 Task: Find connections with filter location Handan with filter topic #Entrepreneurshipwith filter profile language French with filter current company M Moser Associates with filter school Pt. Ravishankar Shukla University, Raipur with filter industry Writing and Editing with filter service category Bartending with filter keywords title Line Cook
Action: Mouse moved to (687, 94)
Screenshot: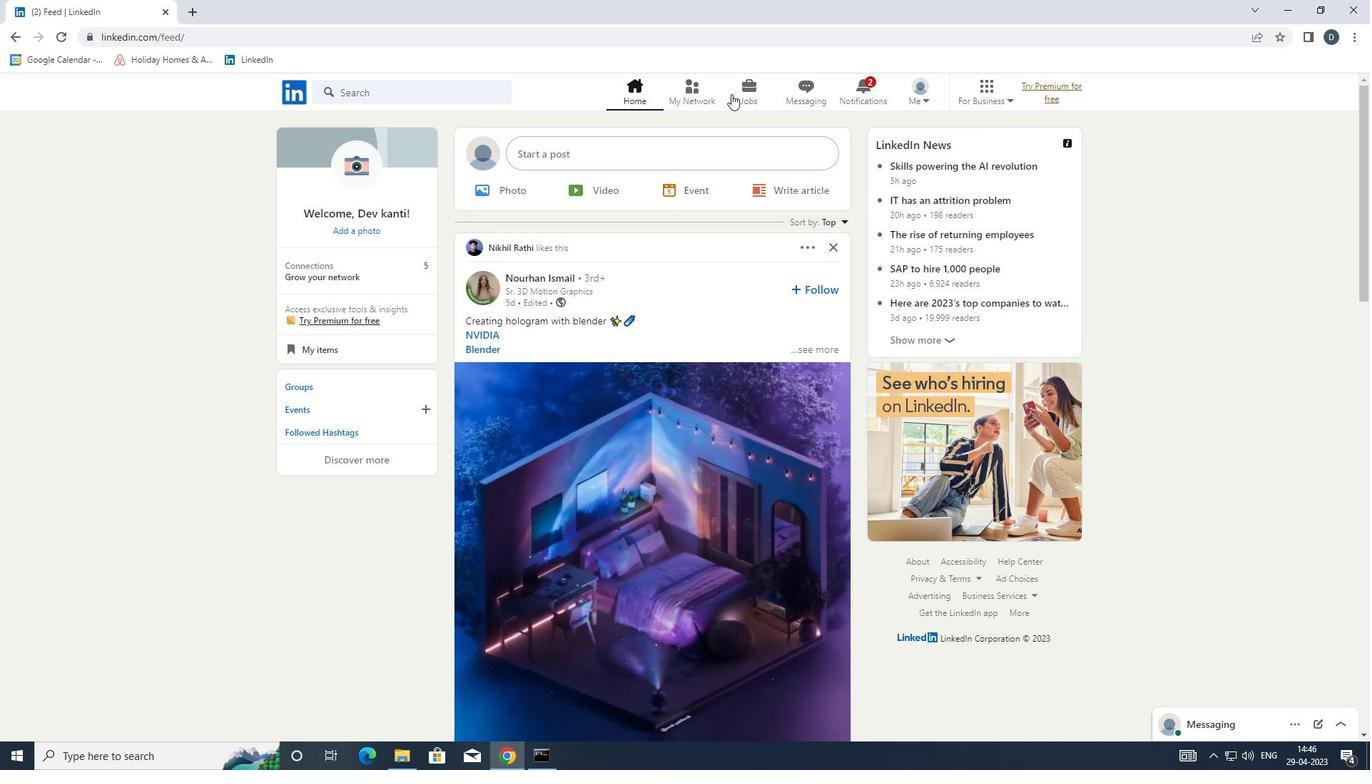 
Action: Mouse pressed left at (687, 94)
Screenshot: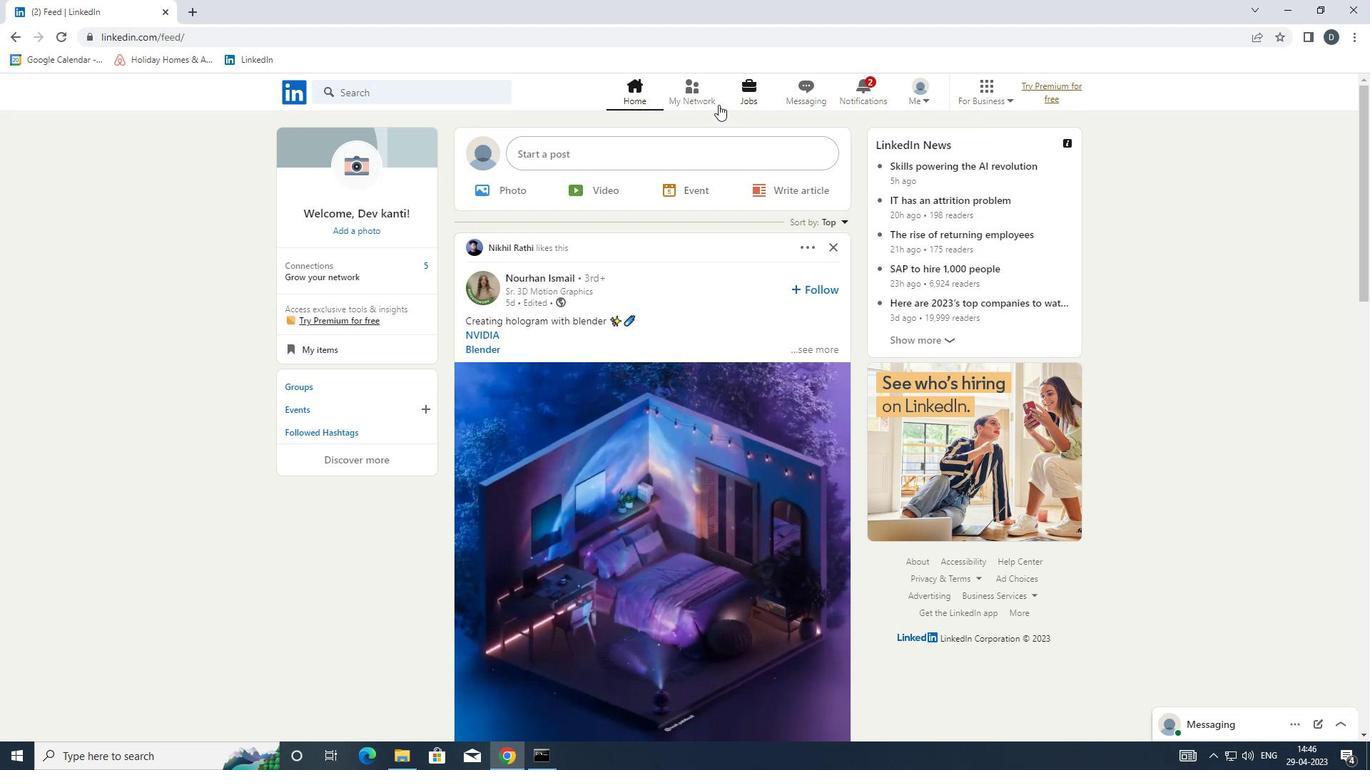 
Action: Mouse moved to (468, 176)
Screenshot: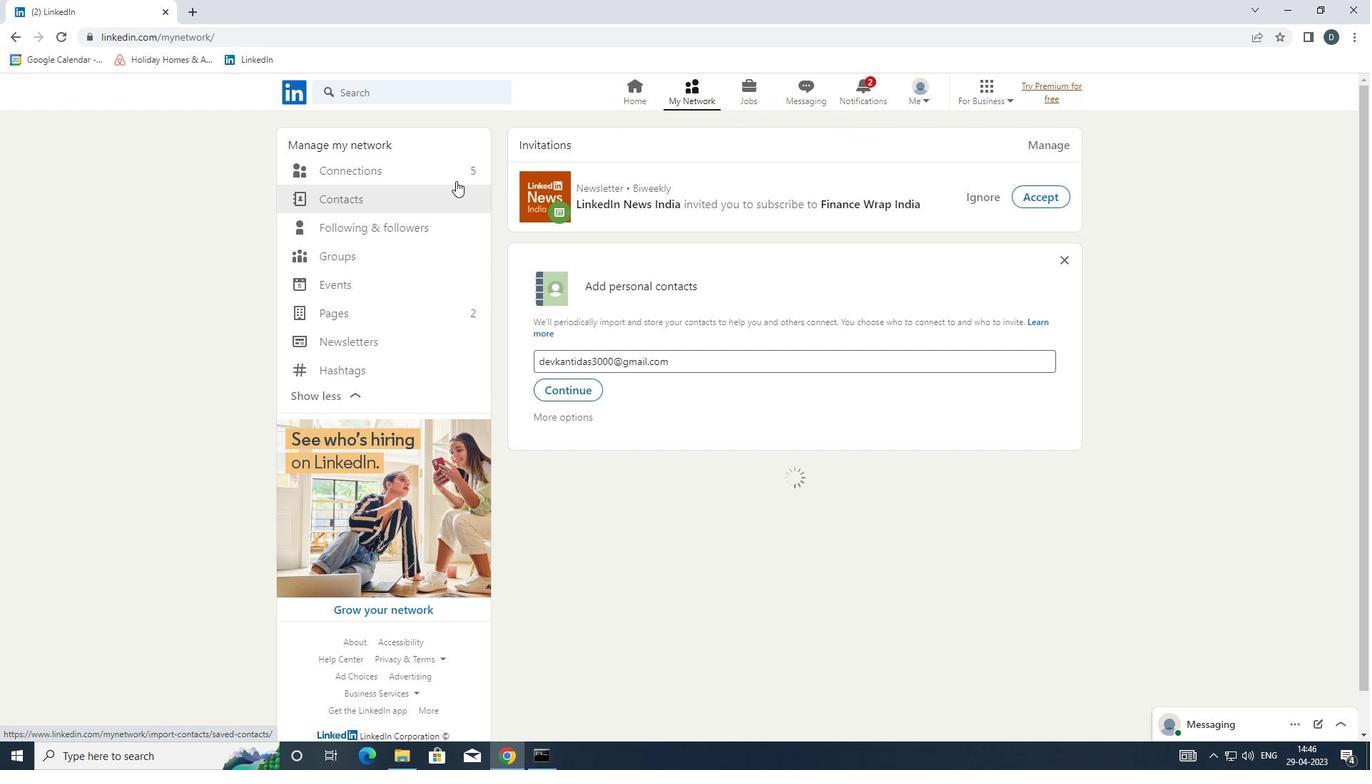 
Action: Mouse pressed left at (468, 176)
Screenshot: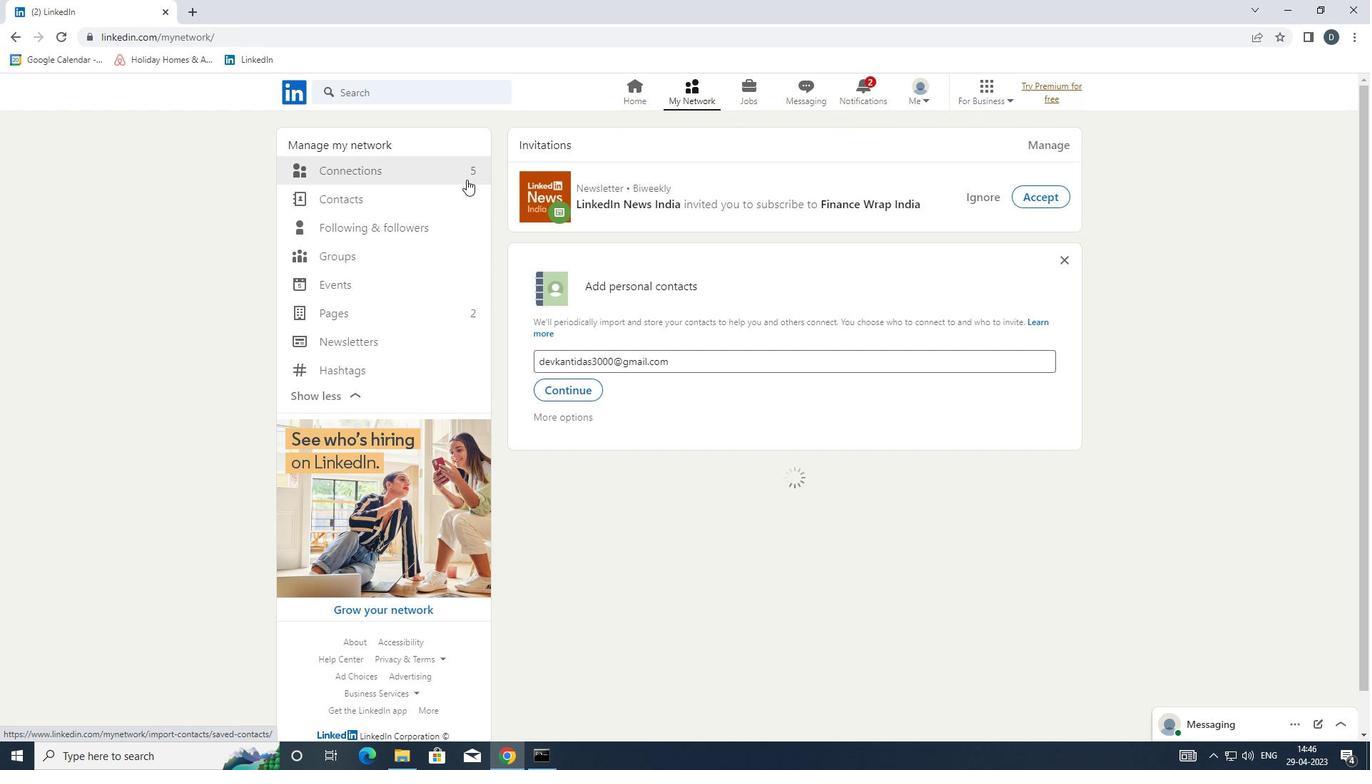 
Action: Mouse moved to (804, 176)
Screenshot: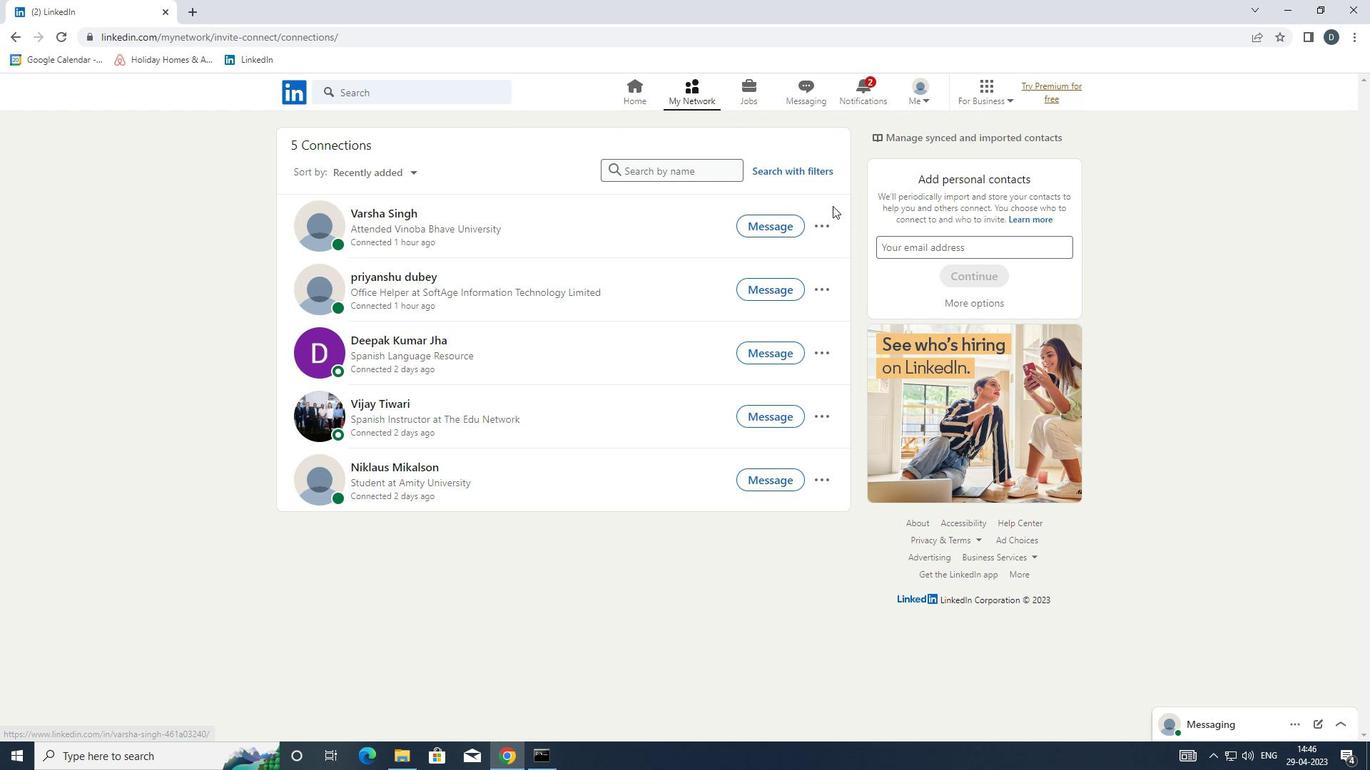 
Action: Mouse pressed left at (804, 176)
Screenshot: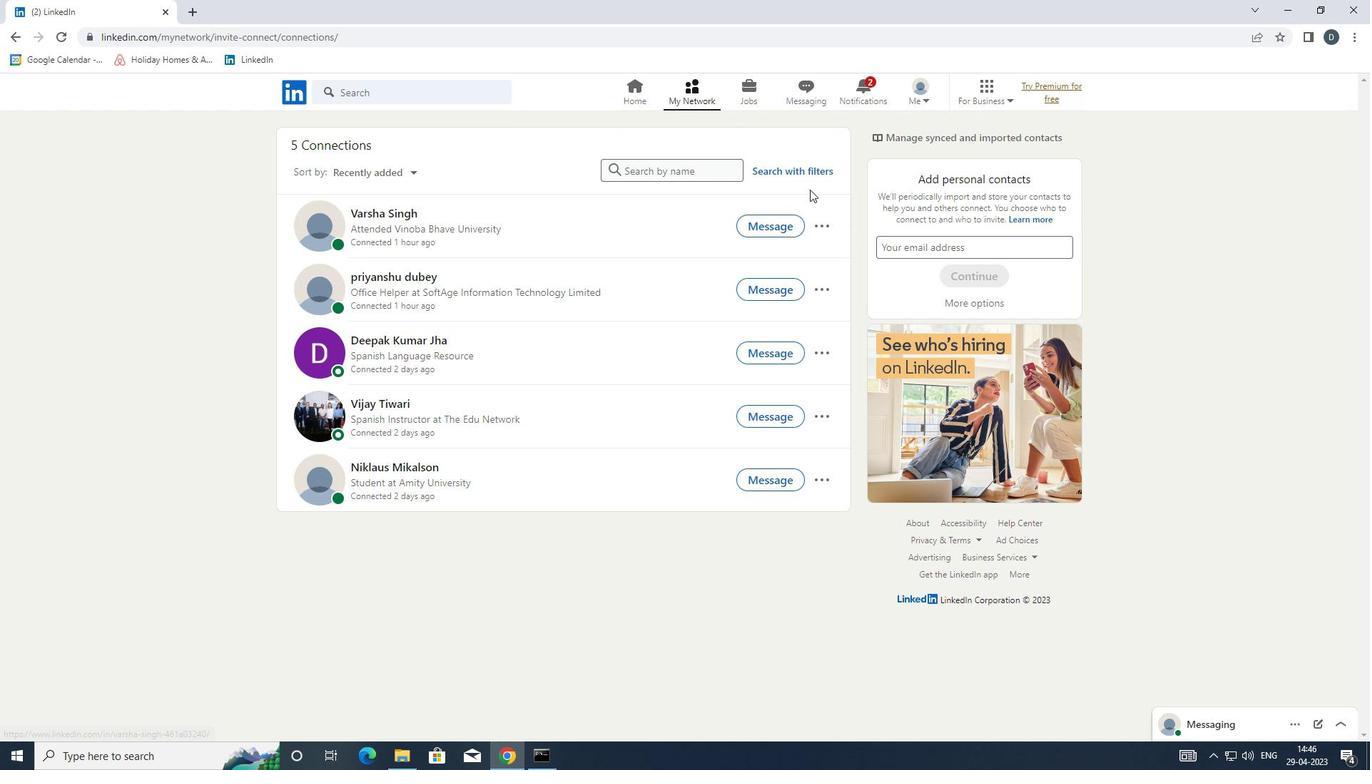 
Action: Mouse moved to (720, 136)
Screenshot: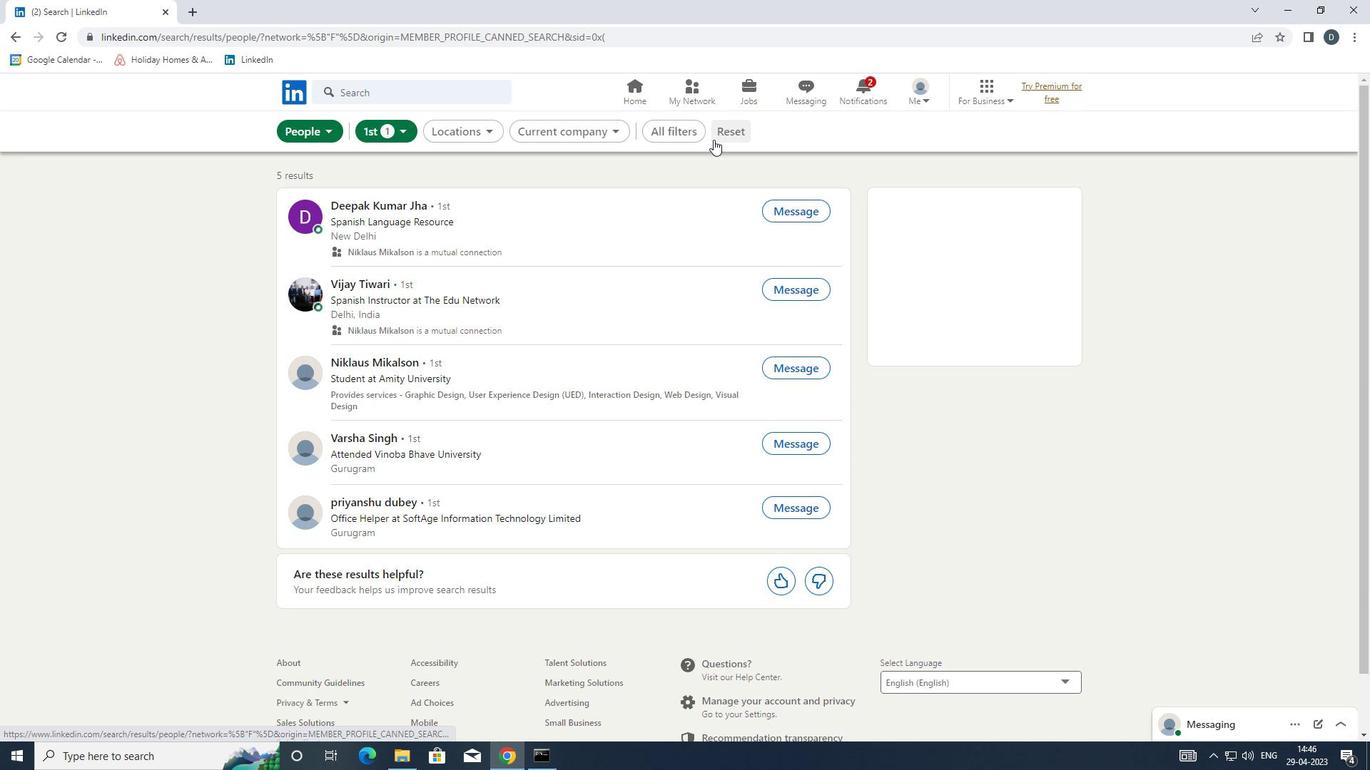 
Action: Mouse pressed left at (720, 136)
Screenshot: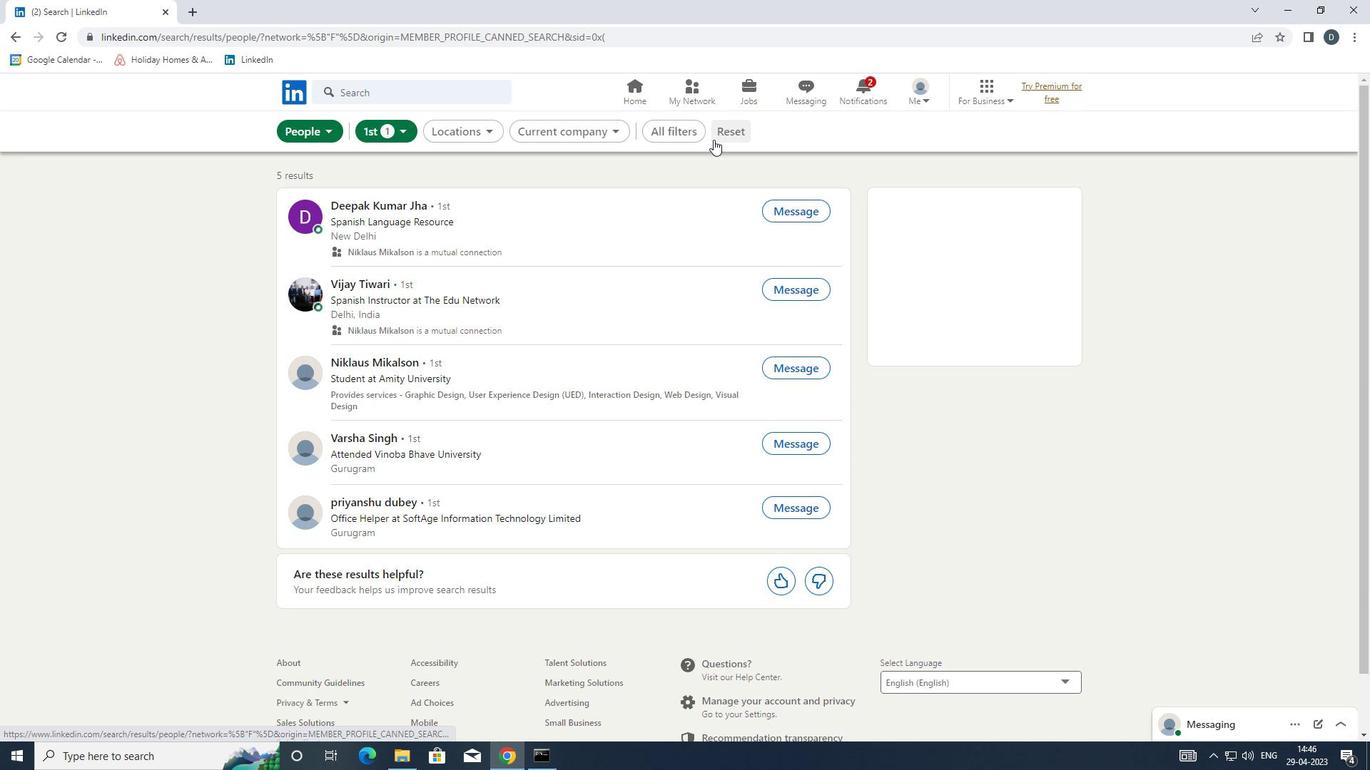 
Action: Mouse moved to (697, 128)
Screenshot: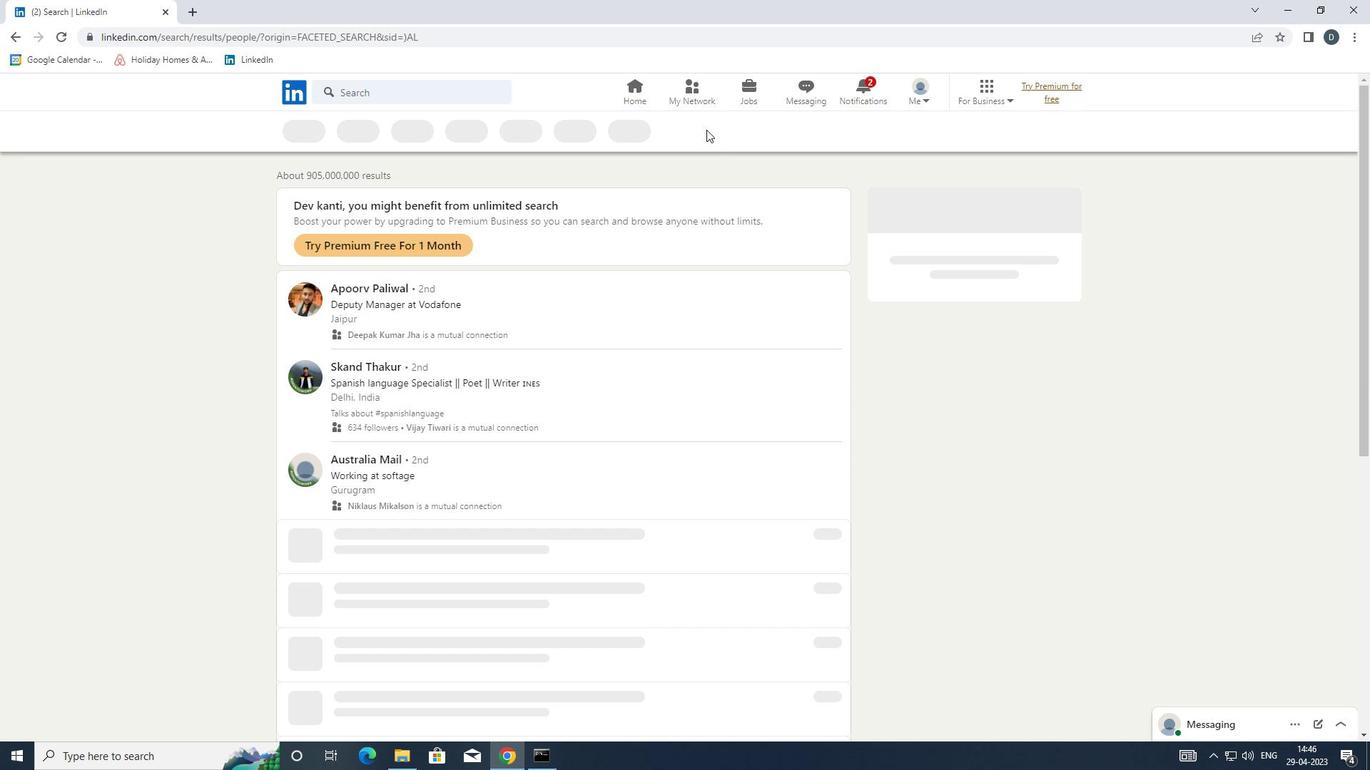 
Action: Mouse pressed left at (697, 128)
Screenshot: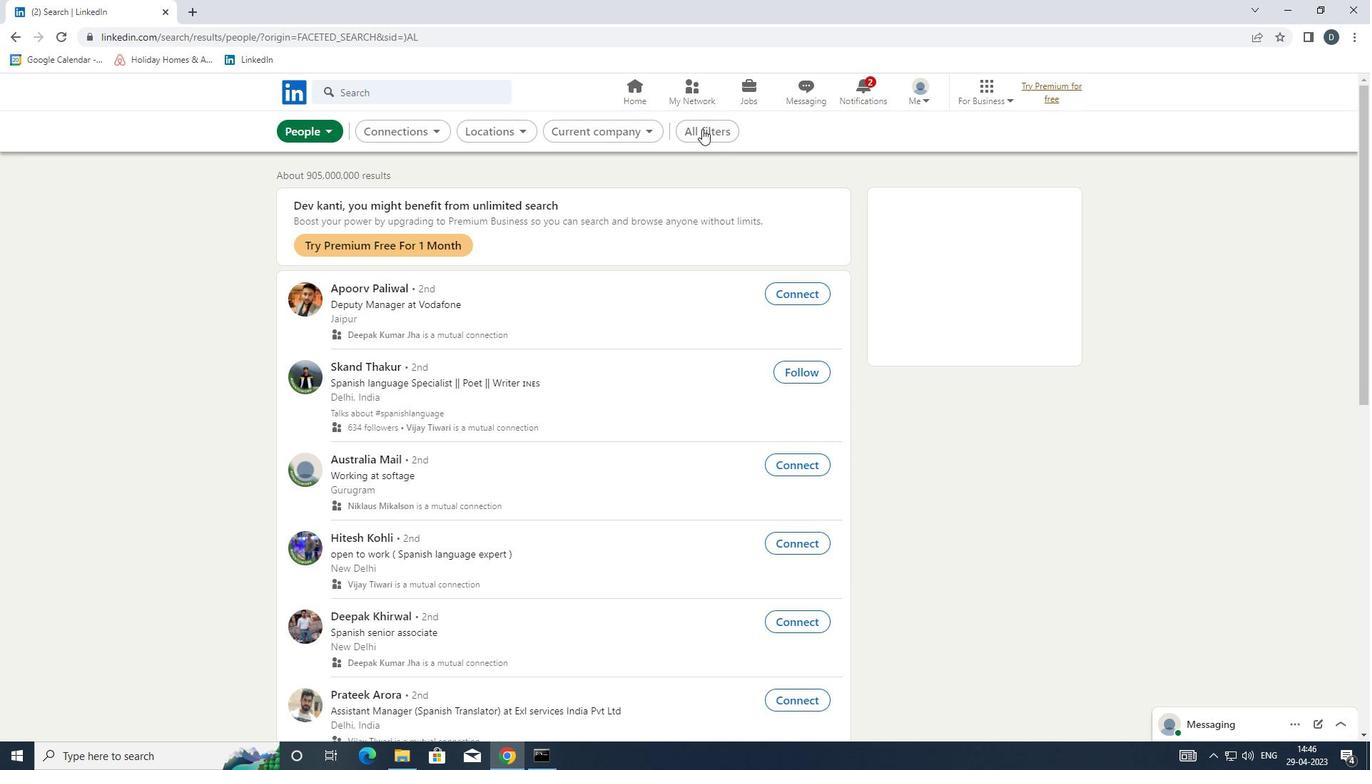 
Action: Mouse moved to (1144, 555)
Screenshot: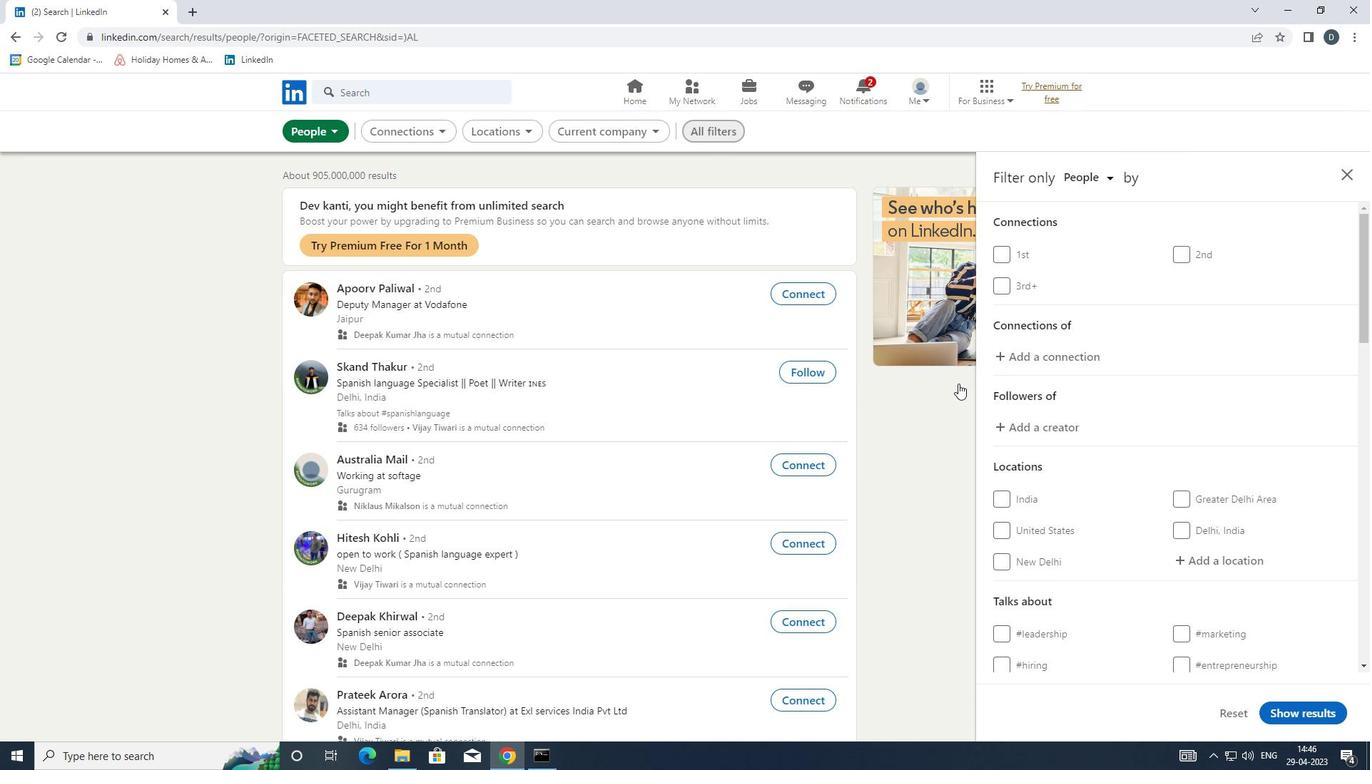 
Action: Mouse scrolled (1144, 554) with delta (0, 0)
Screenshot: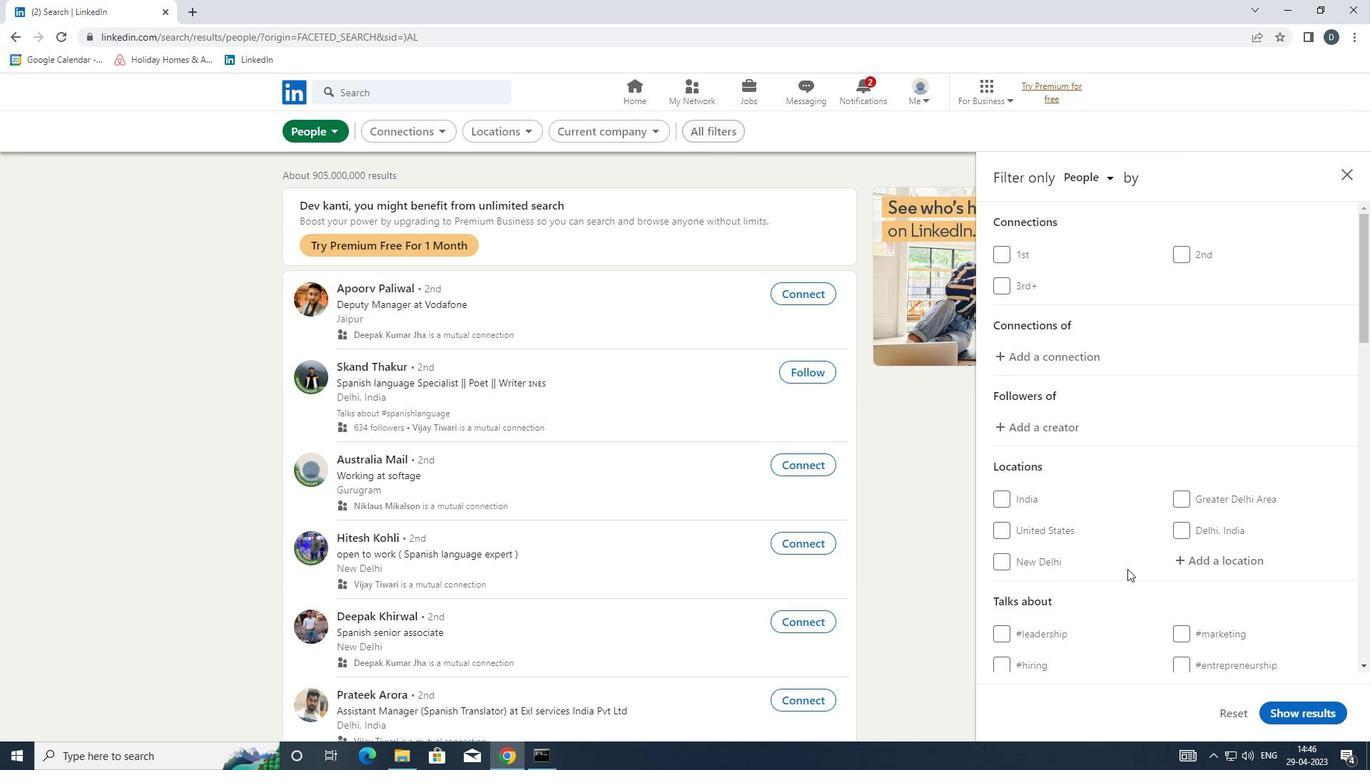 
Action: Mouse moved to (1146, 553)
Screenshot: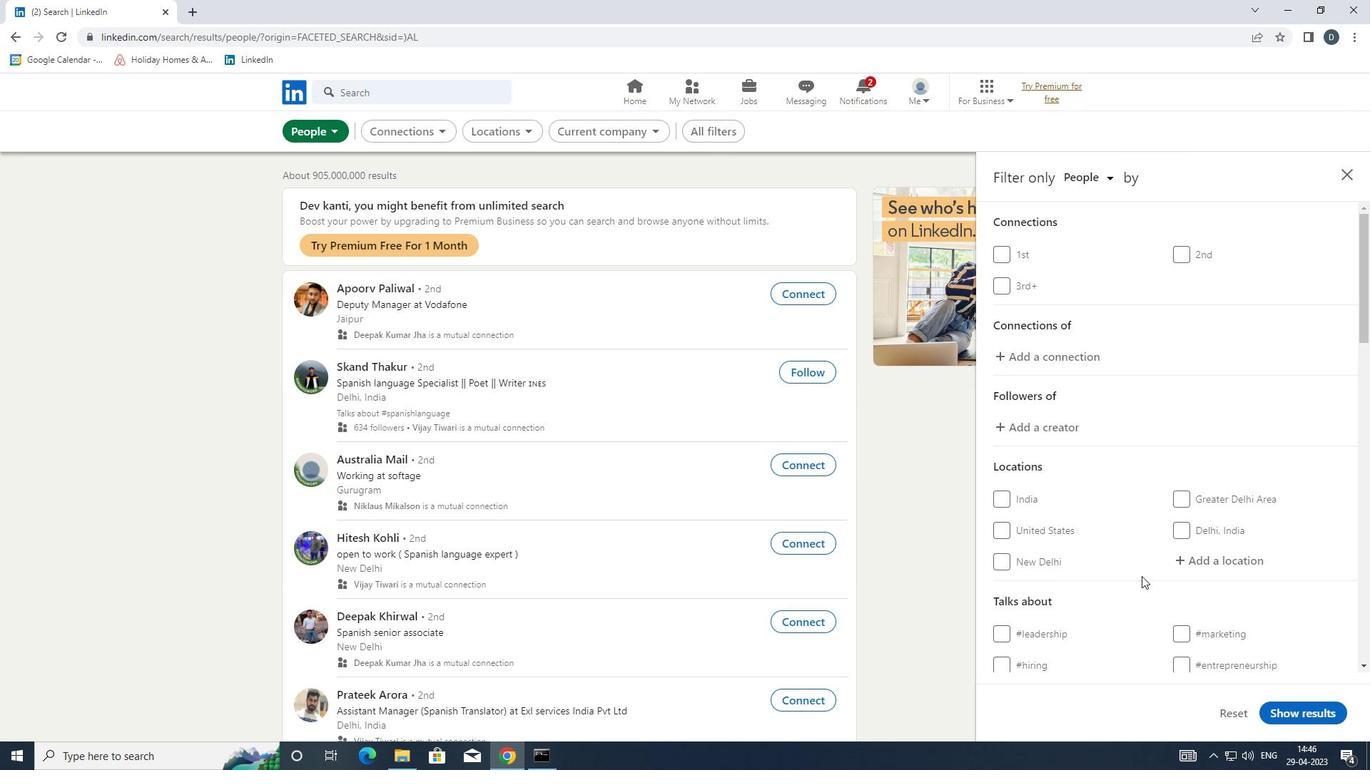 
Action: Mouse scrolled (1146, 552) with delta (0, 0)
Screenshot: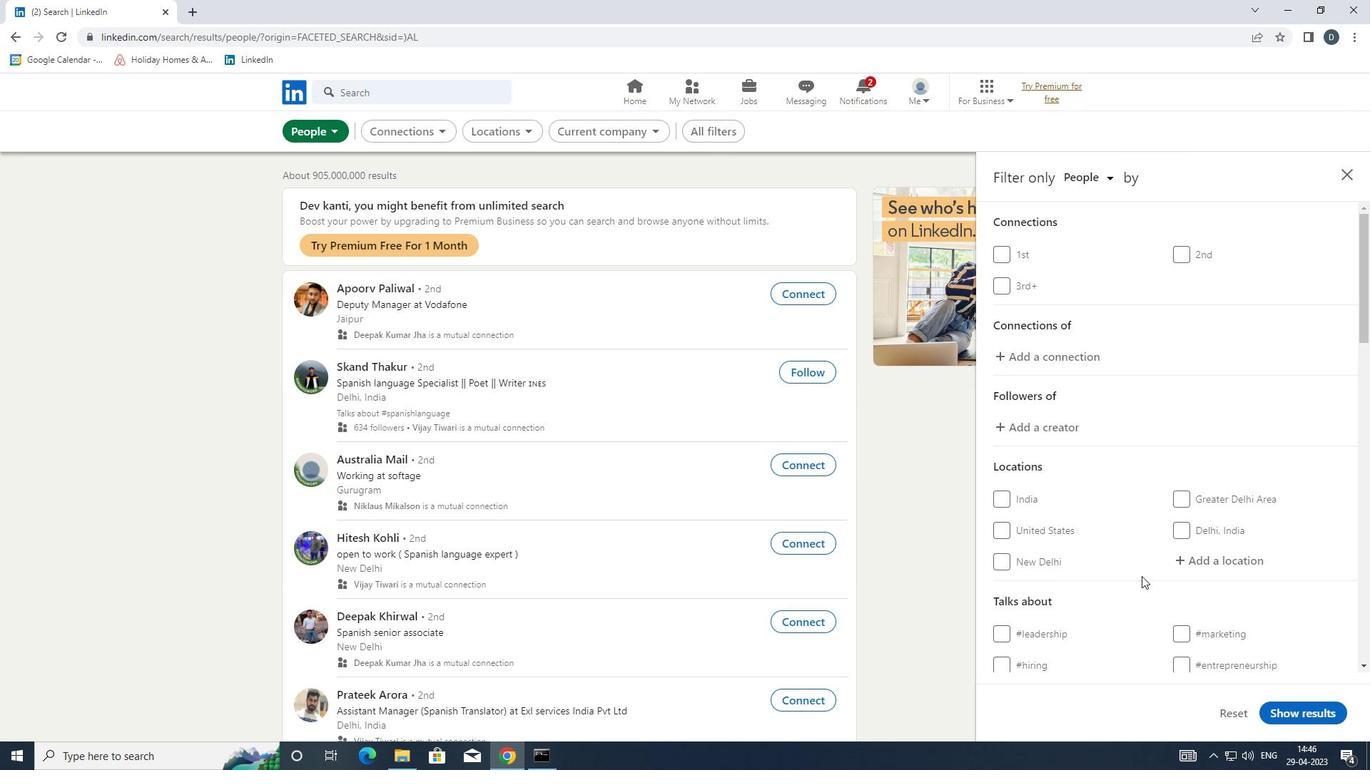 
Action: Mouse moved to (1226, 425)
Screenshot: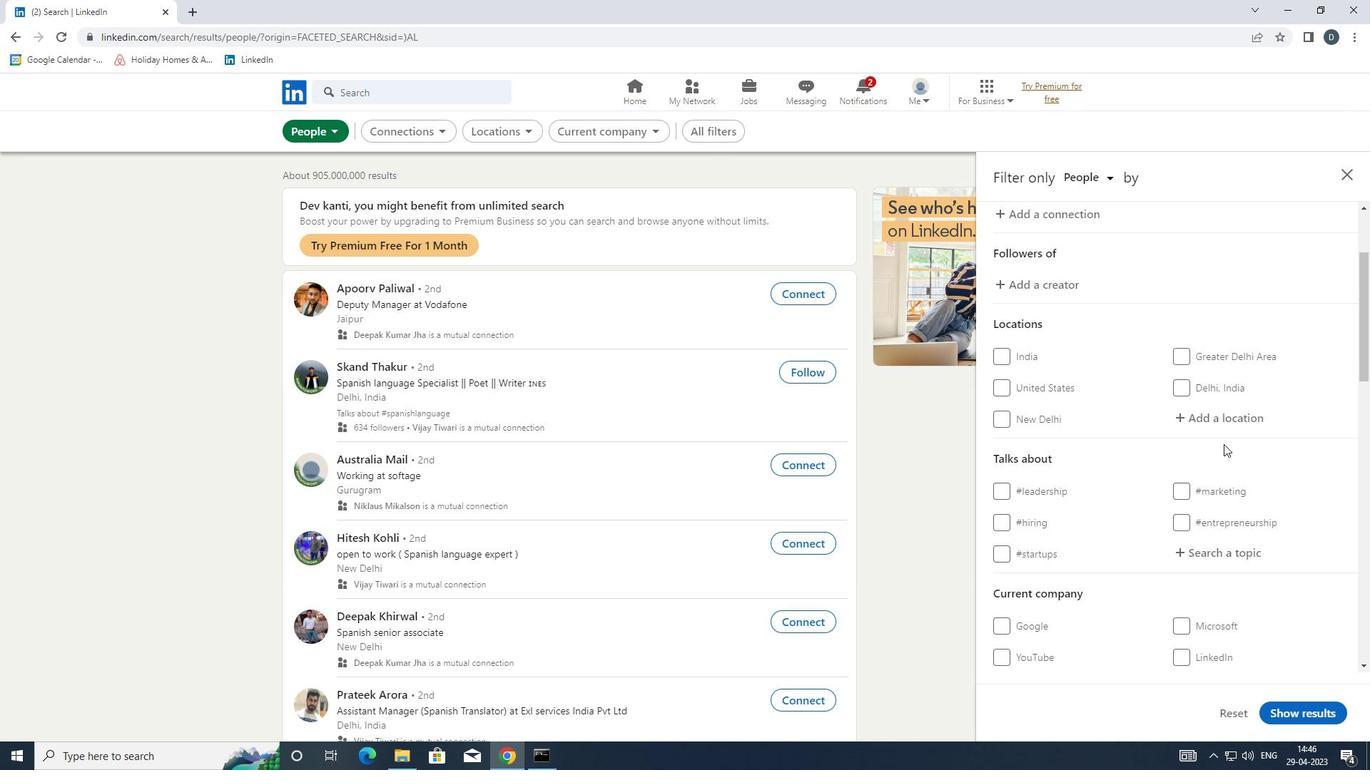 
Action: Mouse pressed left at (1226, 425)
Screenshot: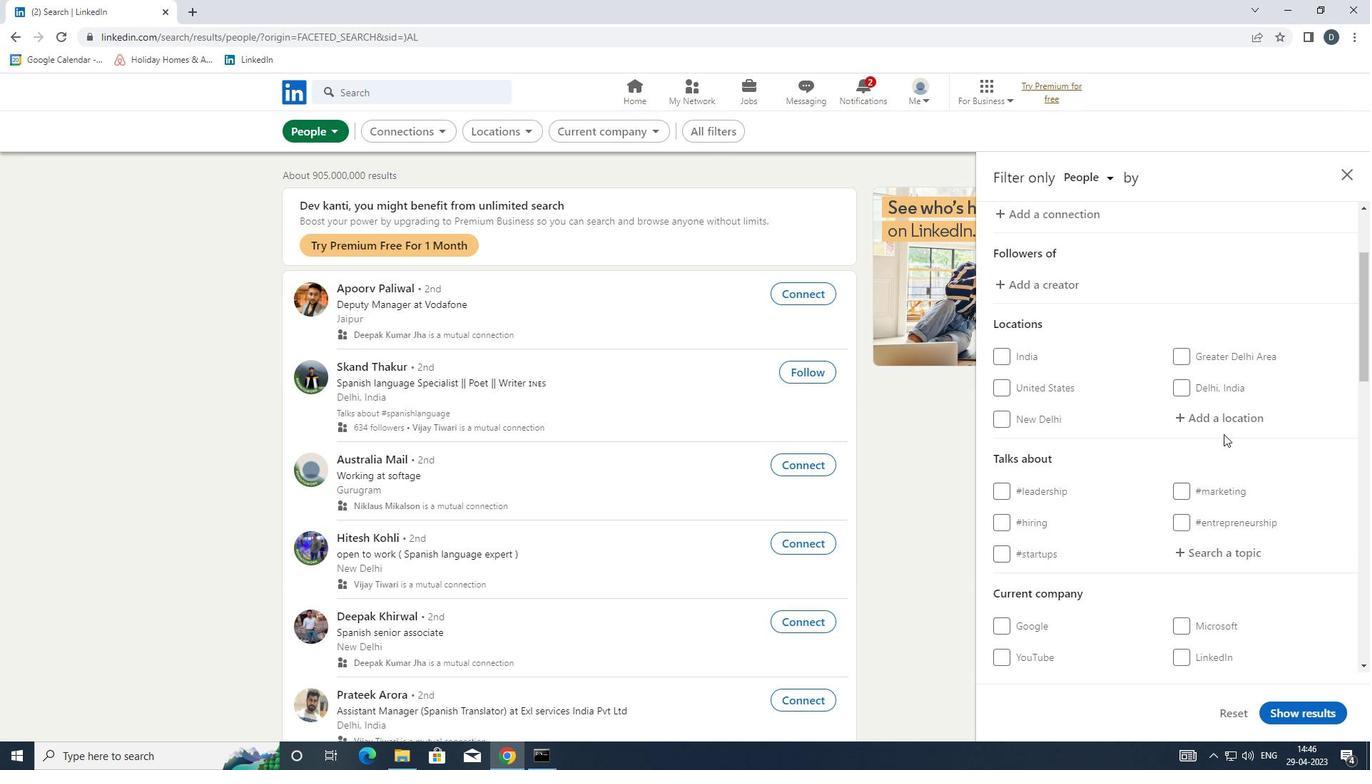 
Action: Key pressed <Key.shift>HANDAN<Key.down><Key.enter>
Screenshot: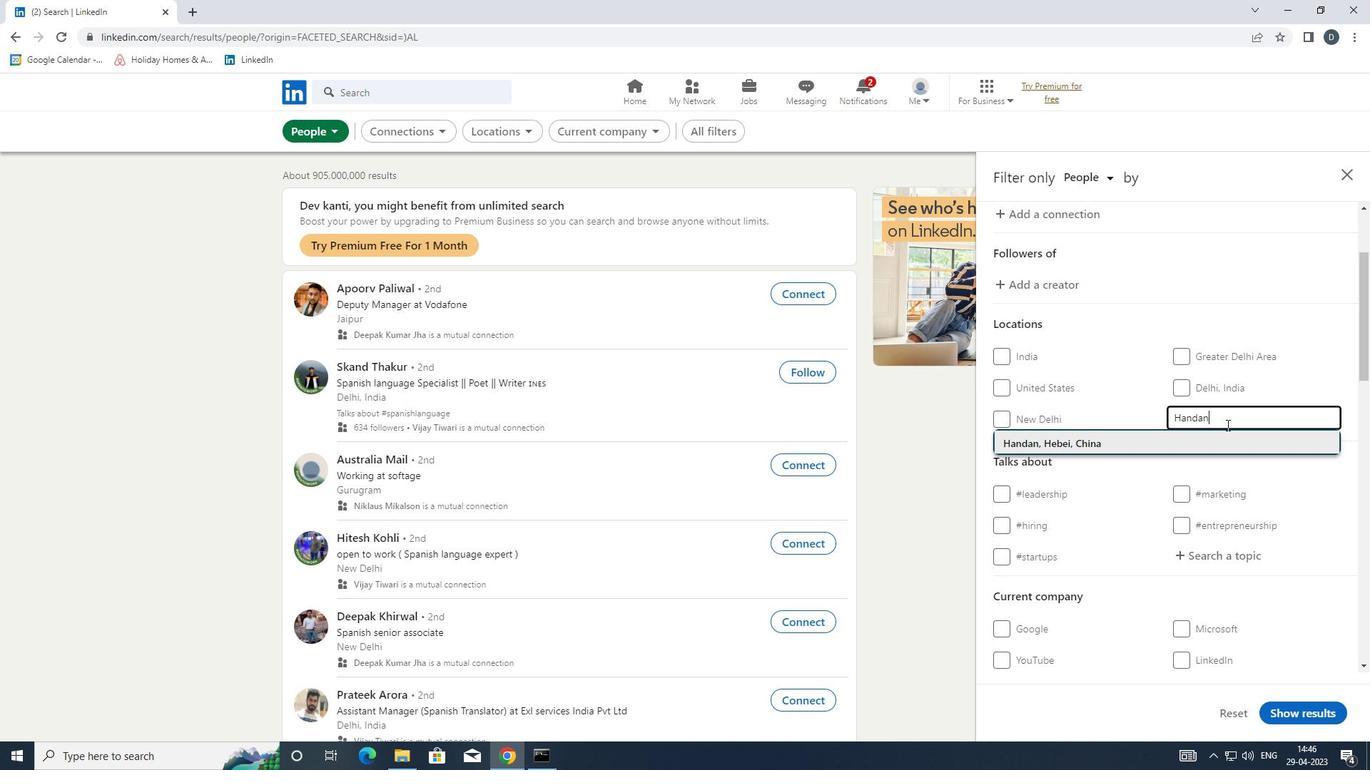 
Action: Mouse moved to (1230, 388)
Screenshot: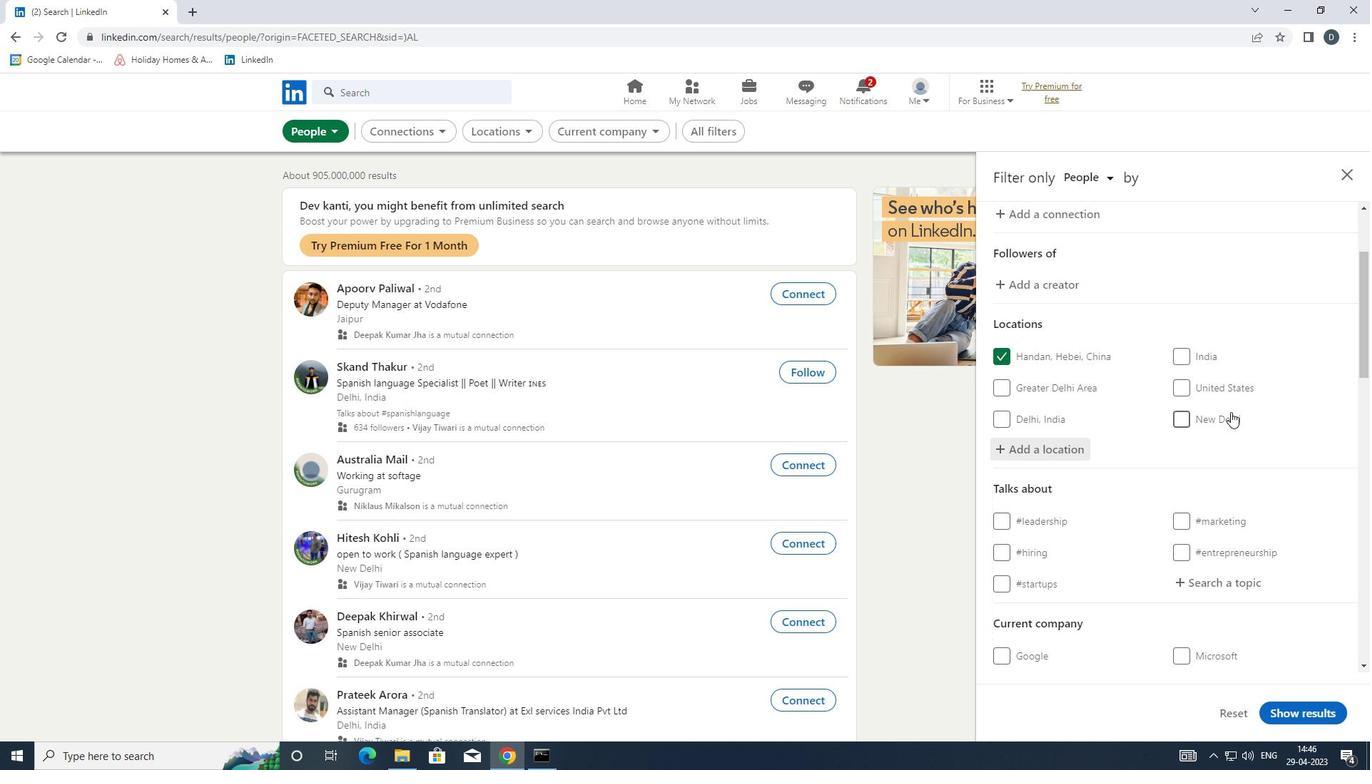 
Action: Mouse scrolled (1230, 388) with delta (0, 0)
Screenshot: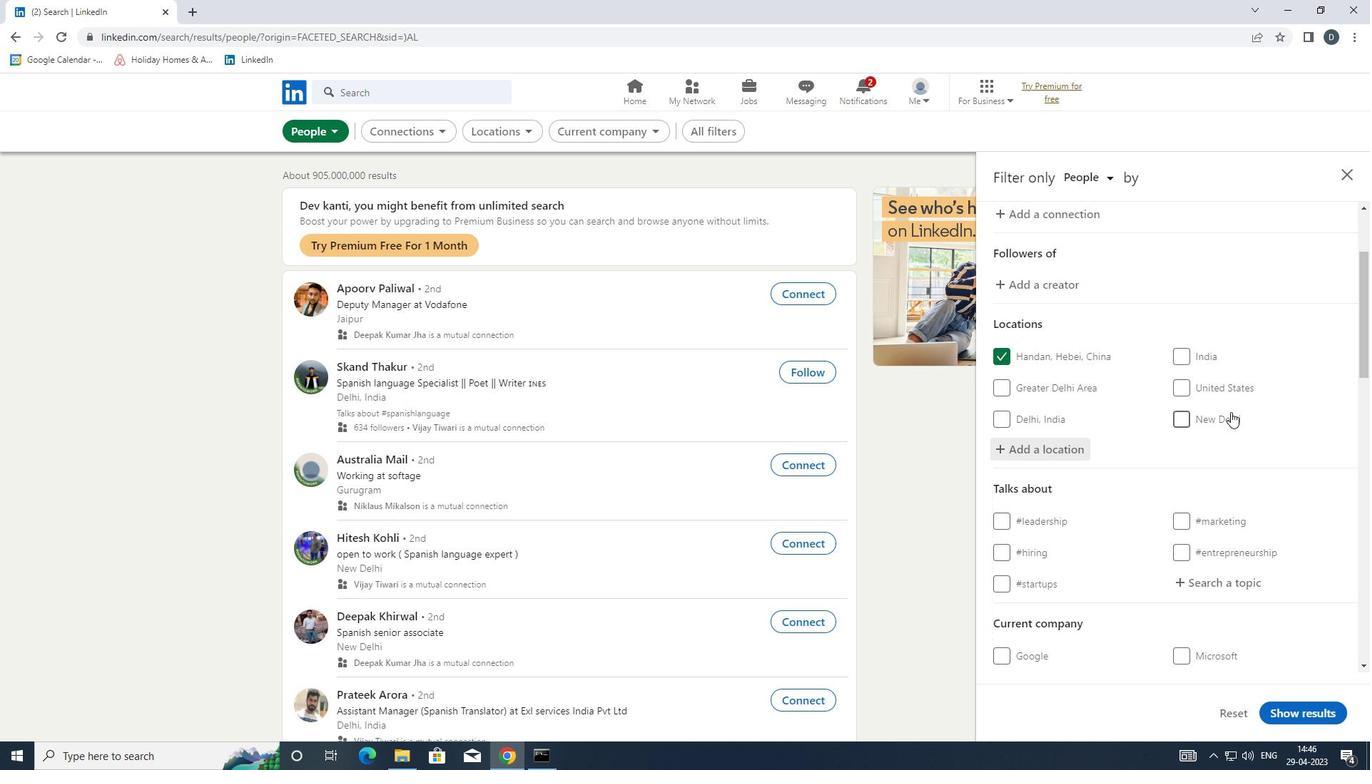 
Action: Mouse moved to (1227, 405)
Screenshot: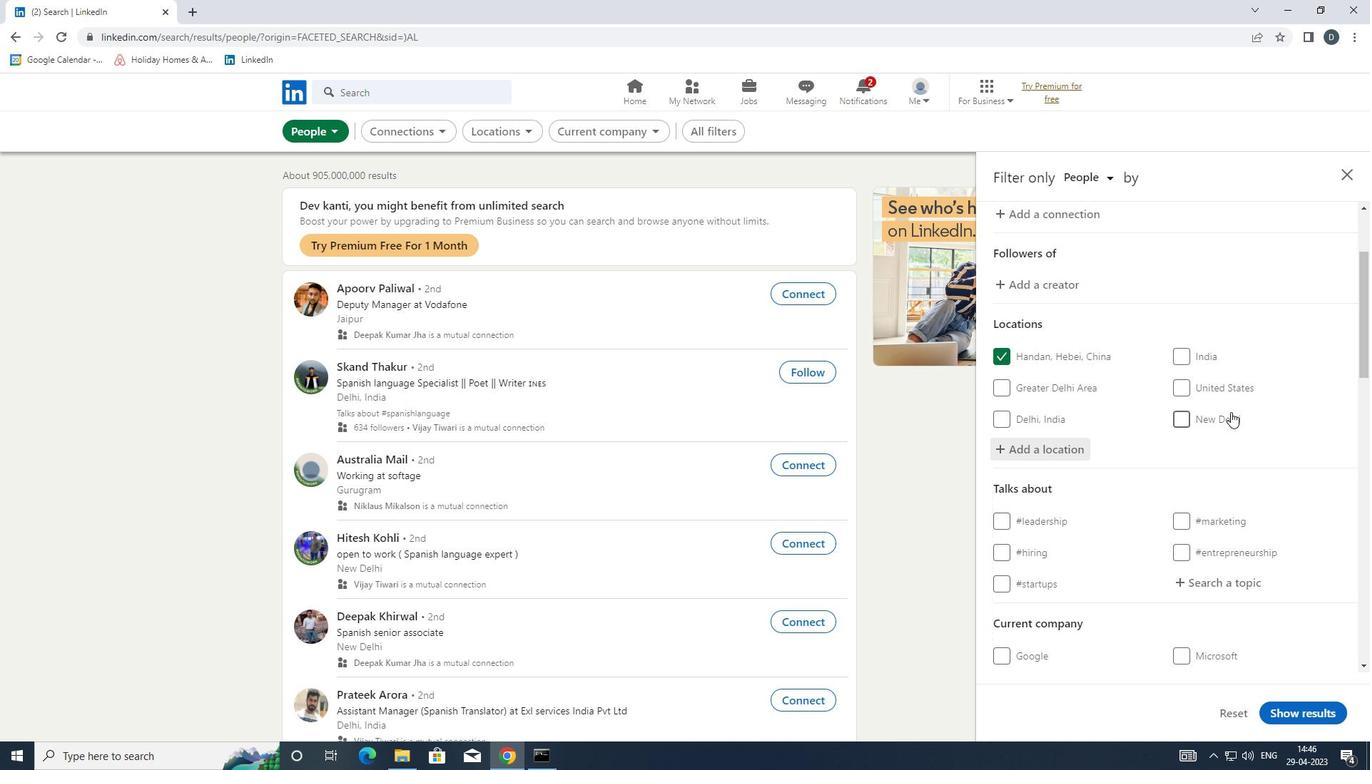 
Action: Mouse scrolled (1227, 404) with delta (0, 0)
Screenshot: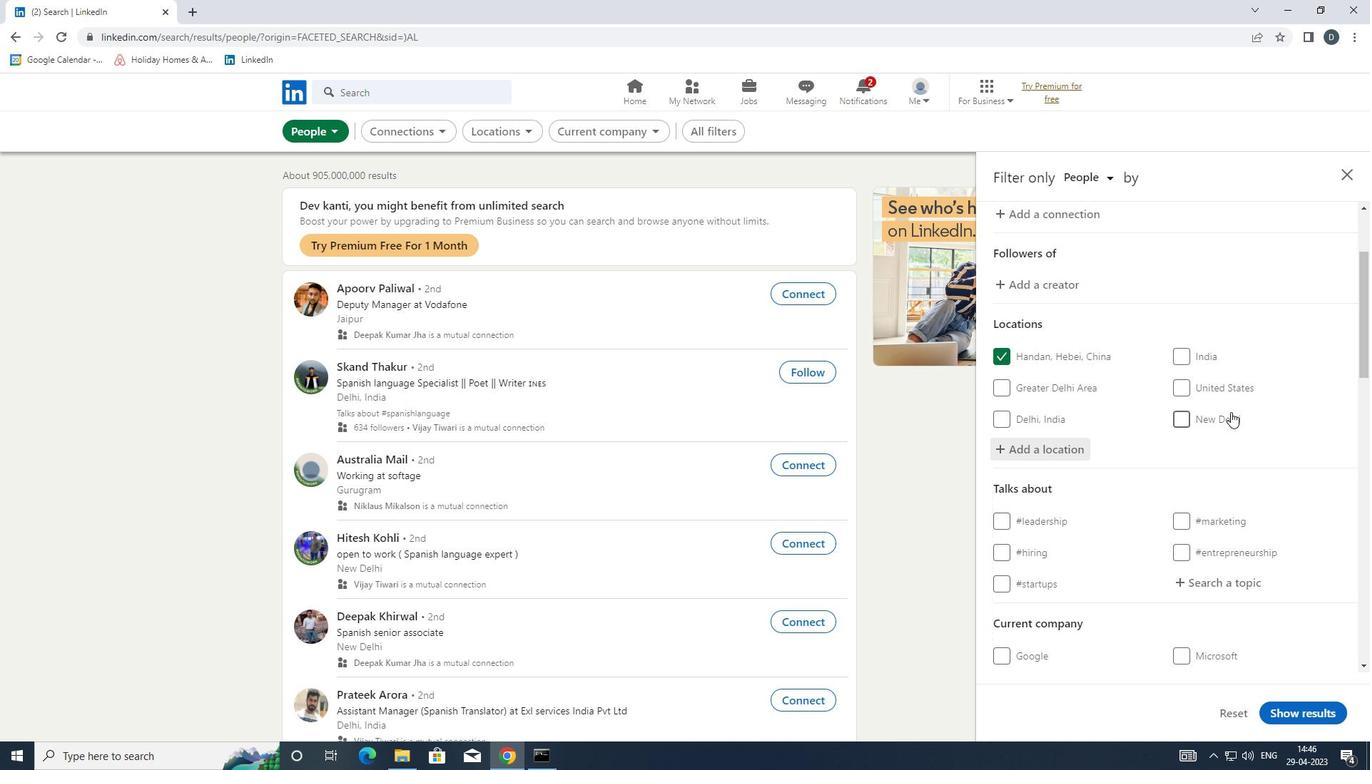
Action: Mouse moved to (1246, 438)
Screenshot: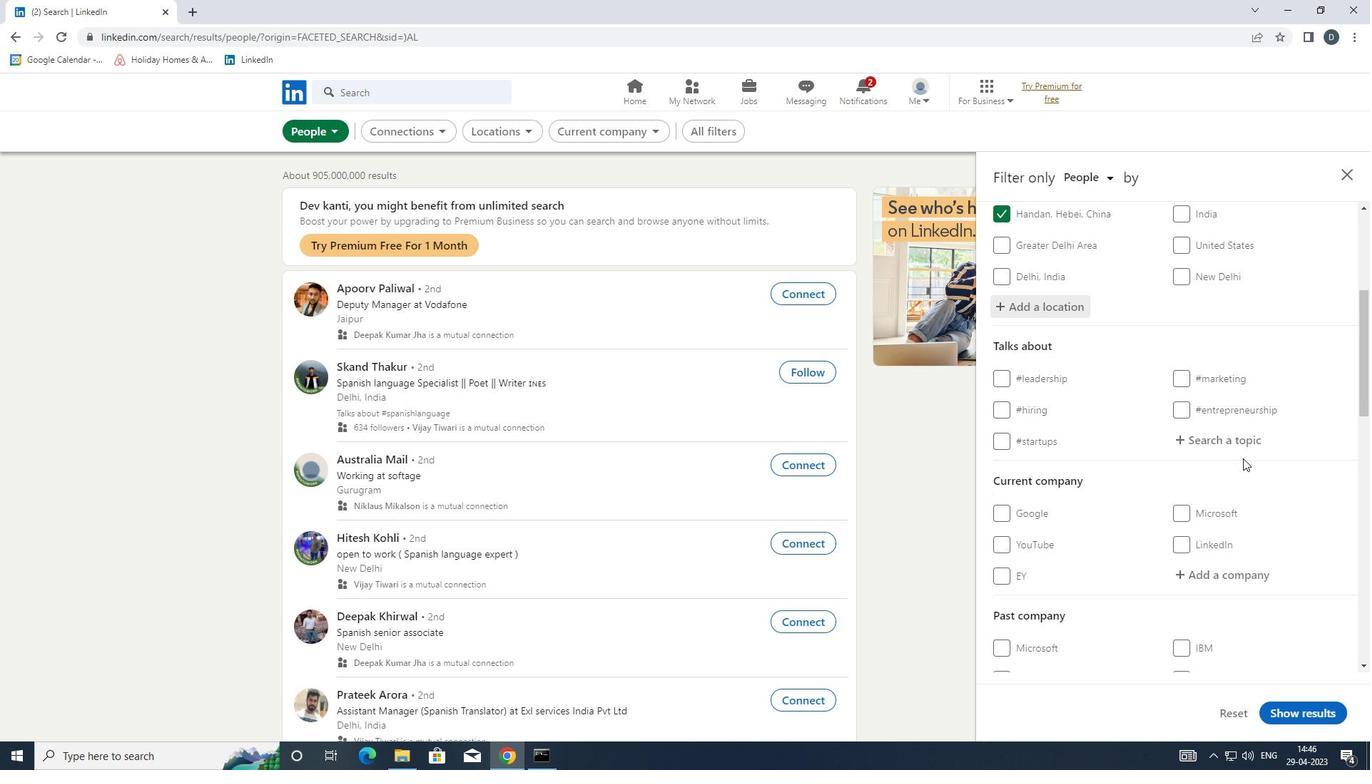 
Action: Mouse pressed left at (1246, 438)
Screenshot: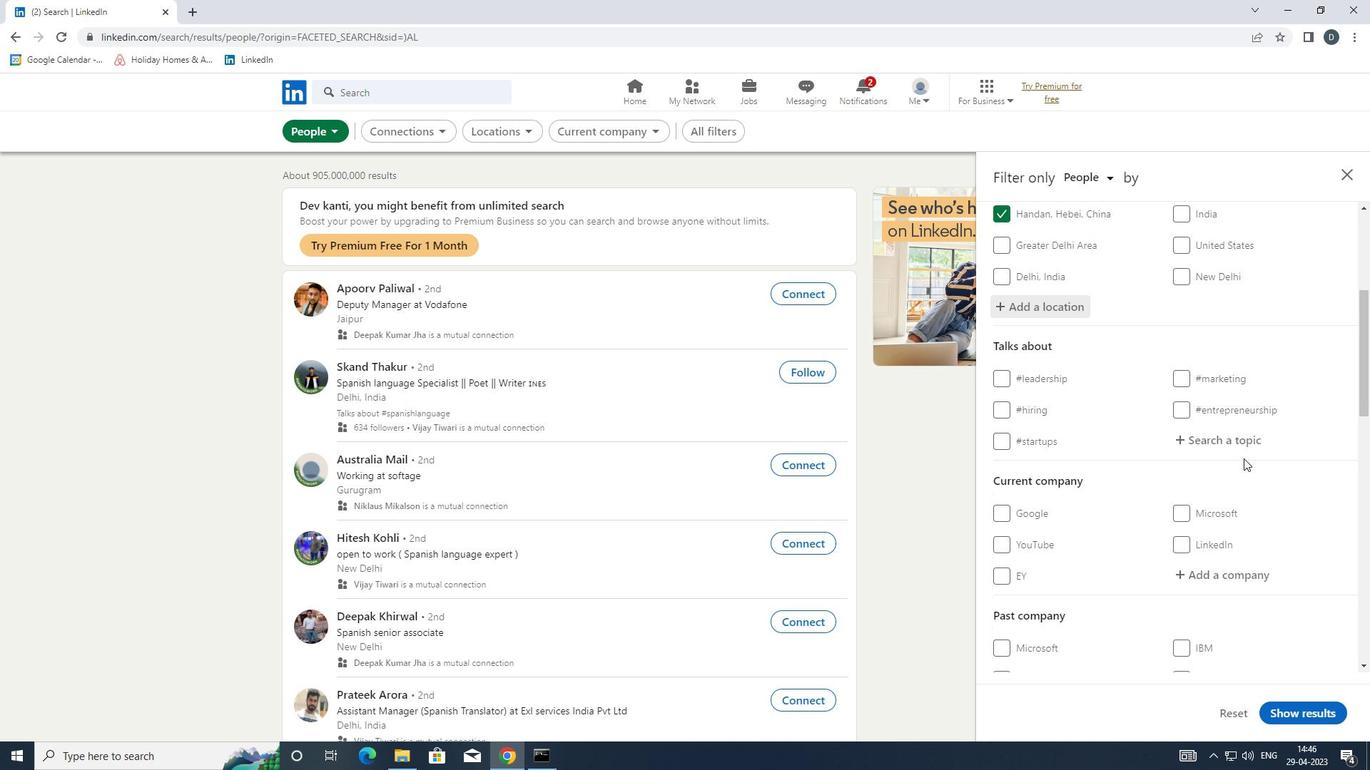 
Action: Key pressed <Key.shift><Key.shift><Key.shift><Key.shift><Key.shift><Key.shift><Key.shift><Key.shift><Key.shift><Key.shift><Key.shift><Key.shift><Key.shift><Key.shift><Key.shift>#<Key.shift>ENTREPE<Key.backspace>RENEURSHIP
Screenshot: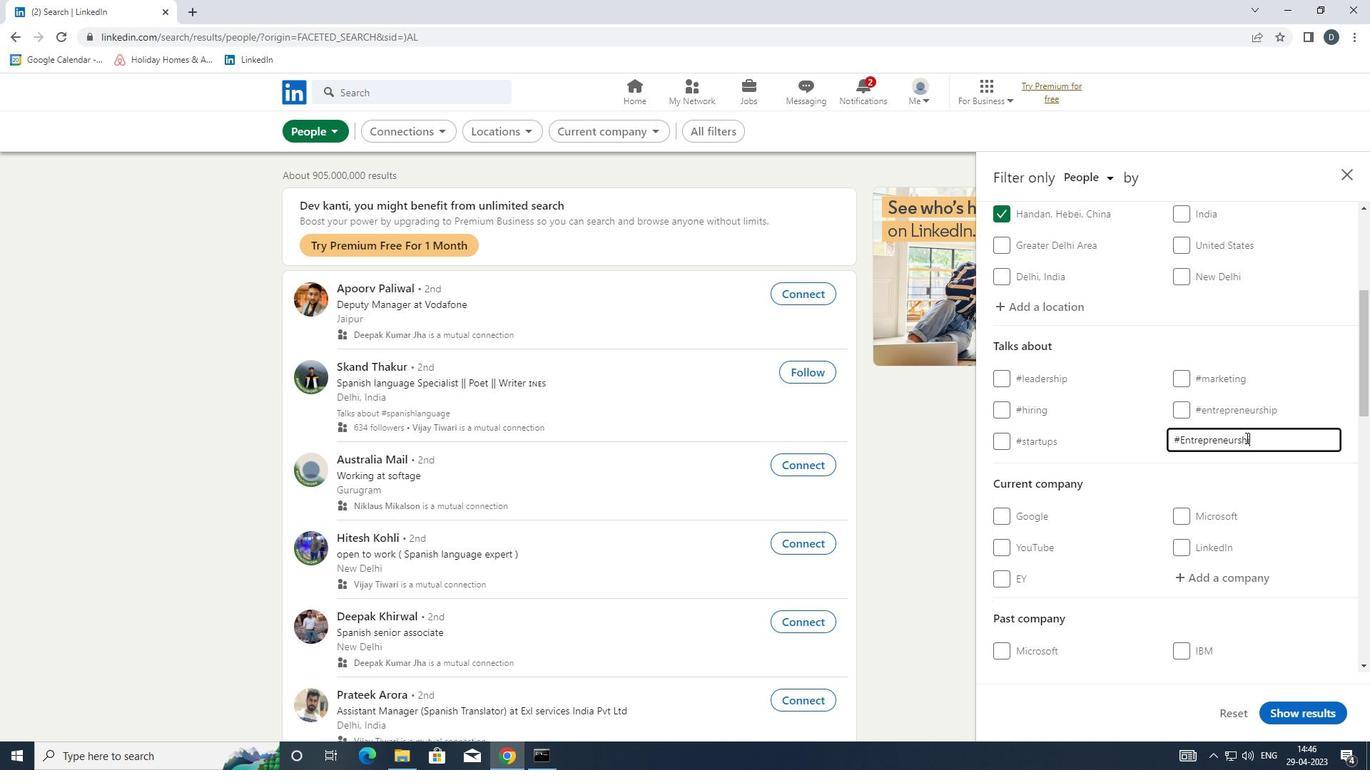 
Action: Mouse moved to (1246, 438)
Screenshot: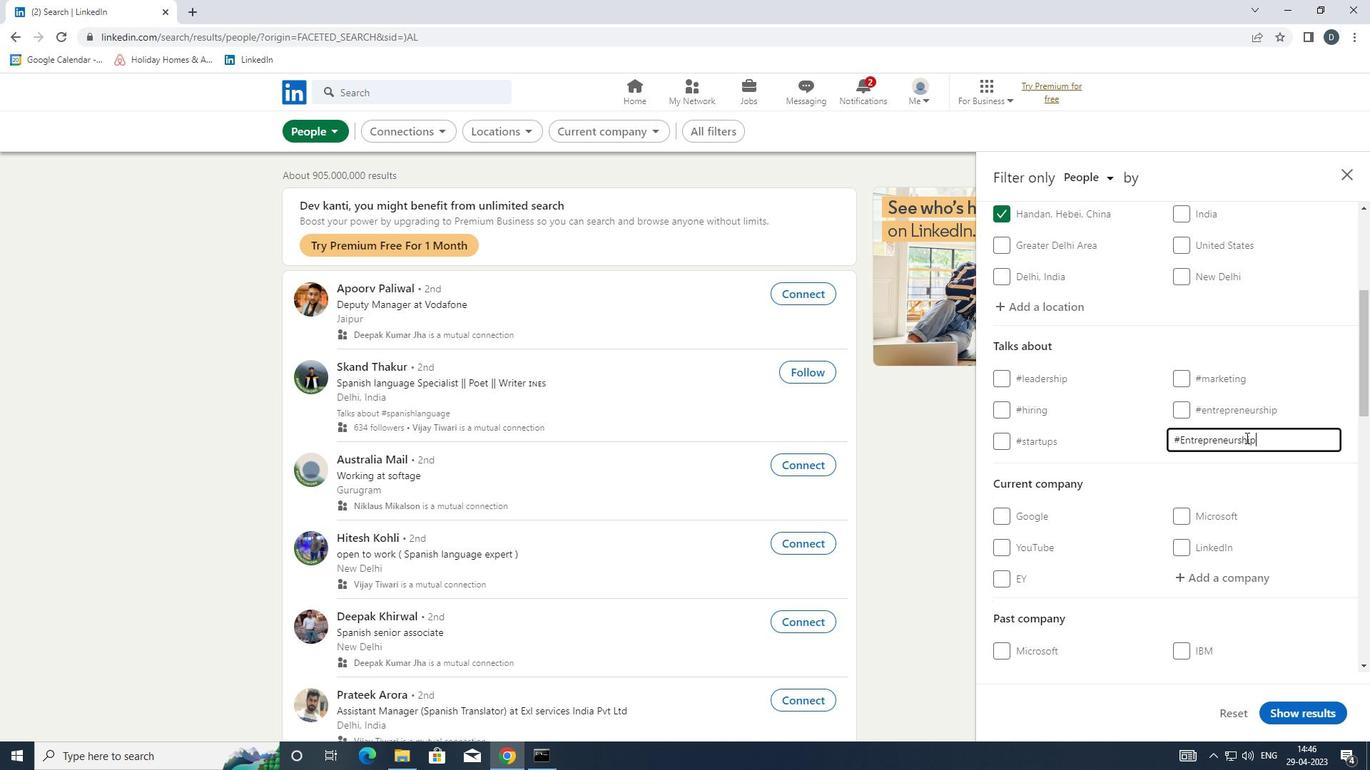 
Action: Mouse scrolled (1246, 437) with delta (0, 0)
Screenshot: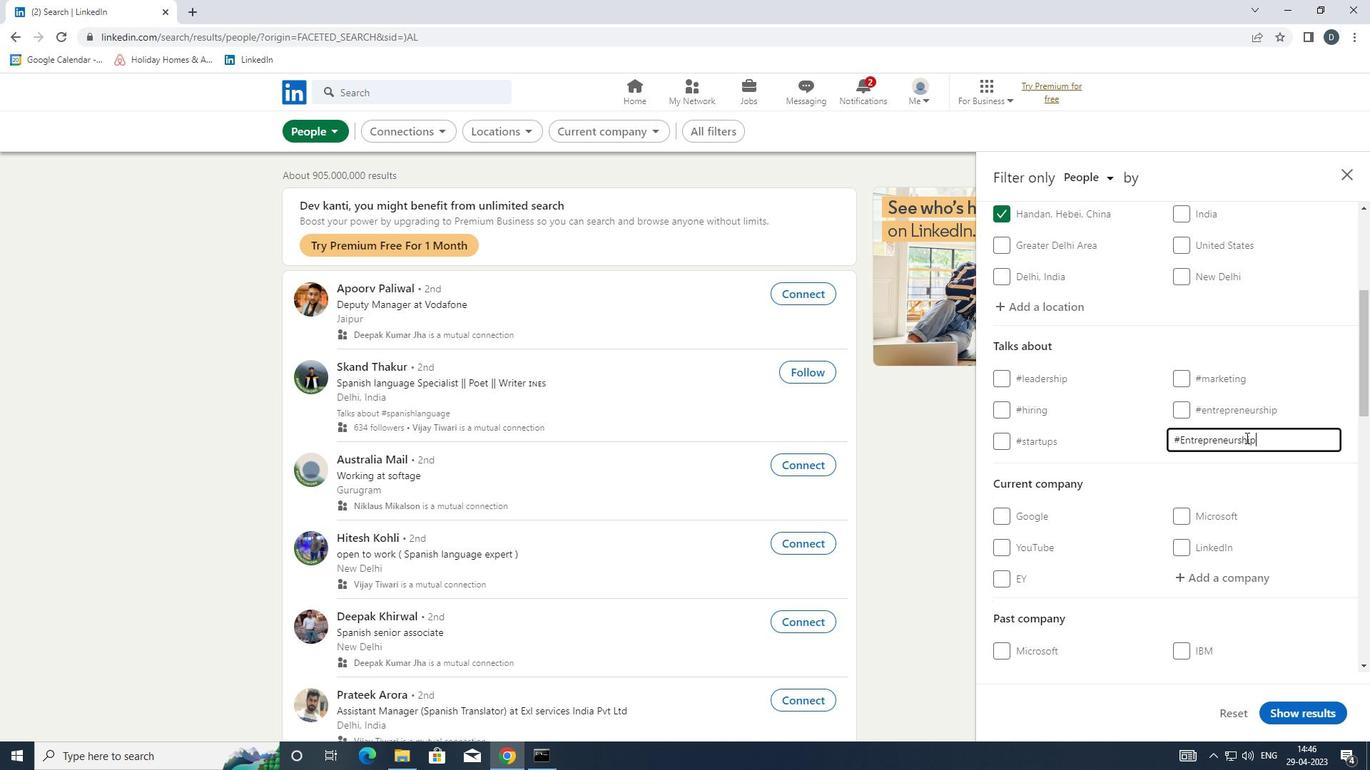 
Action: Mouse moved to (1245, 440)
Screenshot: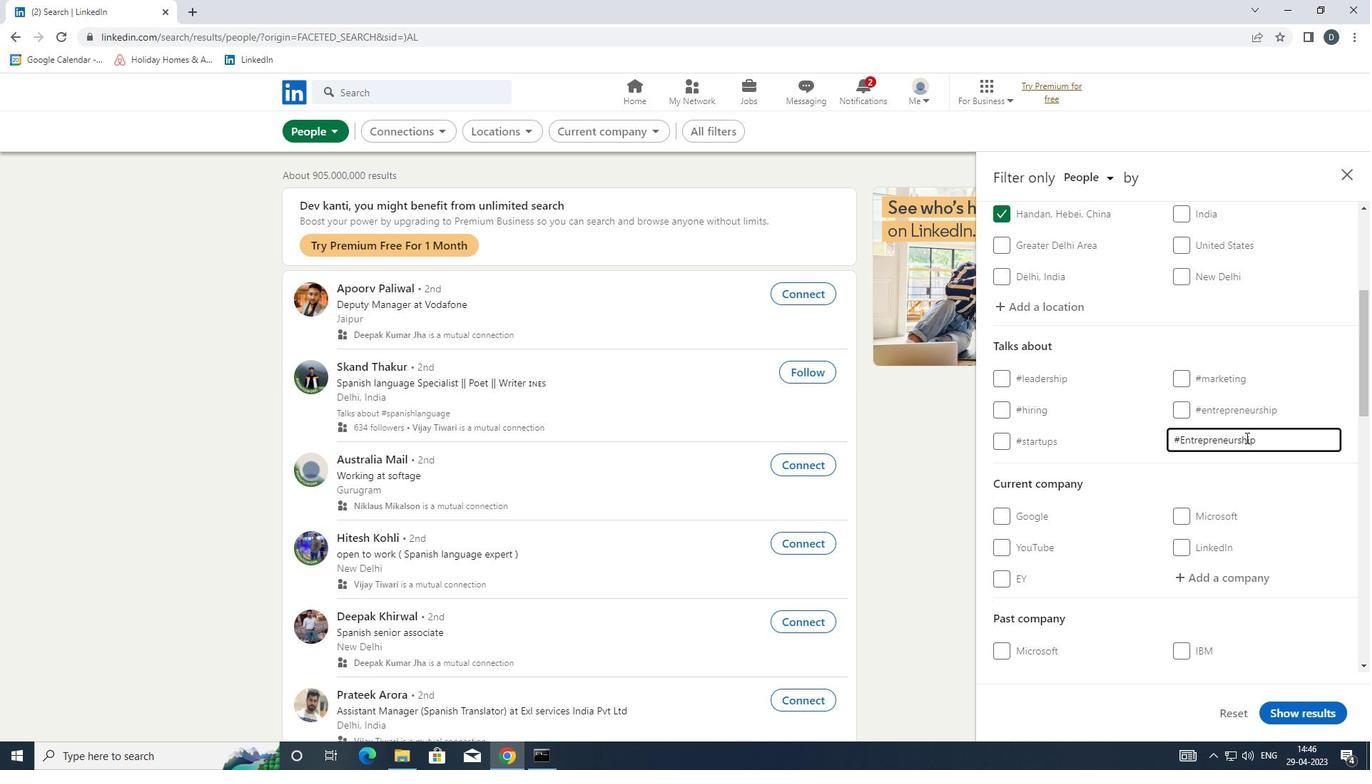 
Action: Mouse scrolled (1245, 439) with delta (0, 0)
Screenshot: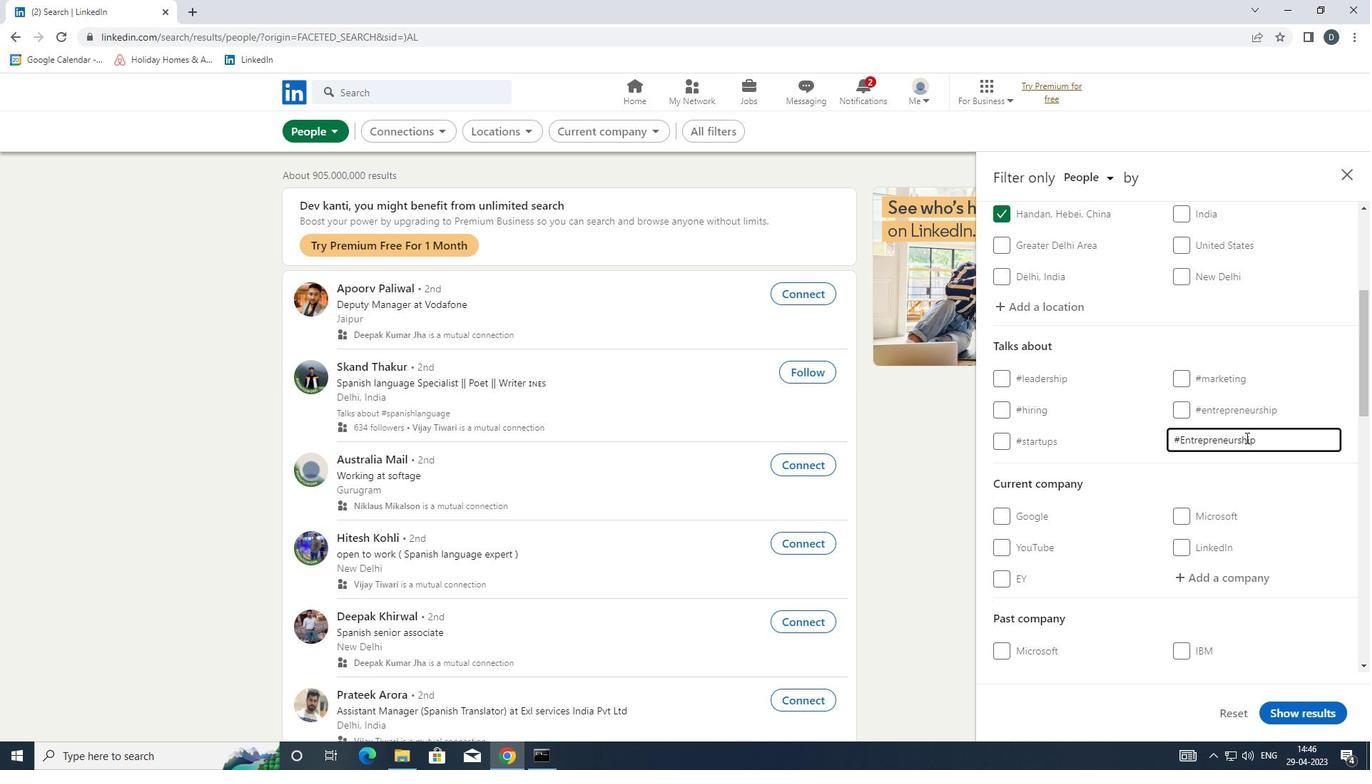 
Action: Mouse scrolled (1245, 439) with delta (0, 0)
Screenshot: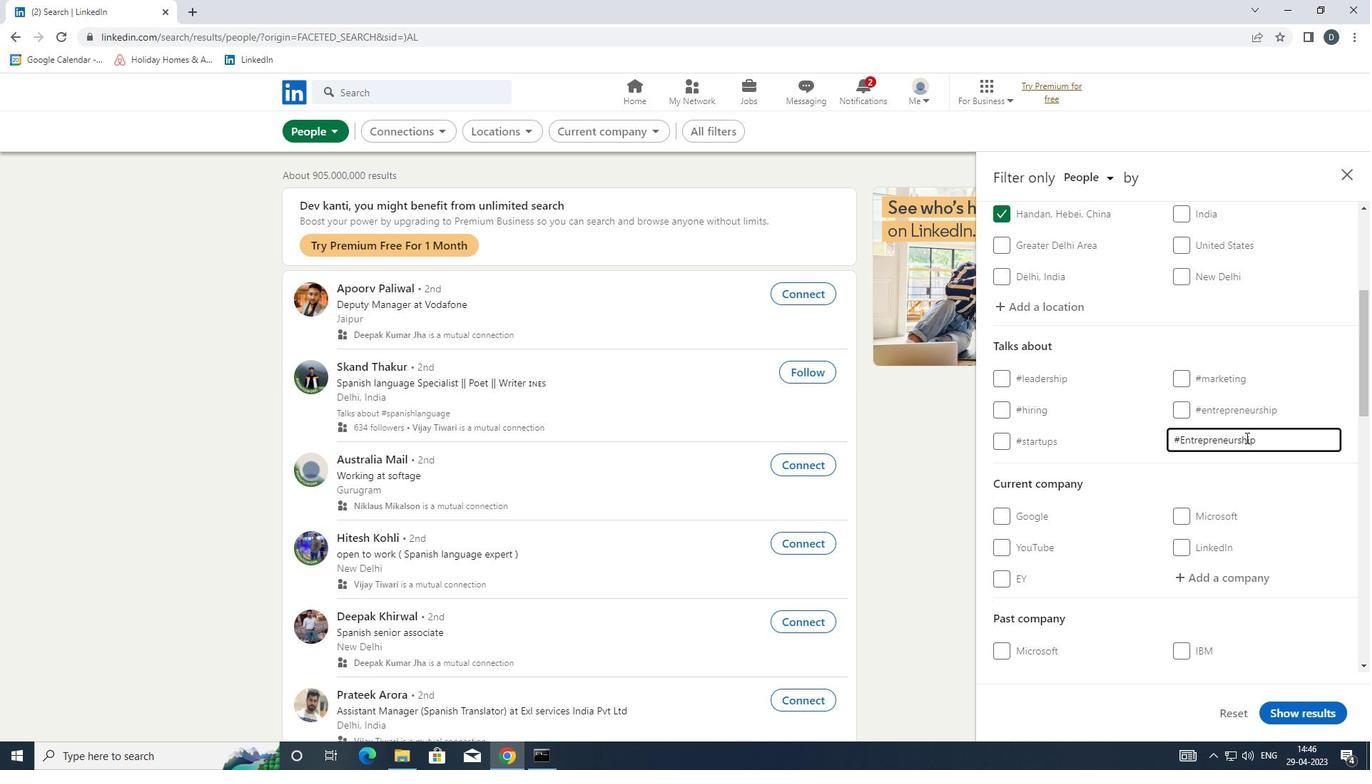 
Action: Mouse scrolled (1245, 439) with delta (0, 0)
Screenshot: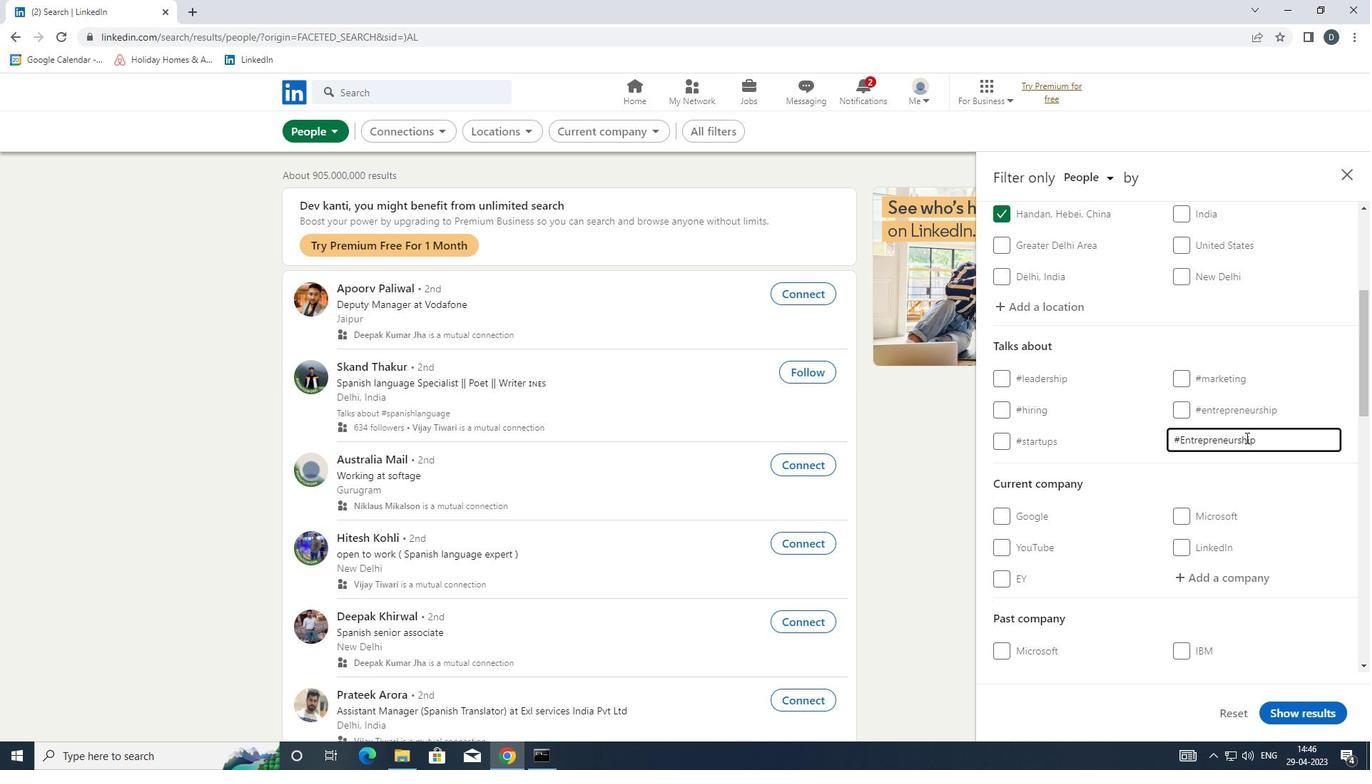 
Action: Mouse moved to (1218, 395)
Screenshot: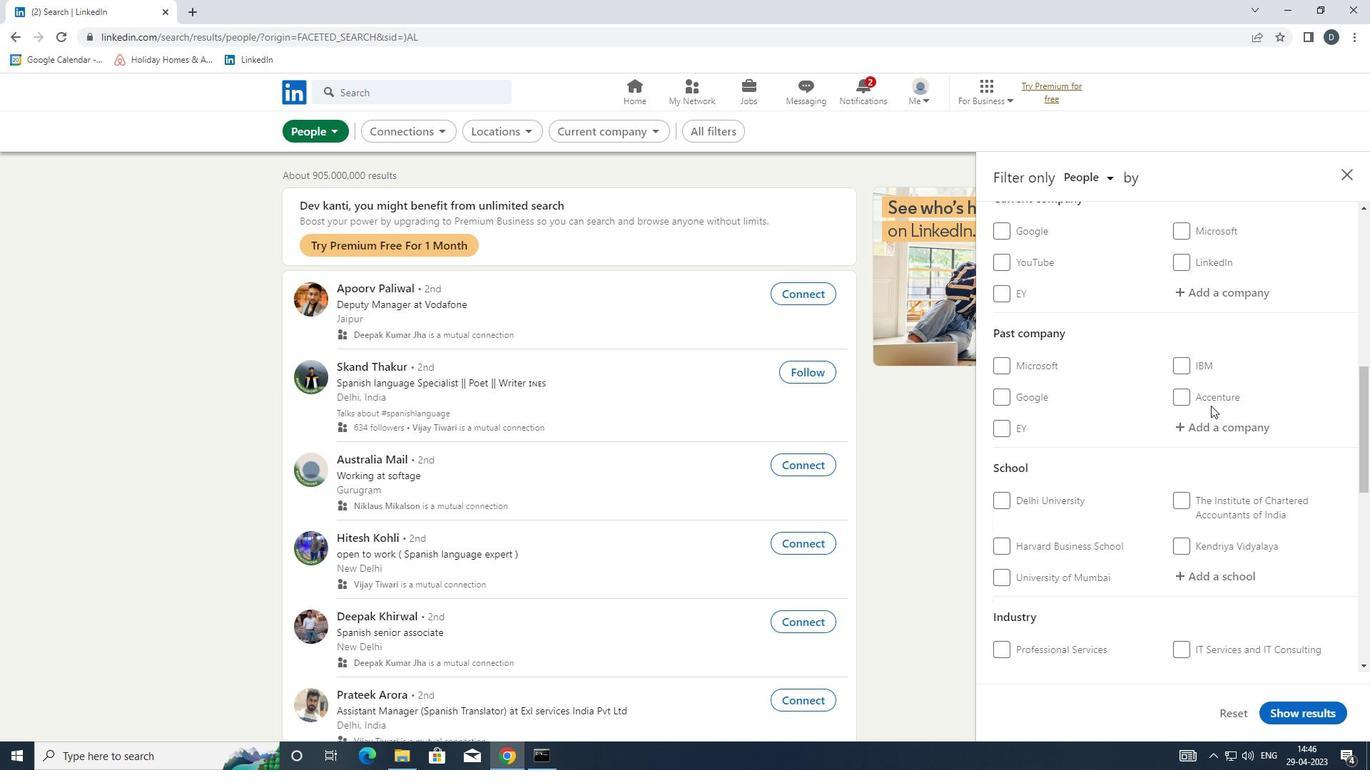 
Action: Mouse scrolled (1218, 394) with delta (0, 0)
Screenshot: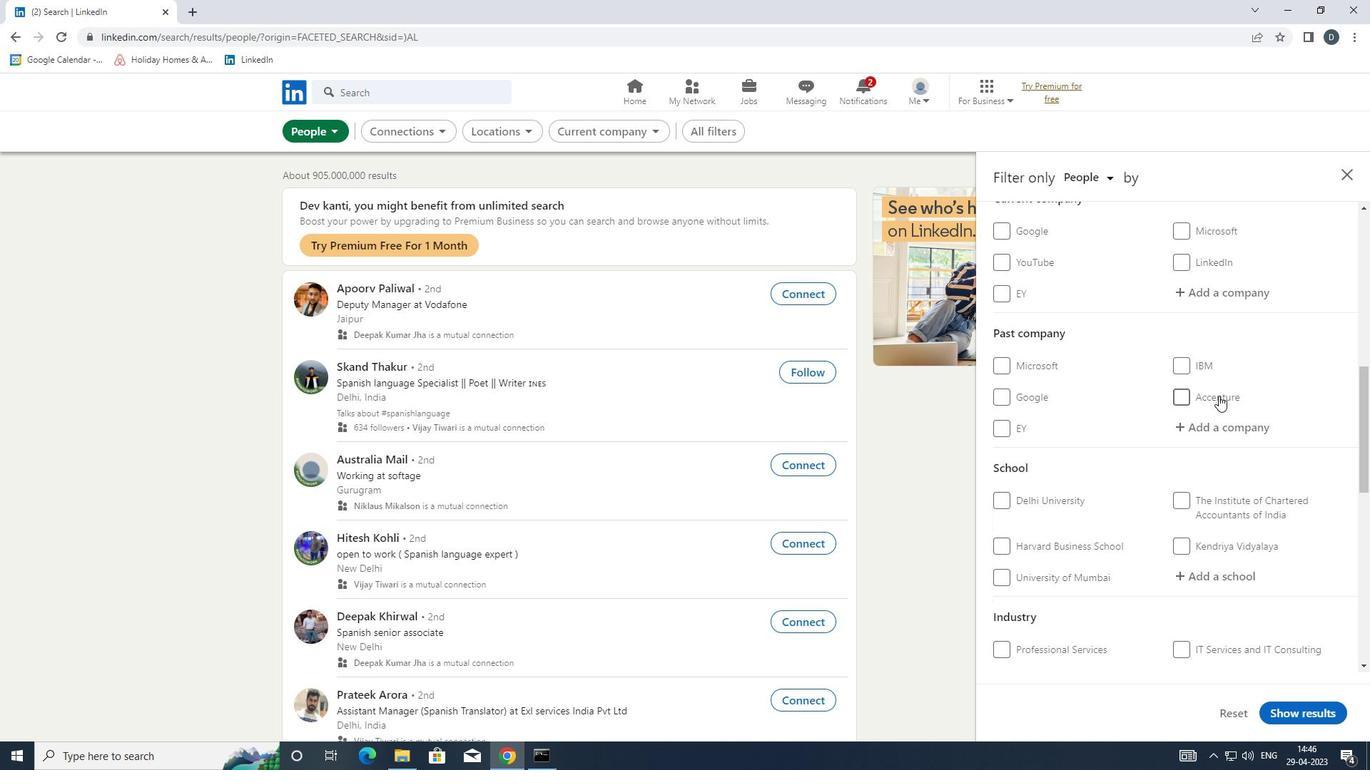 
Action: Mouse scrolled (1218, 394) with delta (0, 0)
Screenshot: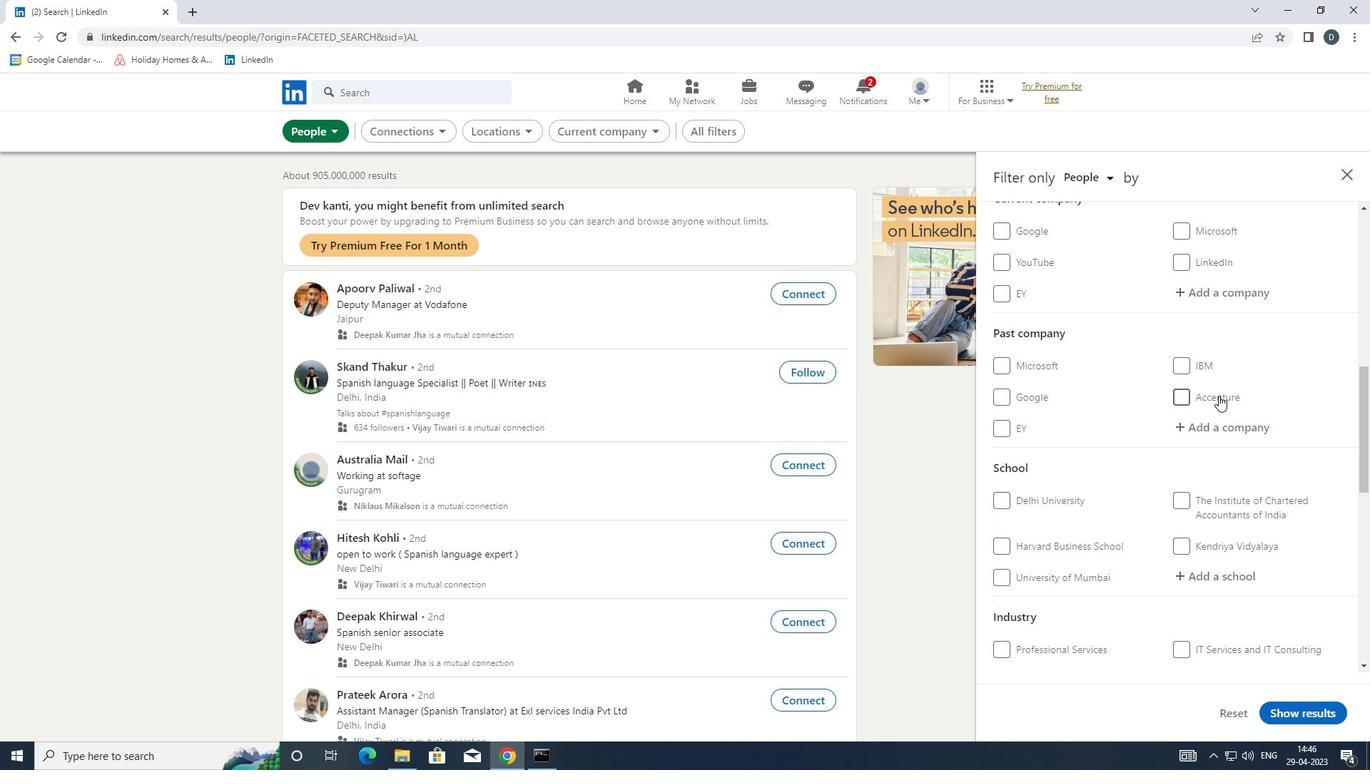 
Action: Mouse scrolled (1218, 394) with delta (0, 0)
Screenshot: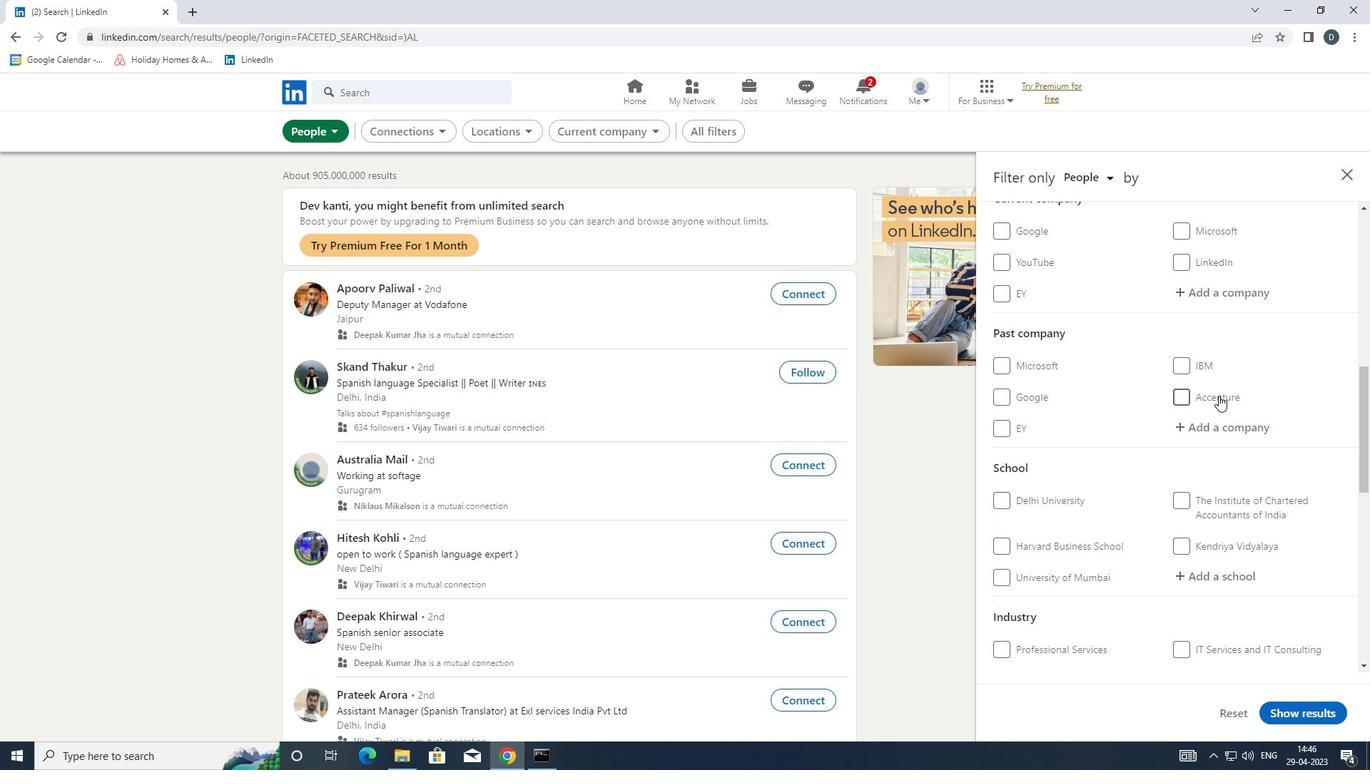 
Action: Mouse scrolled (1218, 394) with delta (0, 0)
Screenshot: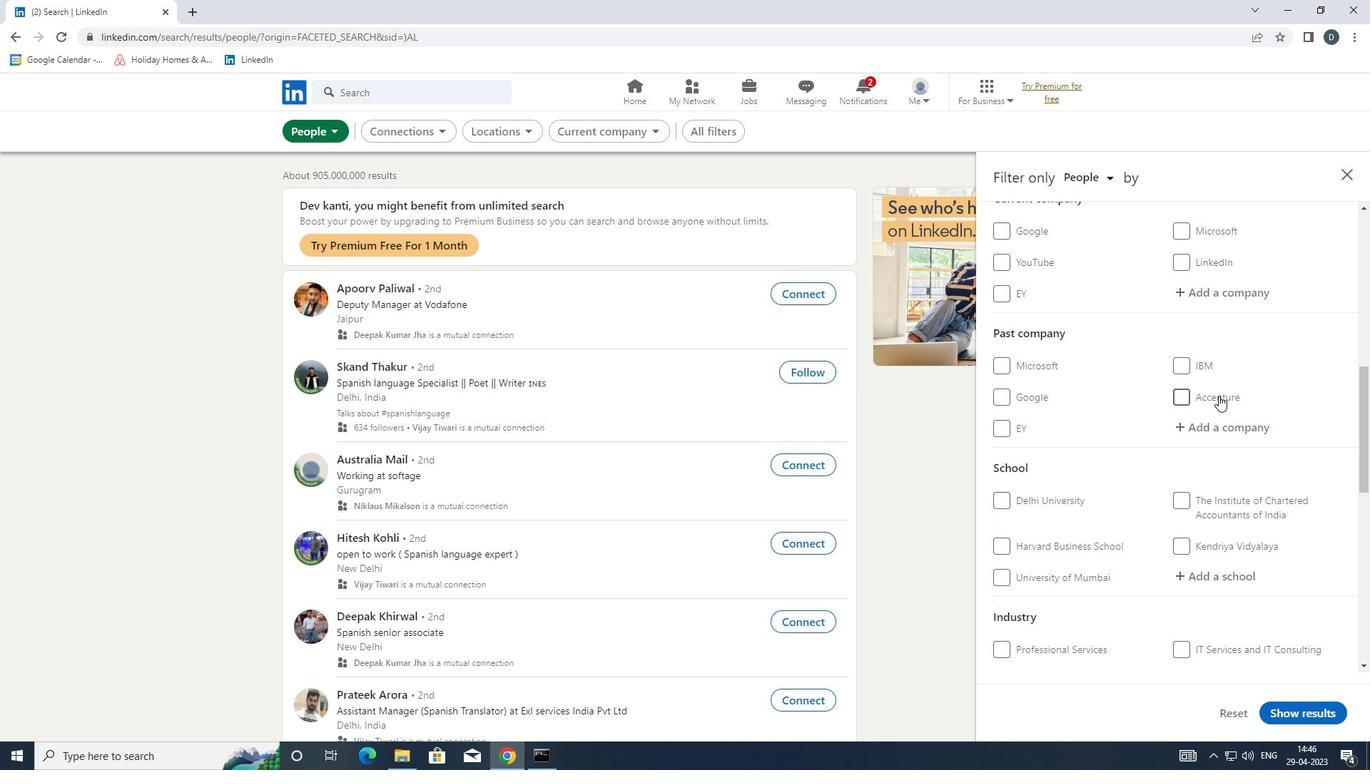 
Action: Mouse scrolled (1218, 394) with delta (0, 0)
Screenshot: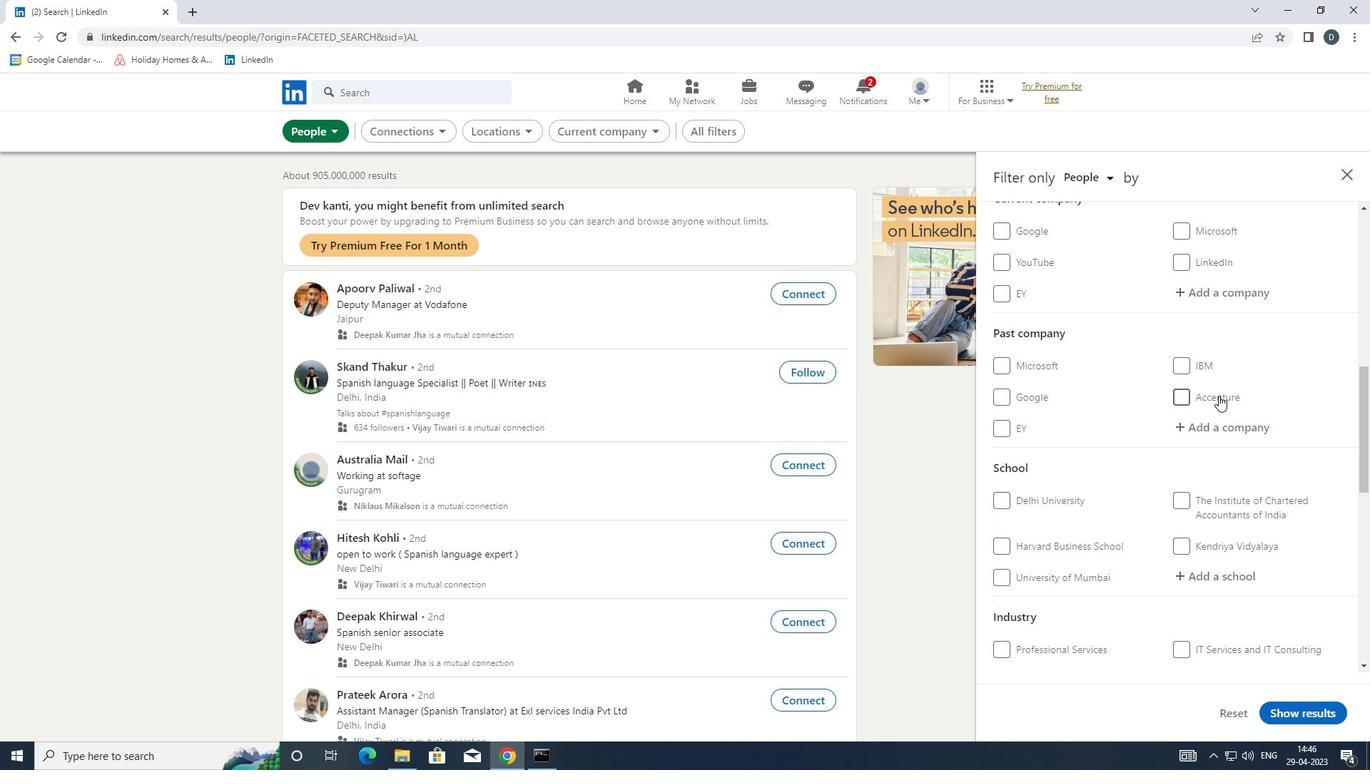 
Action: Mouse moved to (1188, 451)
Screenshot: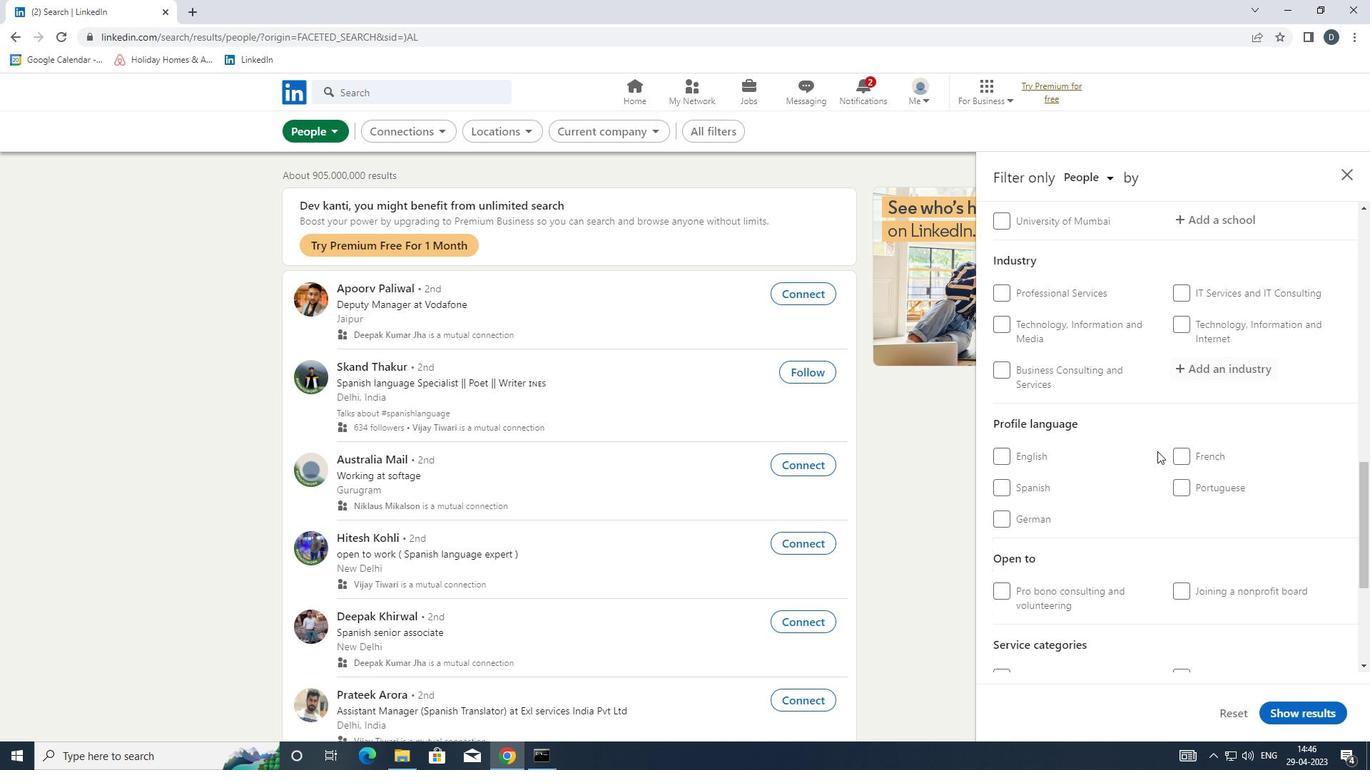 
Action: Mouse pressed left at (1188, 451)
Screenshot: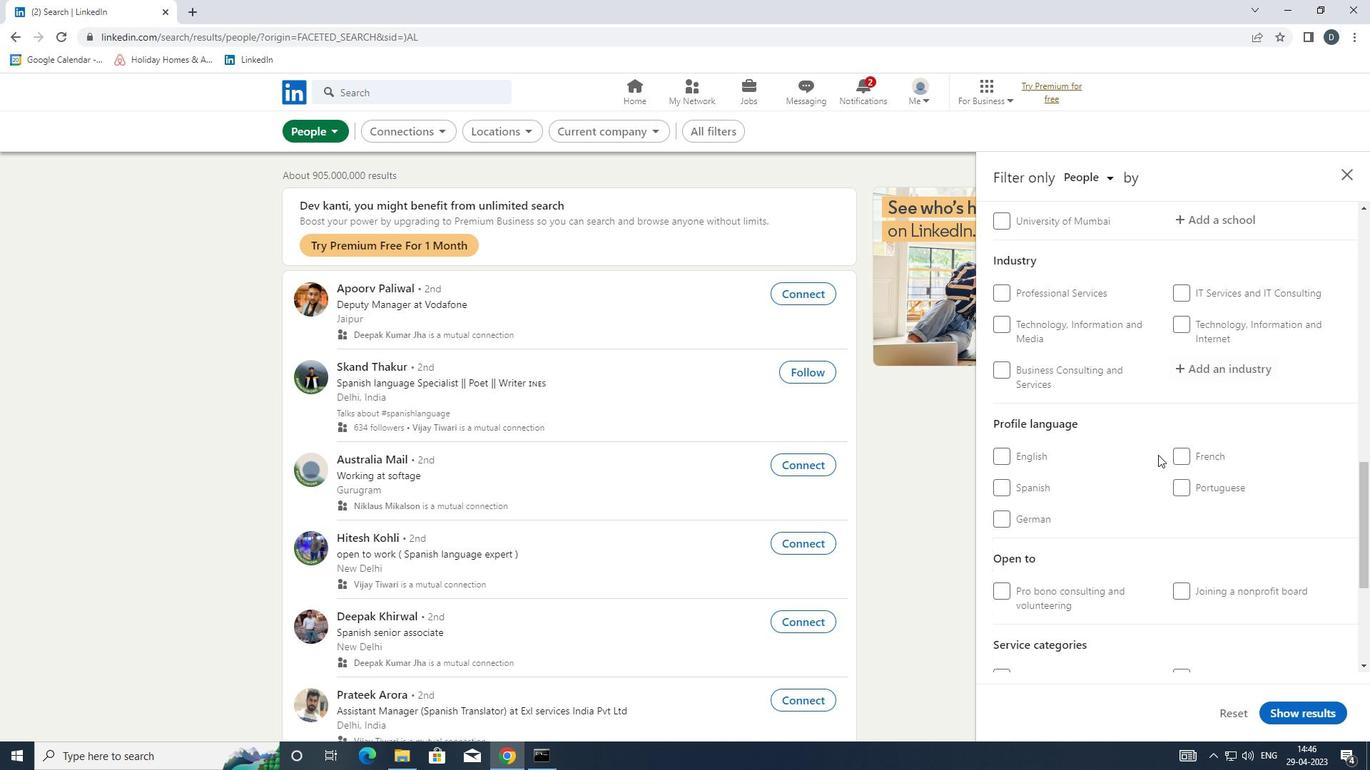 
Action: Mouse scrolled (1188, 452) with delta (0, 0)
Screenshot: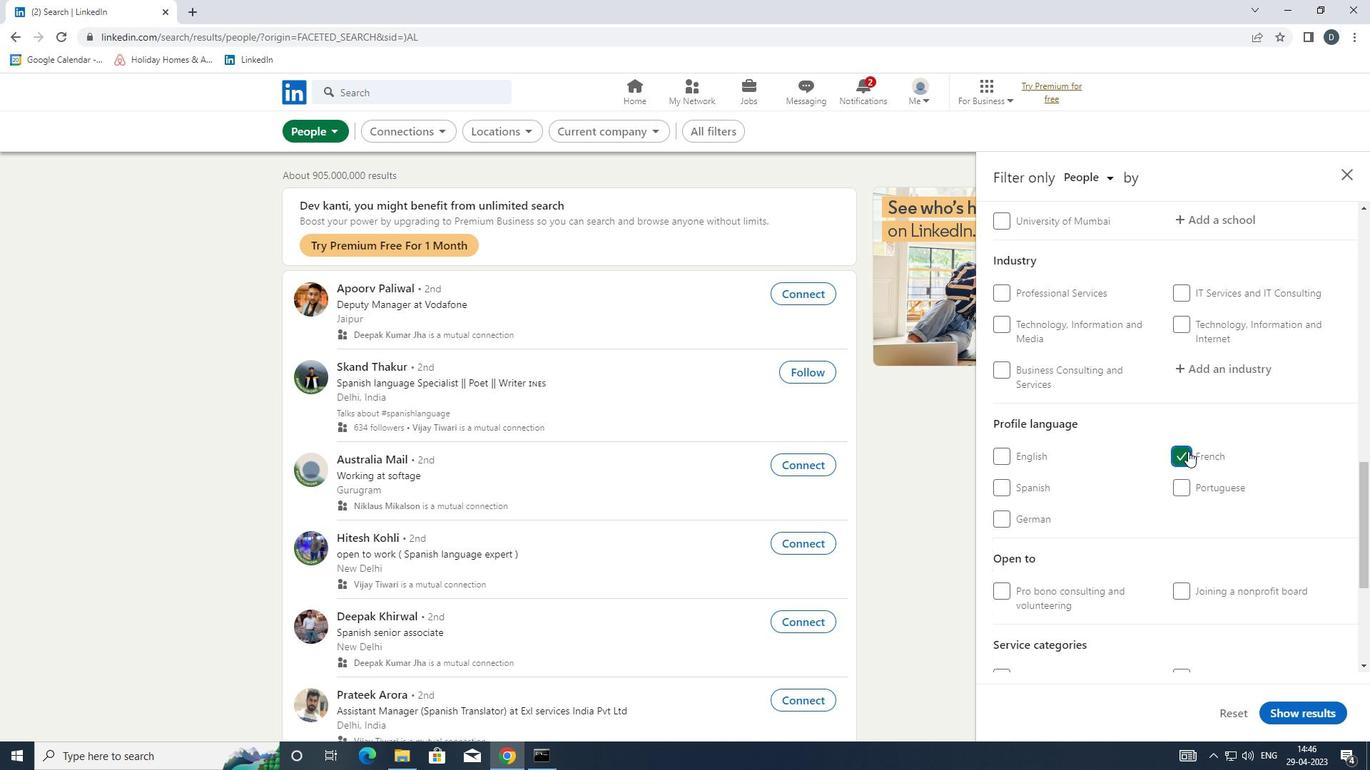 
Action: Mouse scrolled (1188, 452) with delta (0, 0)
Screenshot: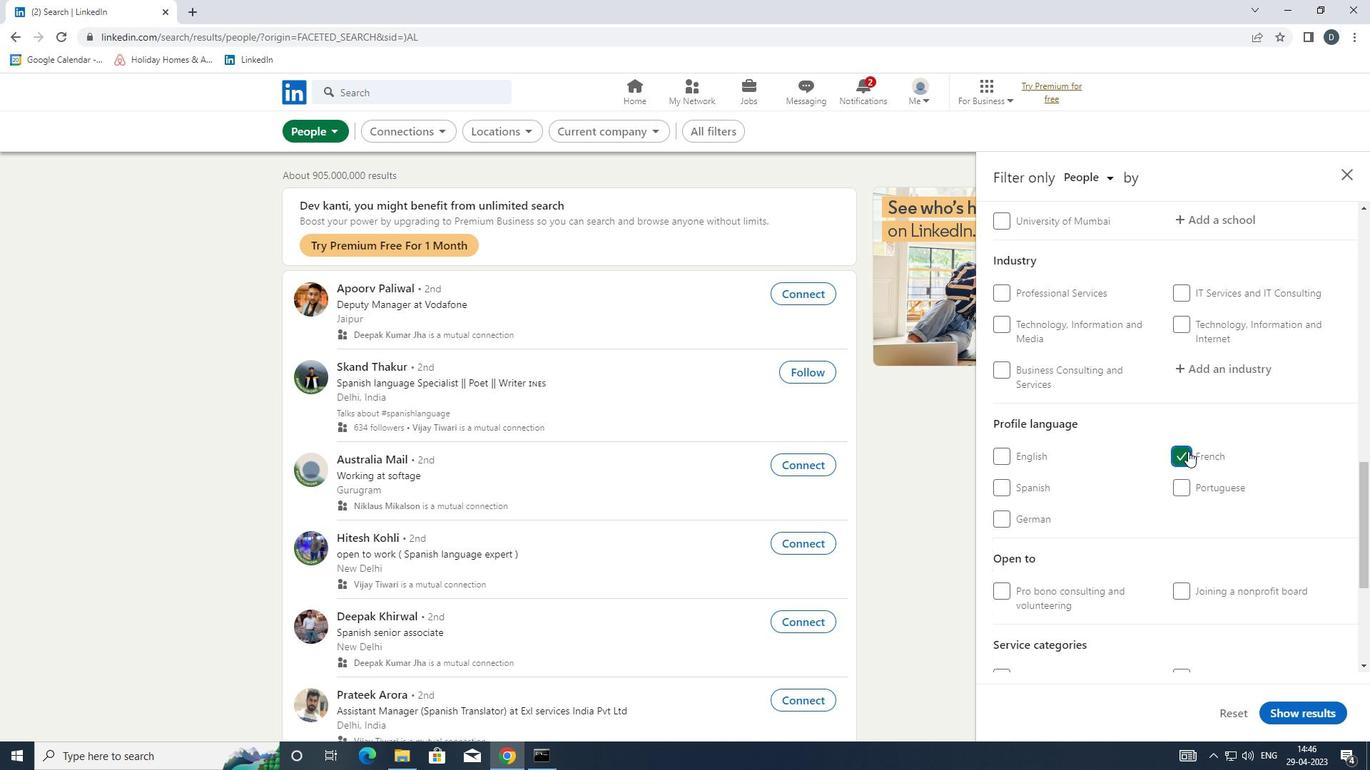 
Action: Mouse scrolled (1188, 452) with delta (0, 0)
Screenshot: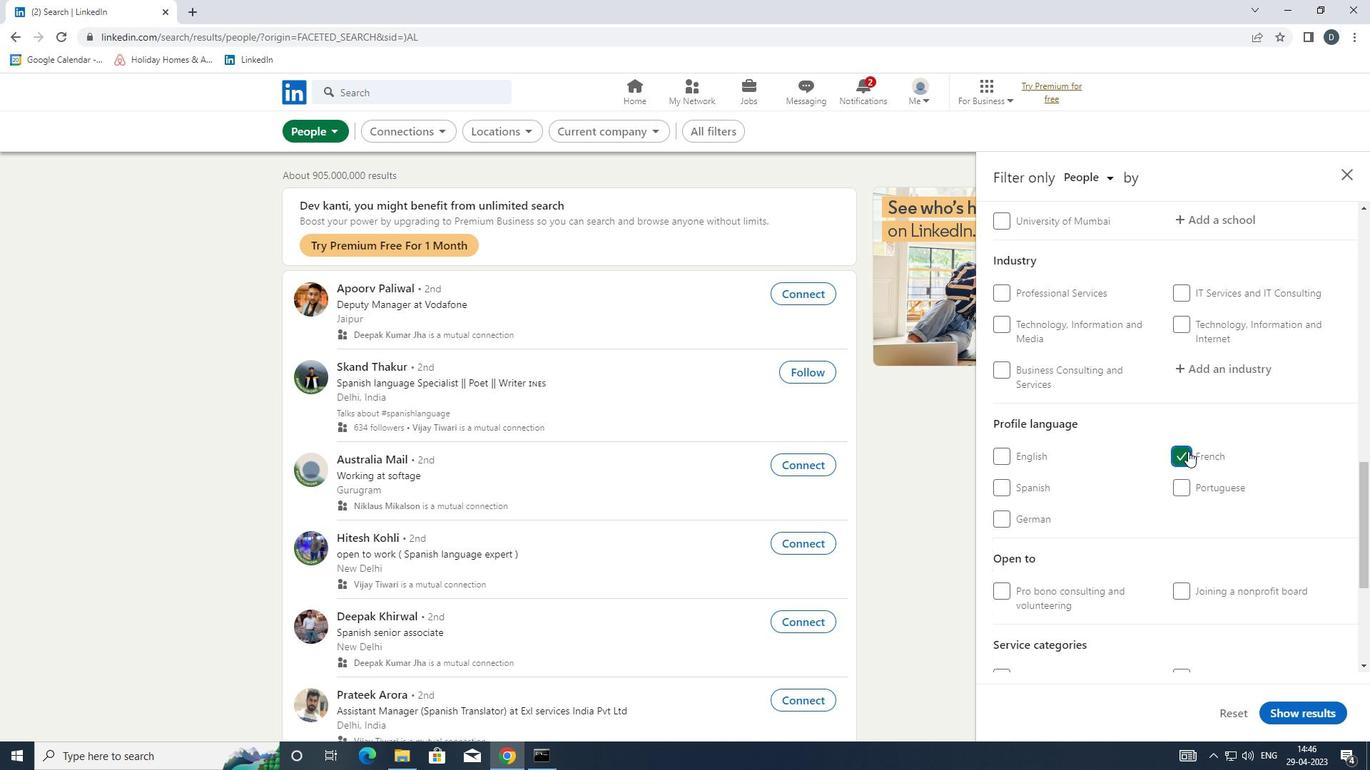 
Action: Mouse scrolled (1188, 452) with delta (0, 0)
Screenshot: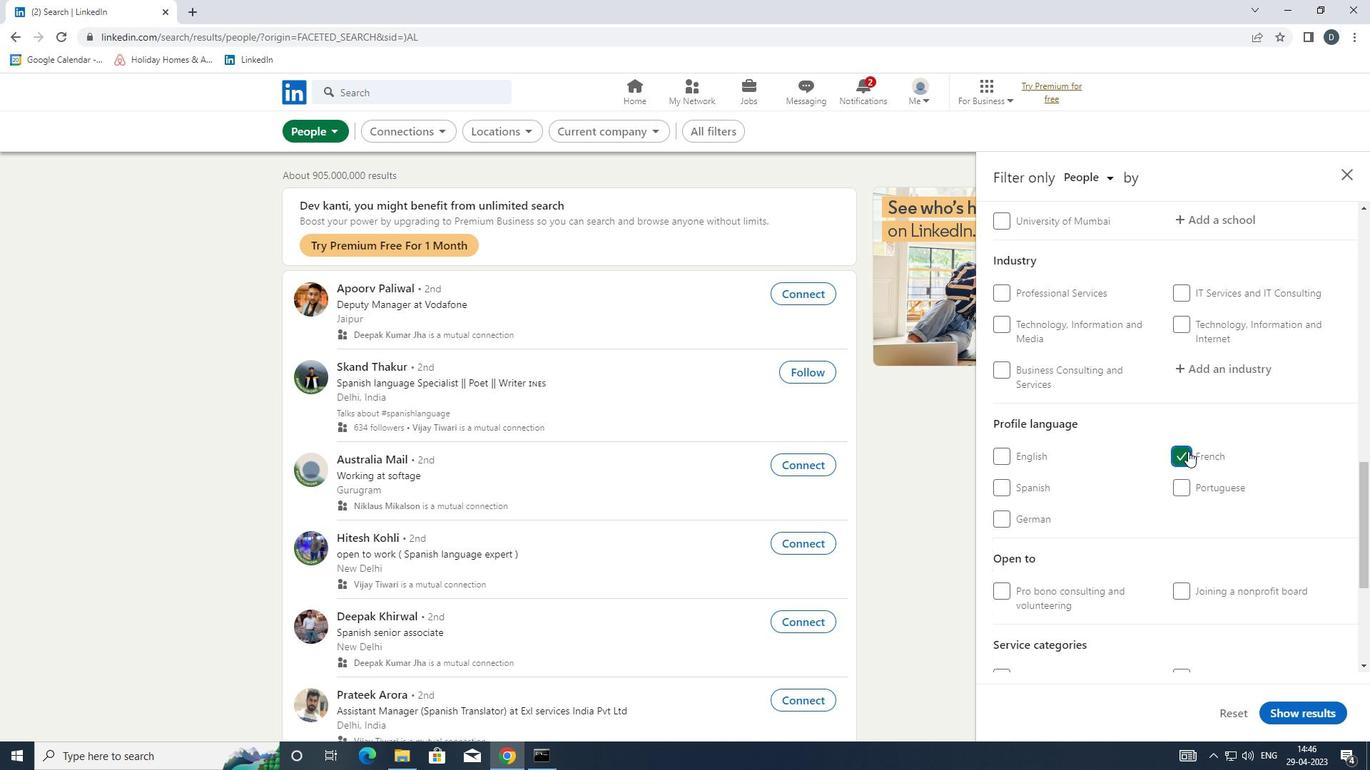 
Action: Mouse scrolled (1188, 452) with delta (0, 0)
Screenshot: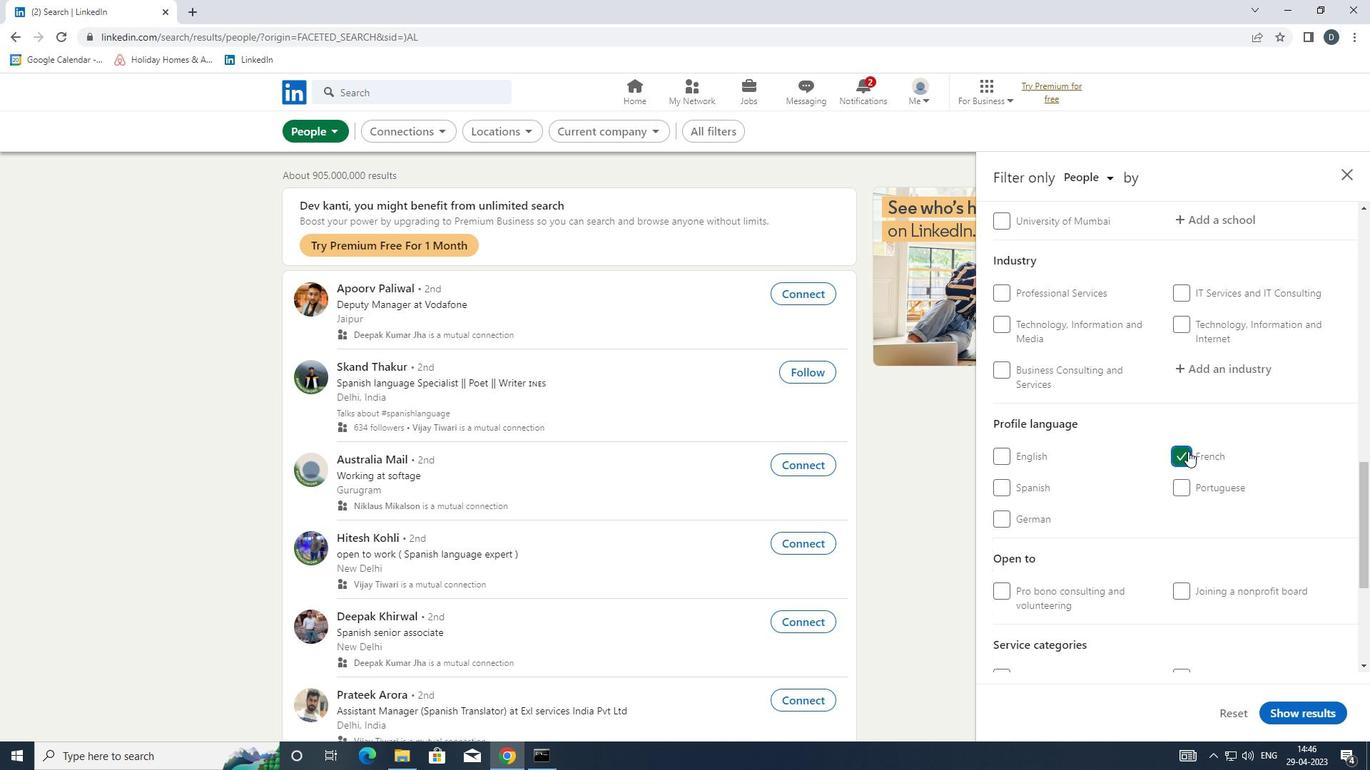 
Action: Mouse moved to (1214, 383)
Screenshot: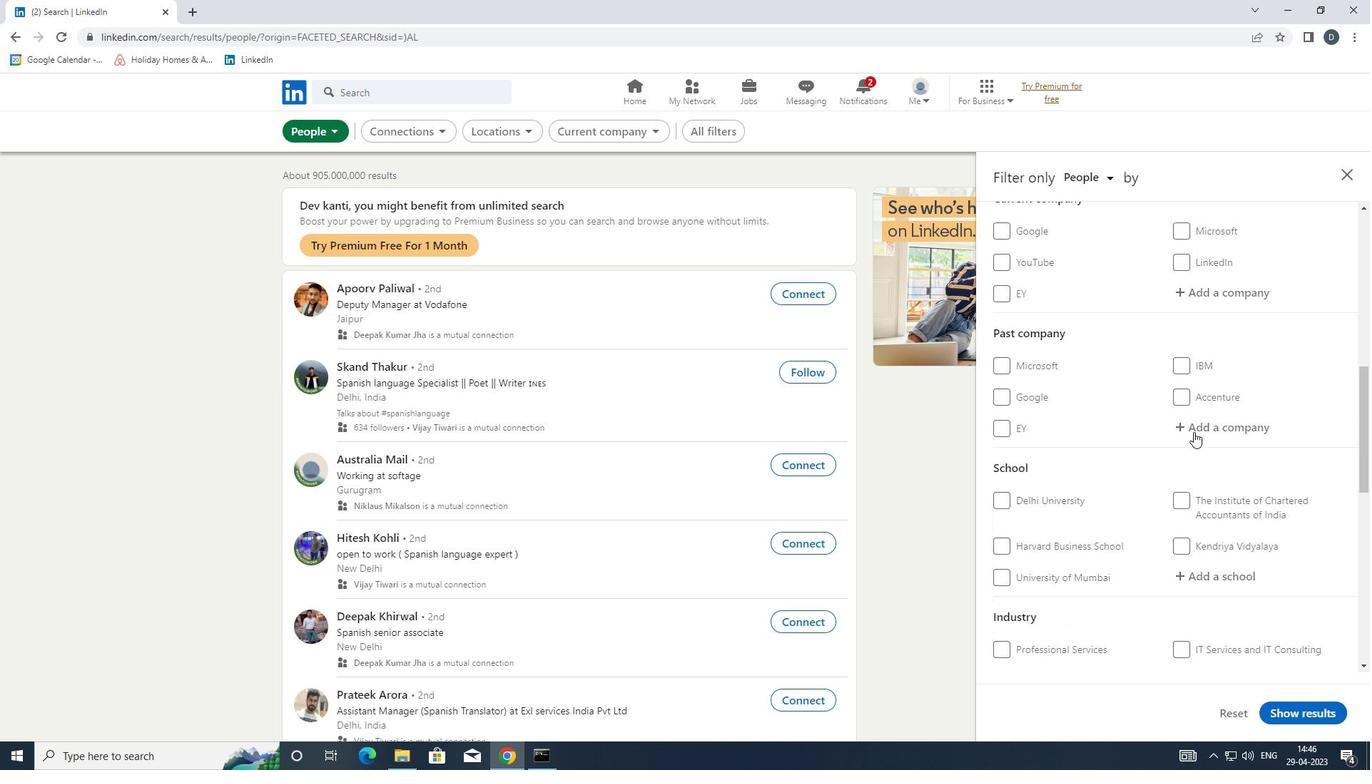 
Action: Mouse scrolled (1214, 383) with delta (0, 0)
Screenshot: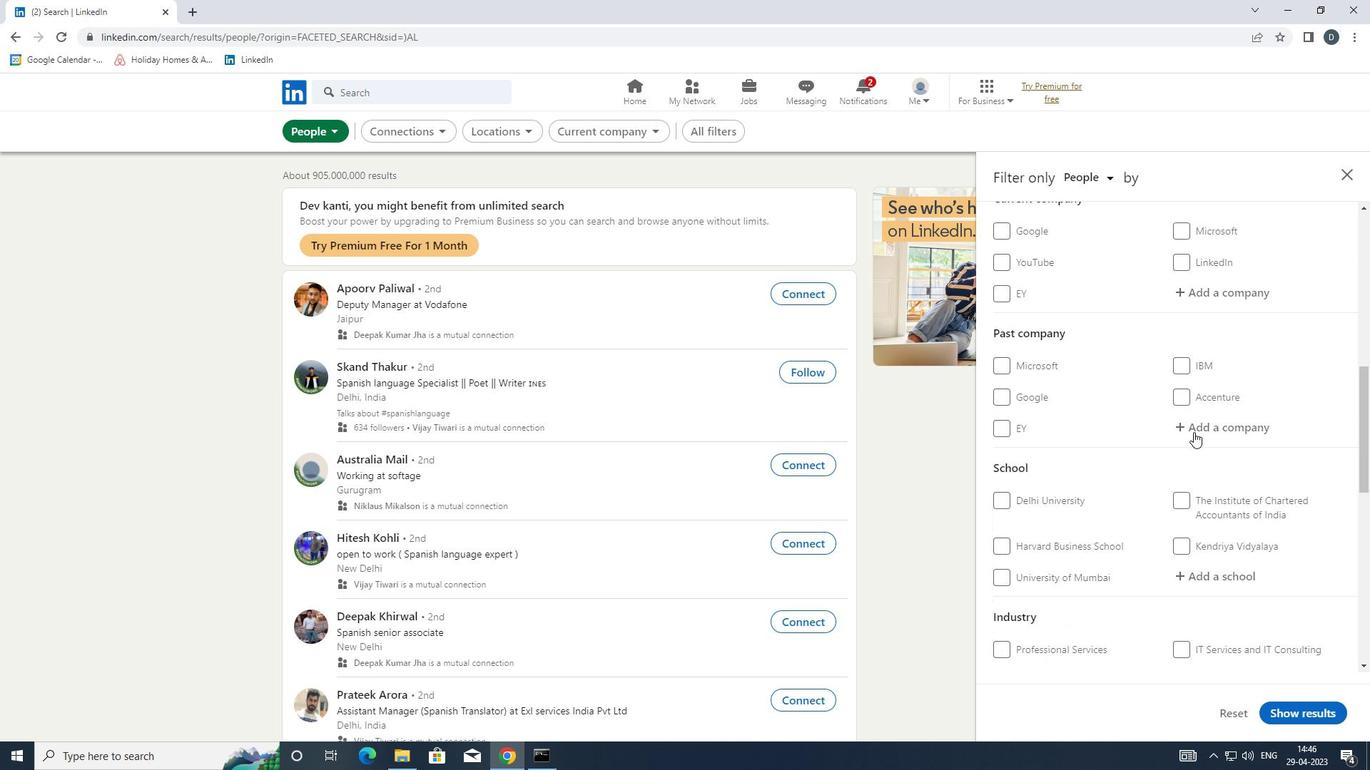 
Action: Mouse moved to (1222, 370)
Screenshot: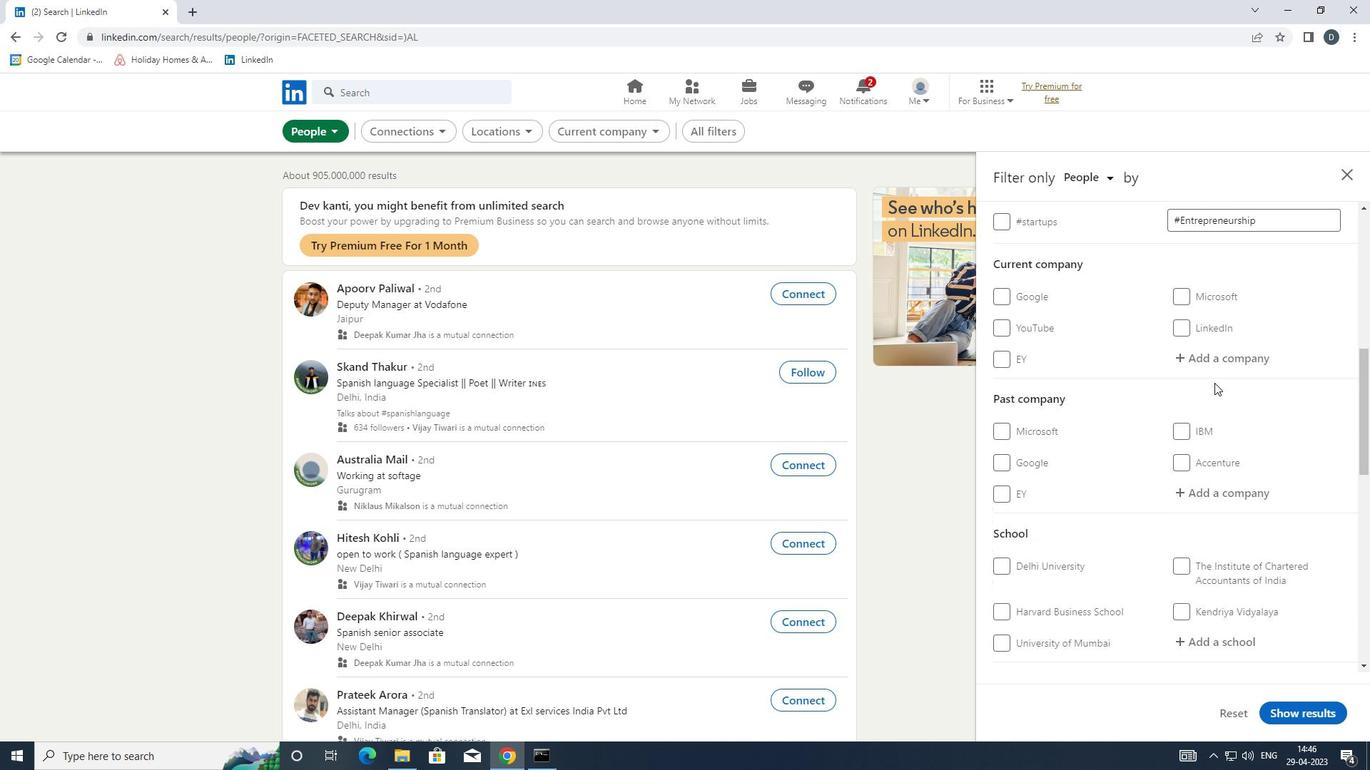 
Action: Mouse pressed left at (1222, 370)
Screenshot: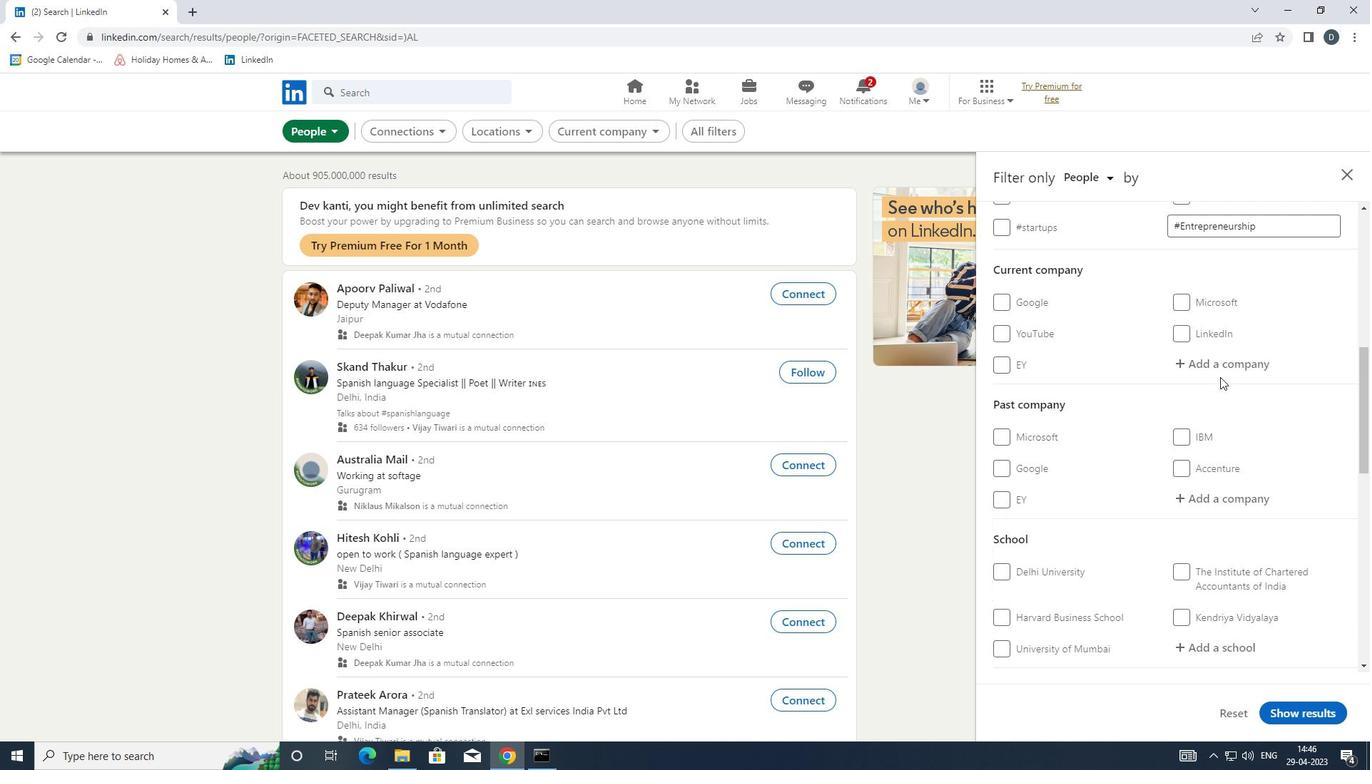 
Action: Key pressed <Key.shift>M<Key.space><Key.shift><Key.shift><Key.shift><Key.shift><Key.shift><Key.shift><Key.shift><Key.shift><Key.shift><Key.shift><Key.shift><Key.shift><Key.shift><Key.shift><Key.shift><Key.shift><Key.shift><Key.shift><Key.shift><Key.shift><Key.shift><Key.shift><Key.shift><Key.shift>MOSER<Key.space>
Screenshot: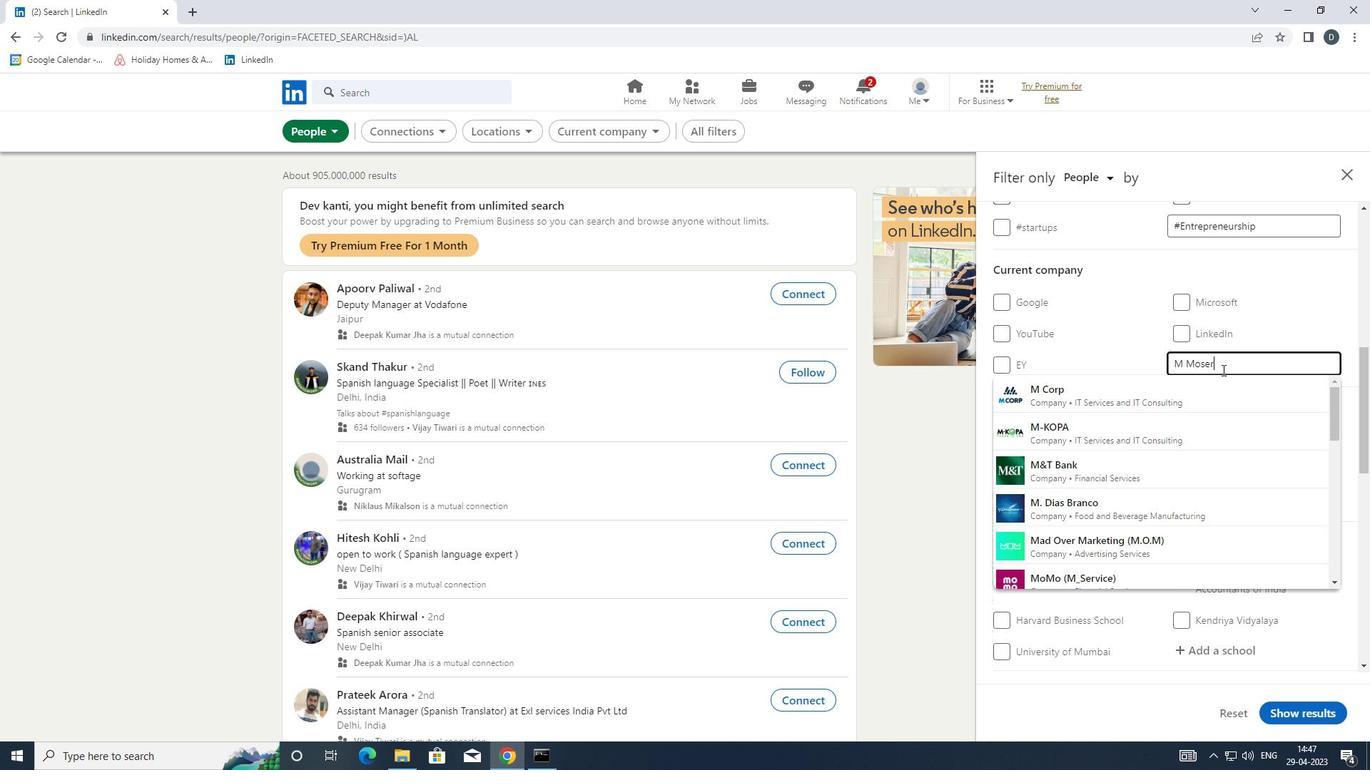 
Action: Mouse moved to (1213, 386)
Screenshot: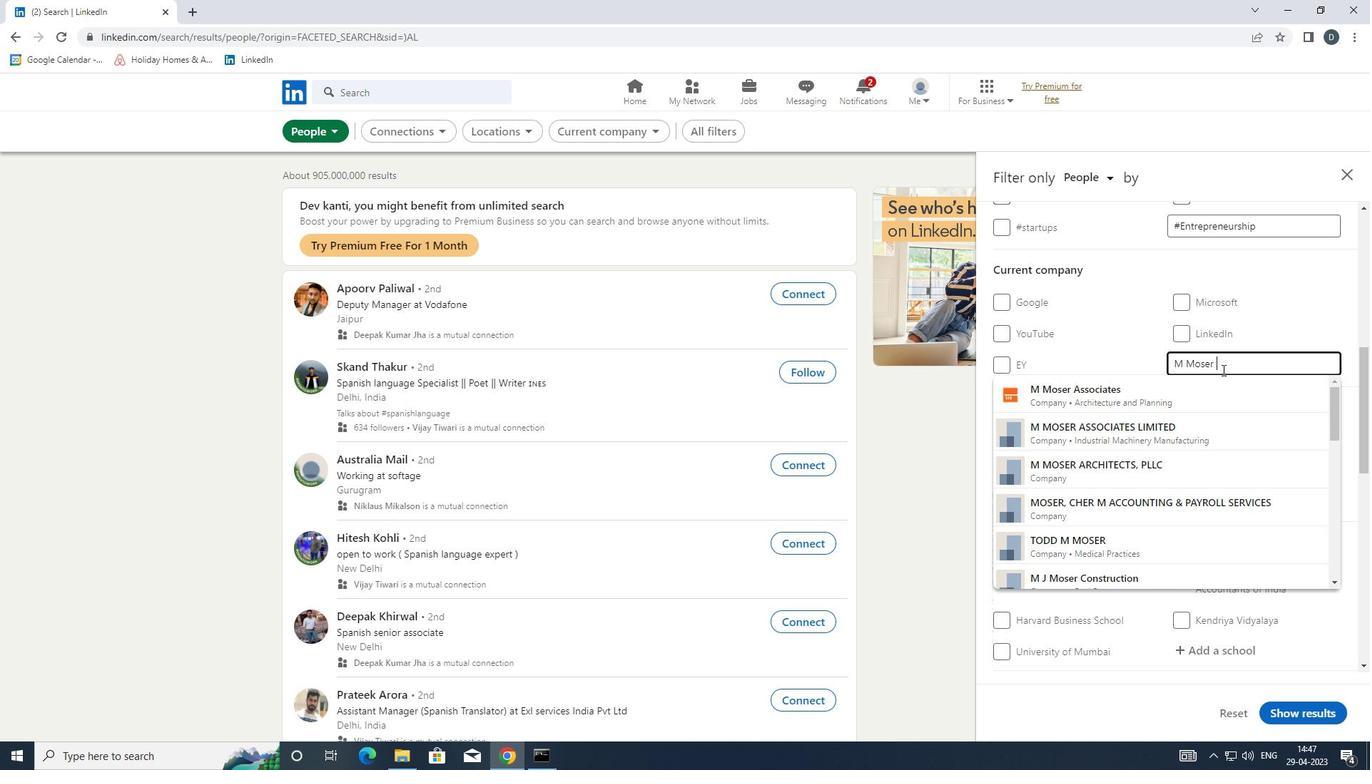 
Action: Mouse pressed left at (1213, 386)
Screenshot: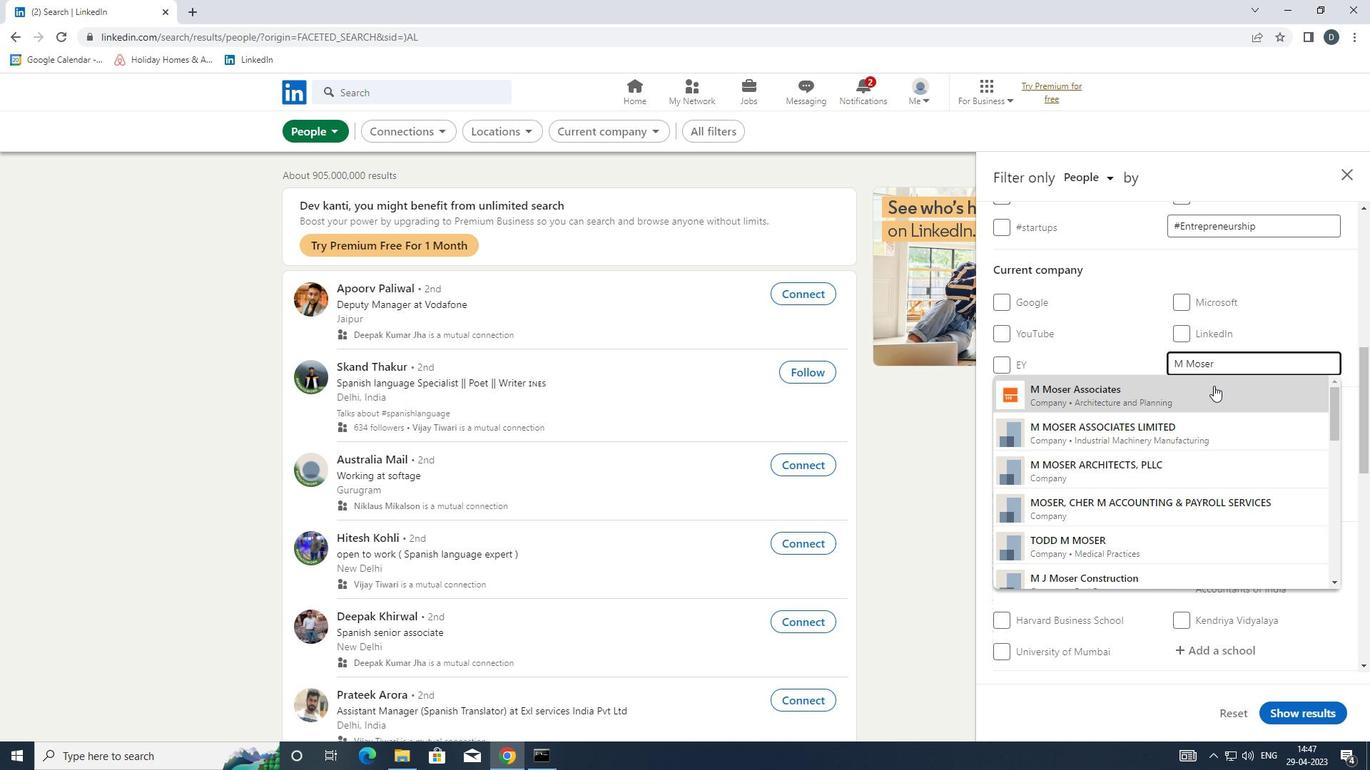 
Action: Mouse moved to (1216, 387)
Screenshot: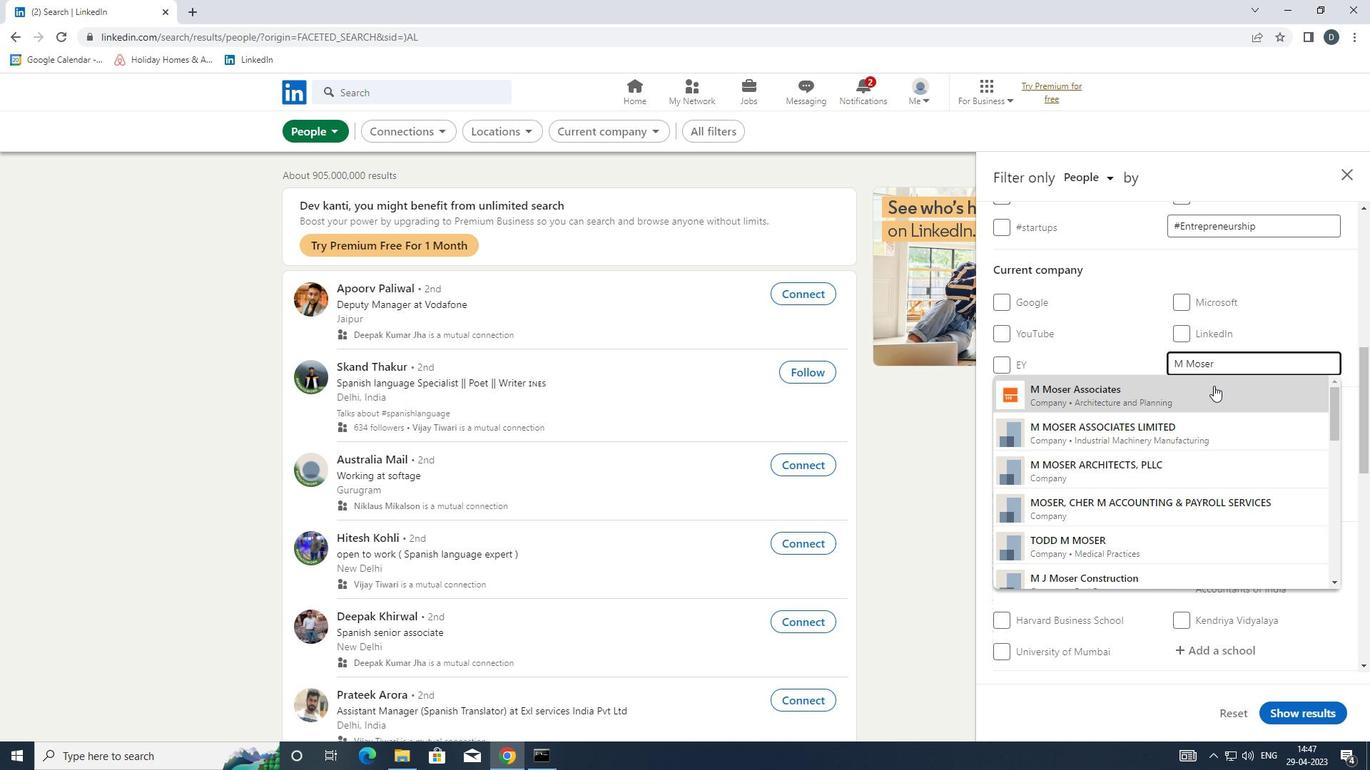 
Action: Mouse scrolled (1216, 386) with delta (0, 0)
Screenshot: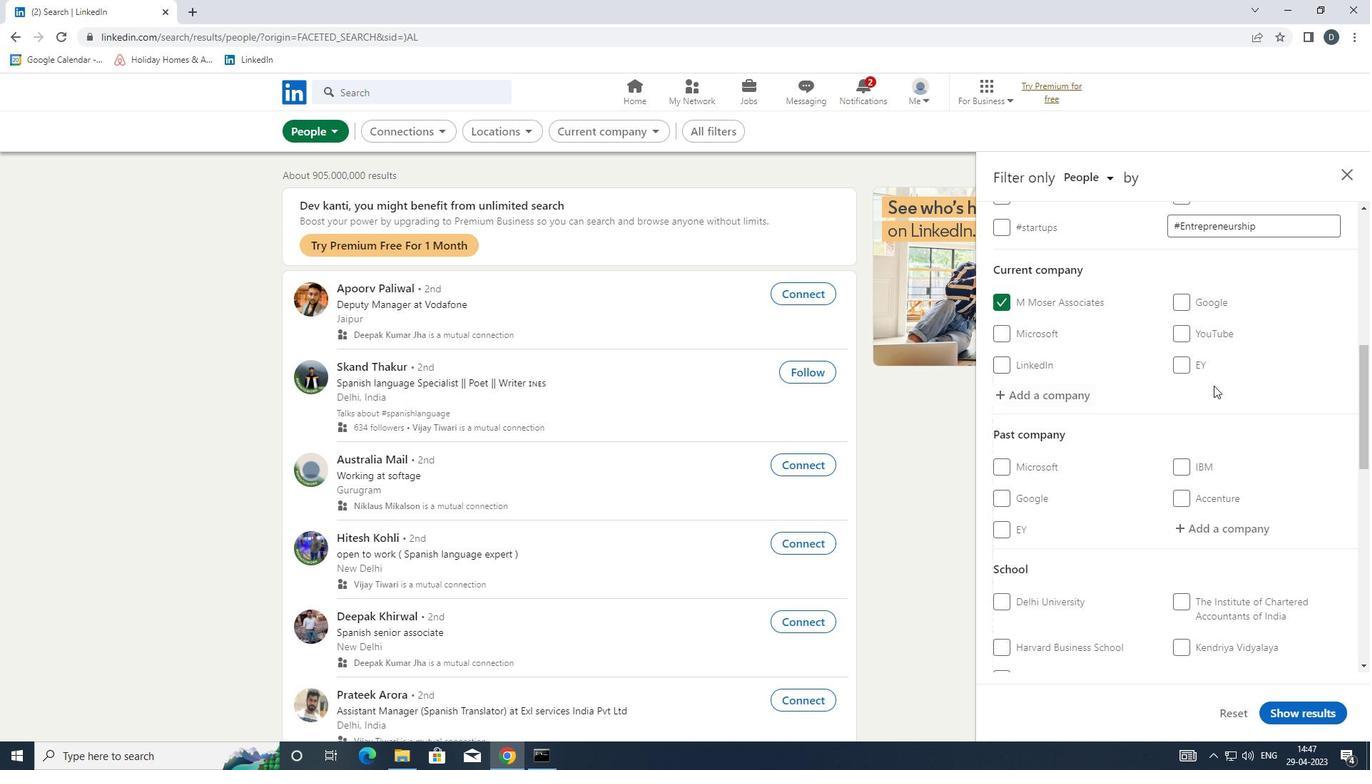 
Action: Mouse moved to (1216, 387)
Screenshot: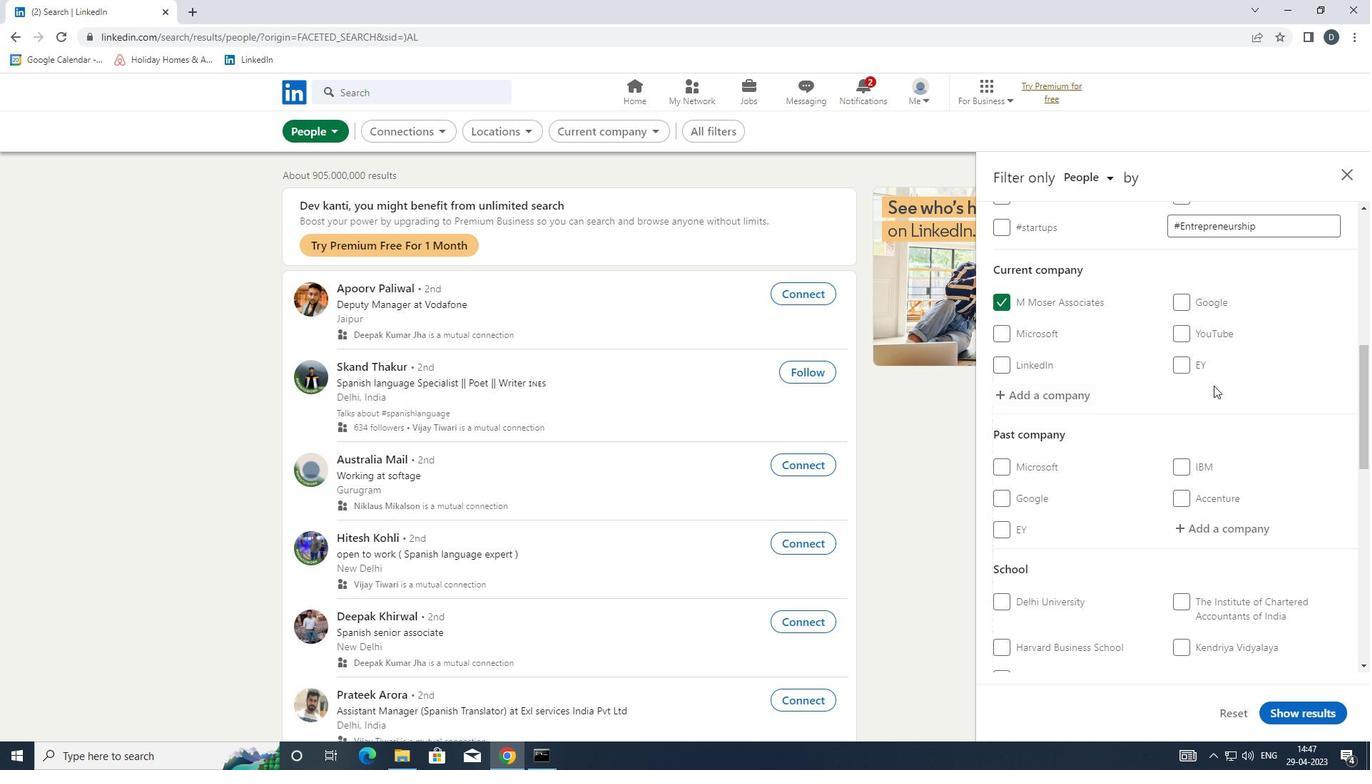 
Action: Mouse scrolled (1216, 386) with delta (0, 0)
Screenshot: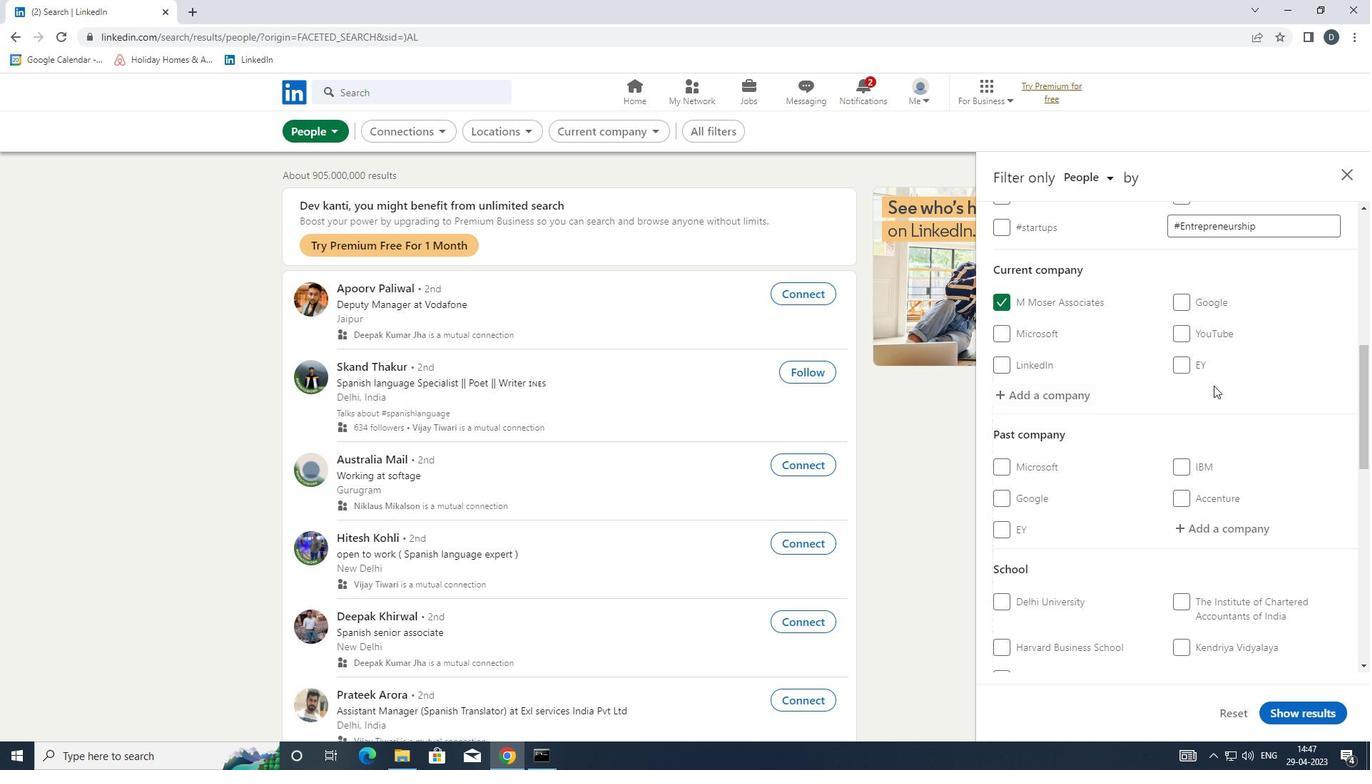 
Action: Mouse moved to (1216, 388)
Screenshot: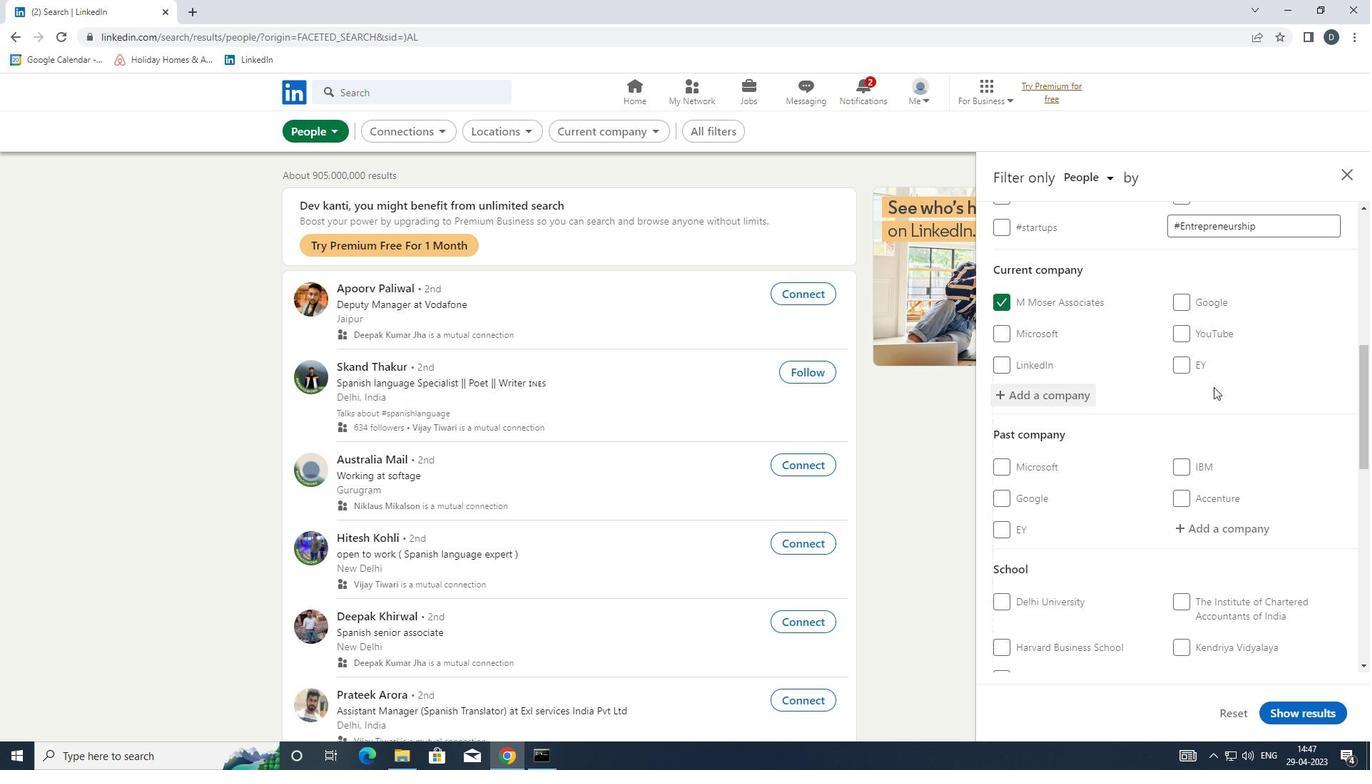 
Action: Mouse scrolled (1216, 387) with delta (0, 0)
Screenshot: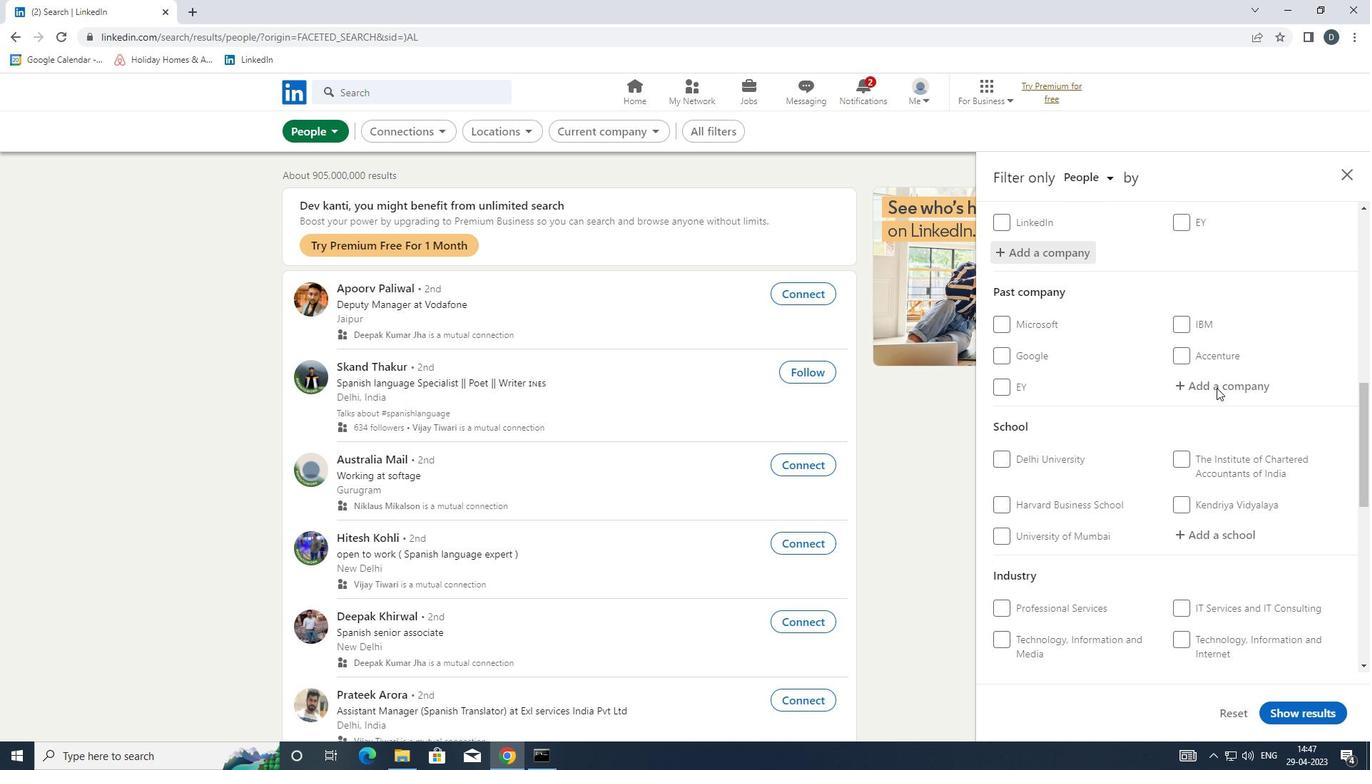 
Action: Mouse scrolled (1216, 387) with delta (0, 0)
Screenshot: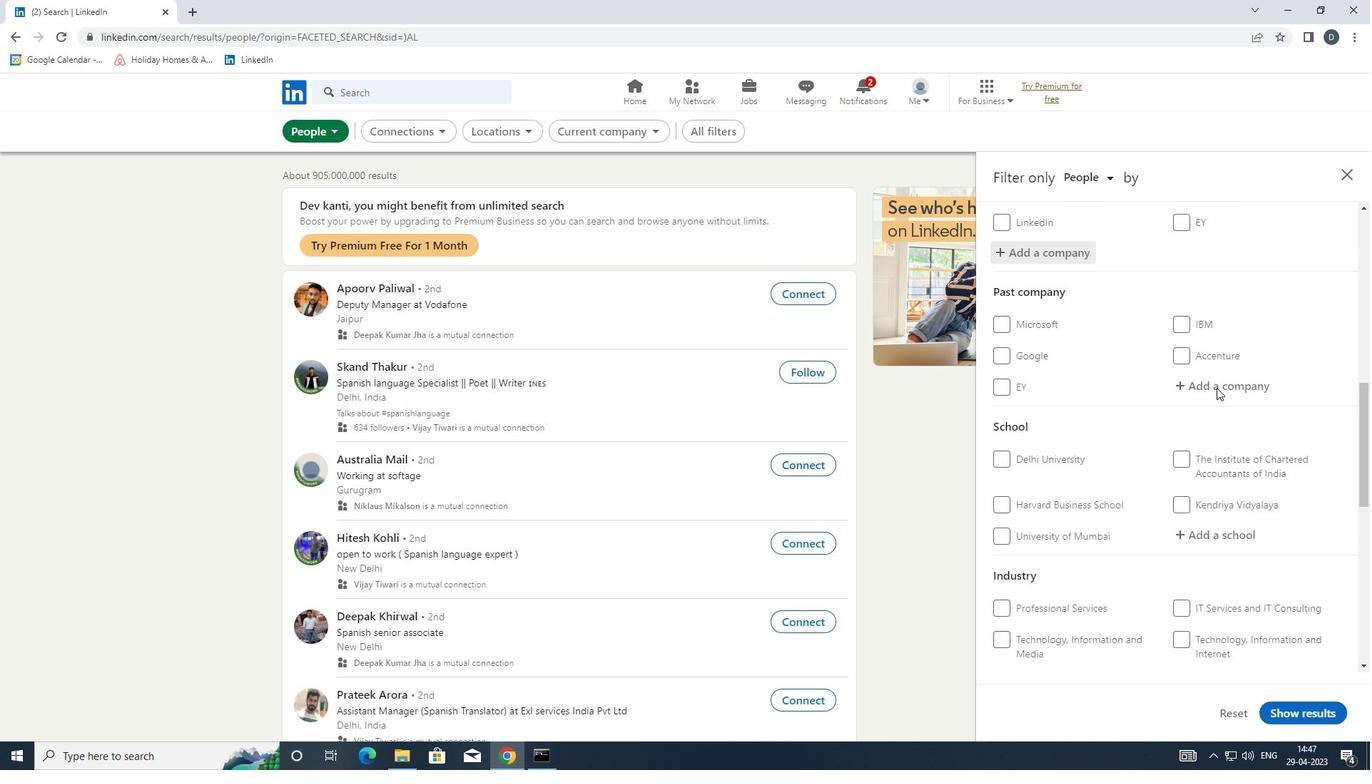 
Action: Mouse moved to (1216, 389)
Screenshot: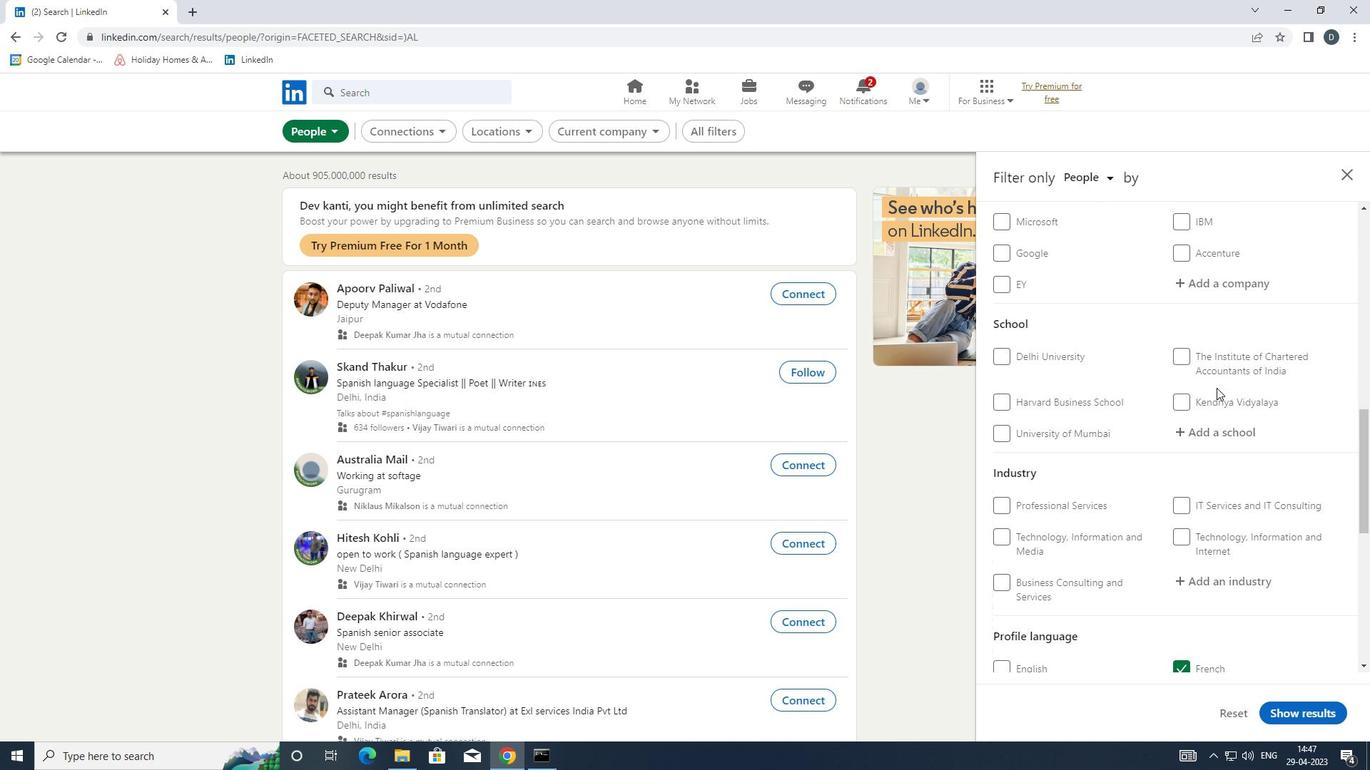 
Action: Mouse pressed left at (1216, 389)
Screenshot: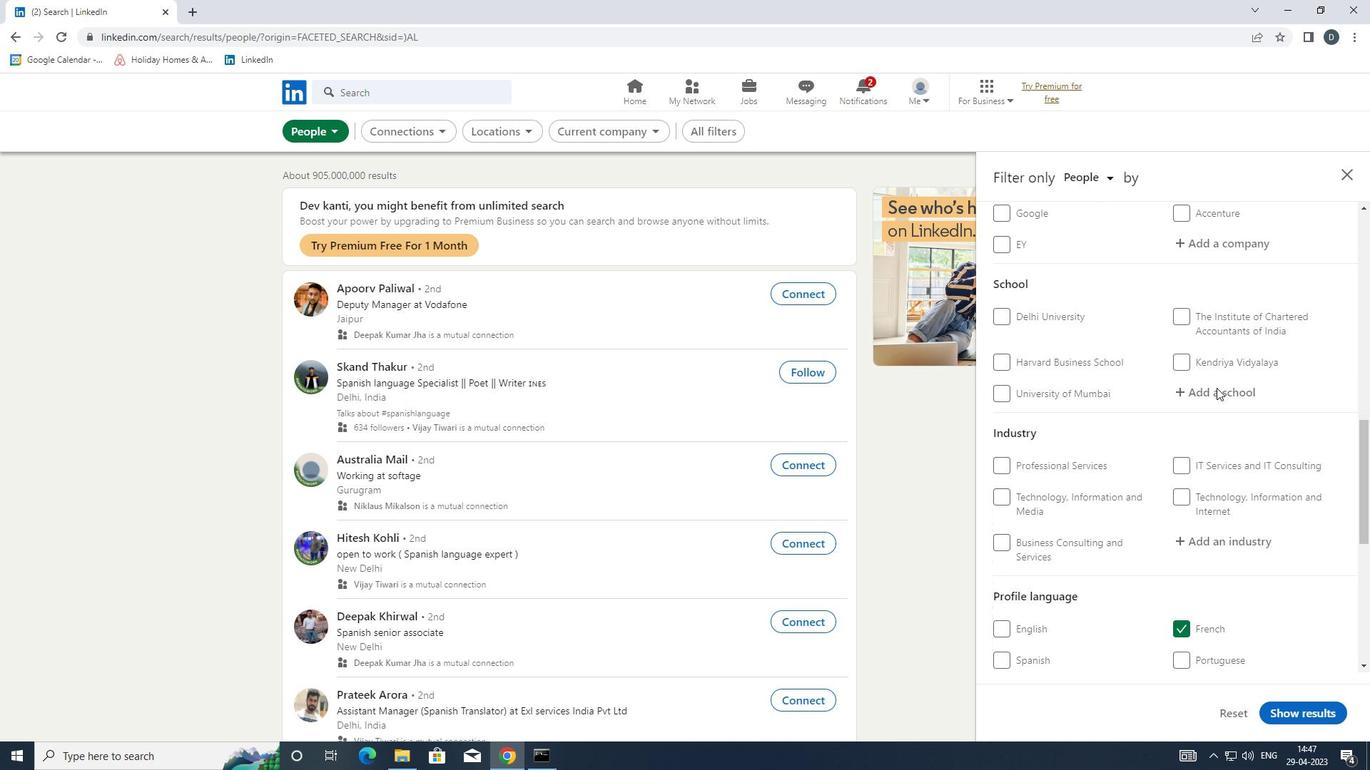 
Action: Key pressed <Key.shift><Key.shift><Key.shift><Key.shift>PT.<Key.space><Key.shift>RQA<Key.backspace><Key.backspace>AVI
Screenshot: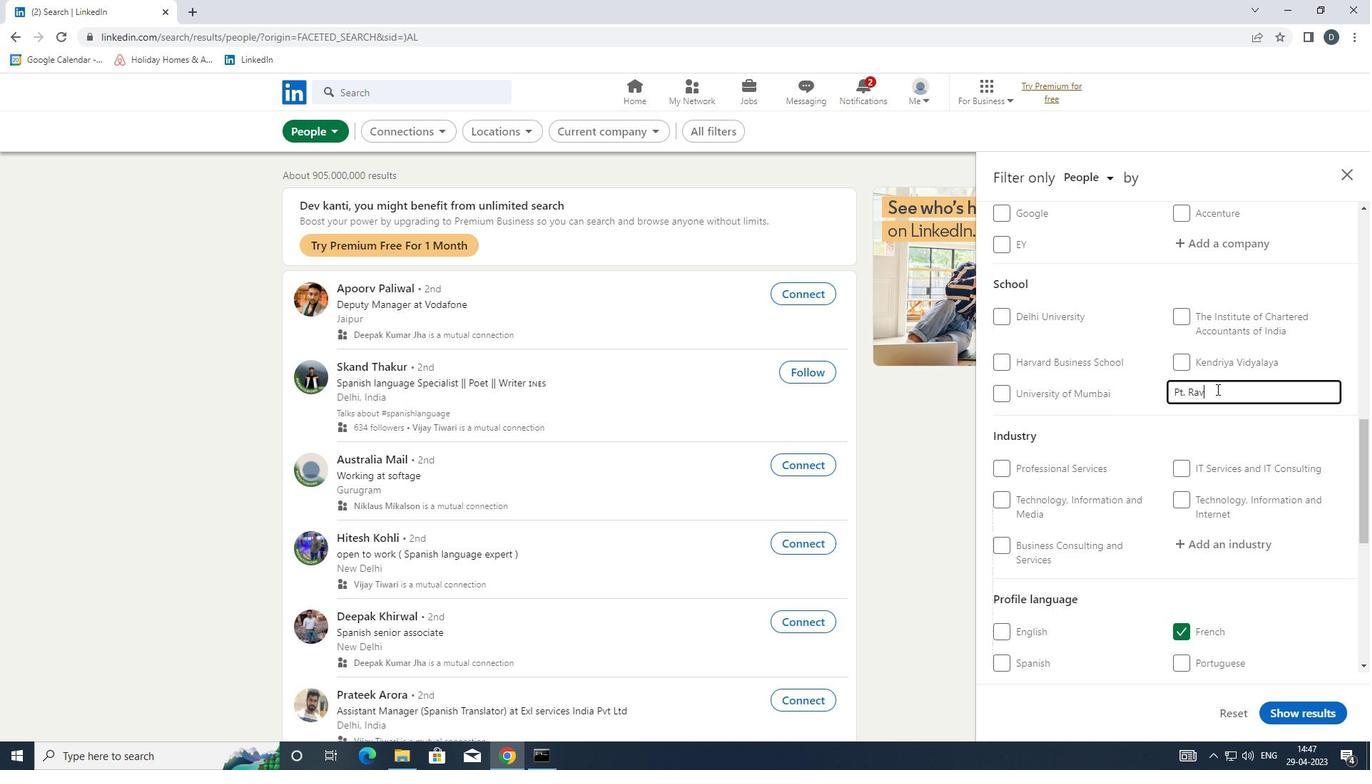 
Action: Mouse moved to (1224, 424)
Screenshot: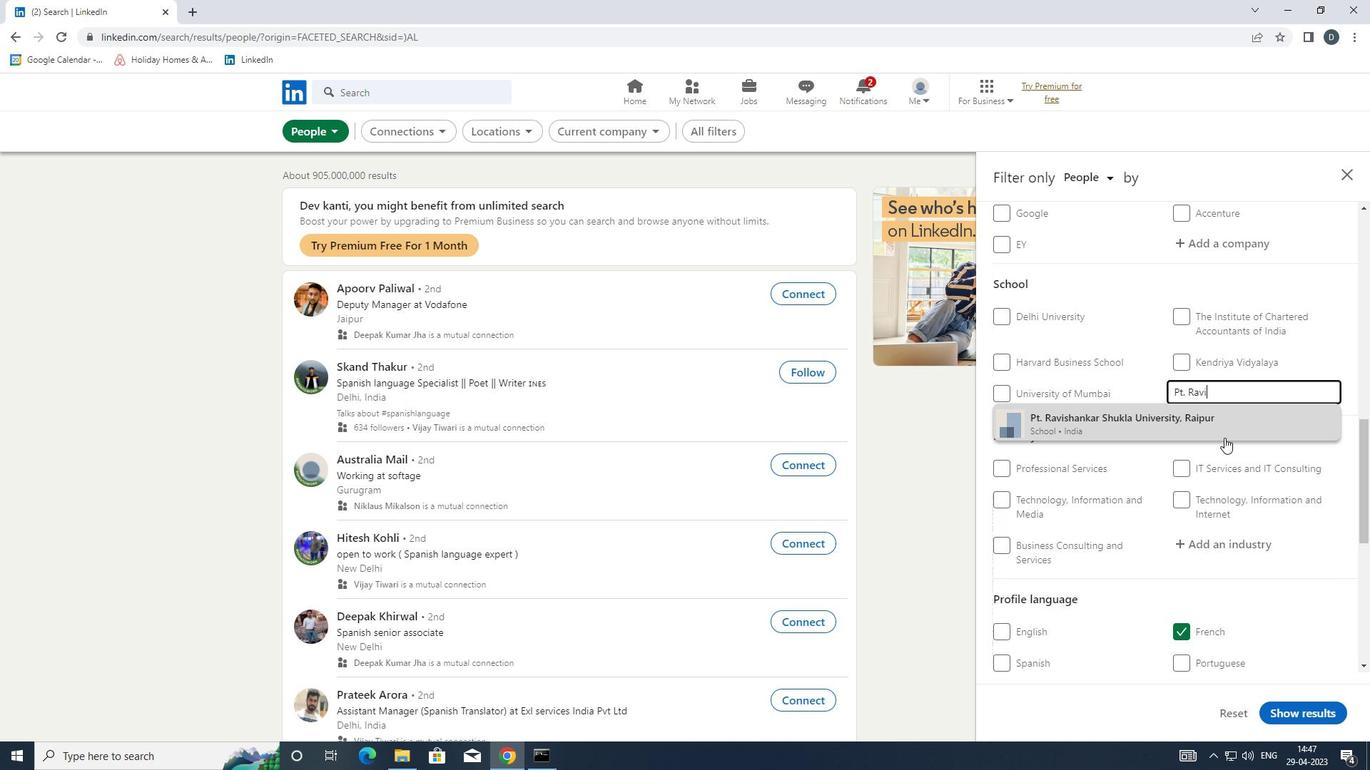 
Action: Mouse pressed left at (1224, 424)
Screenshot: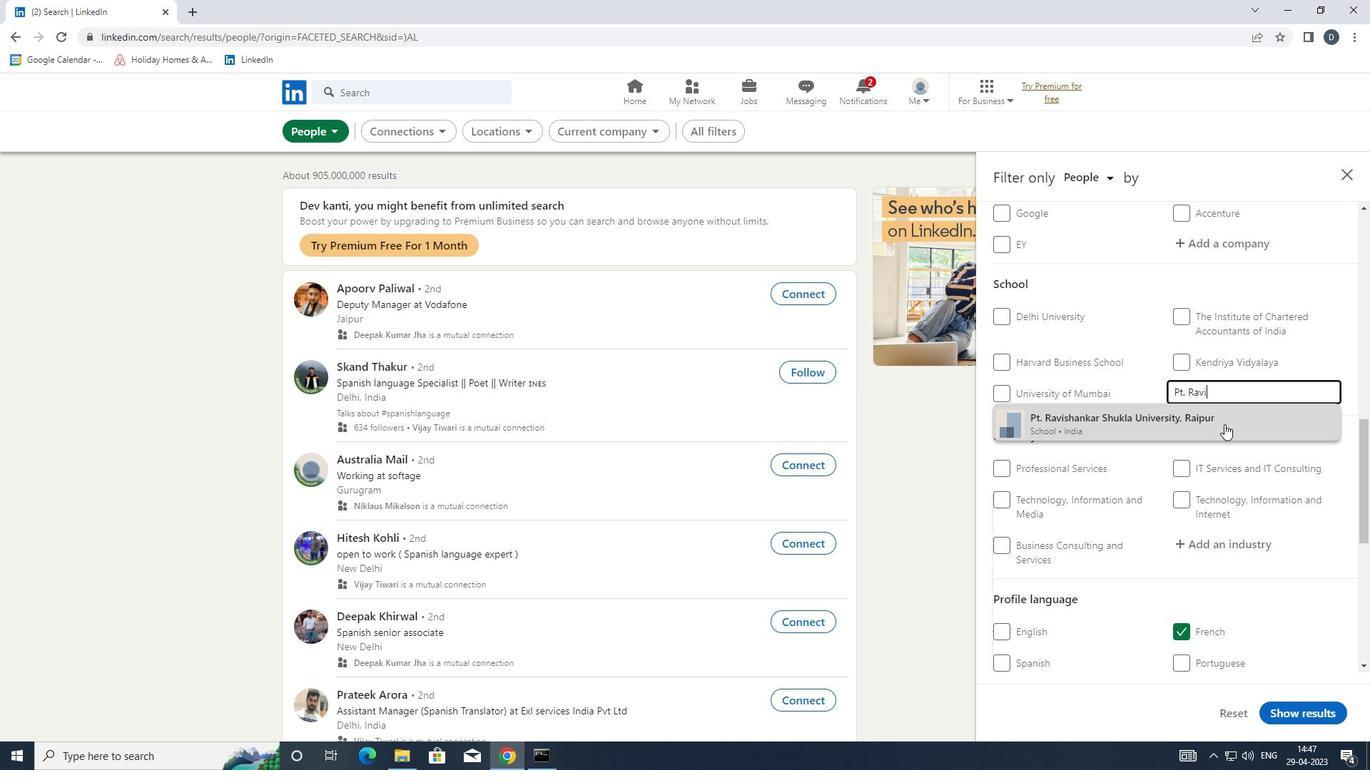 
Action: Mouse scrolled (1224, 423) with delta (0, 0)
Screenshot: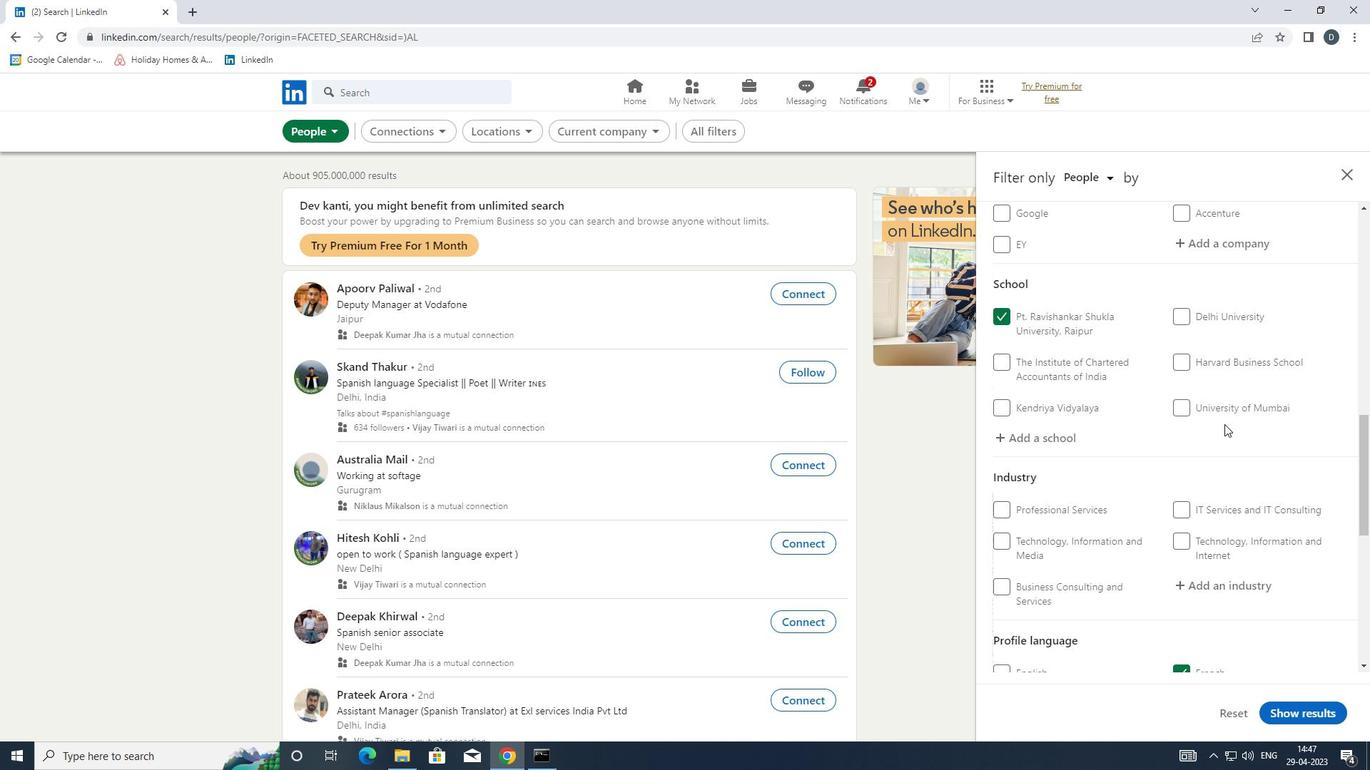 
Action: Mouse scrolled (1224, 423) with delta (0, 0)
Screenshot: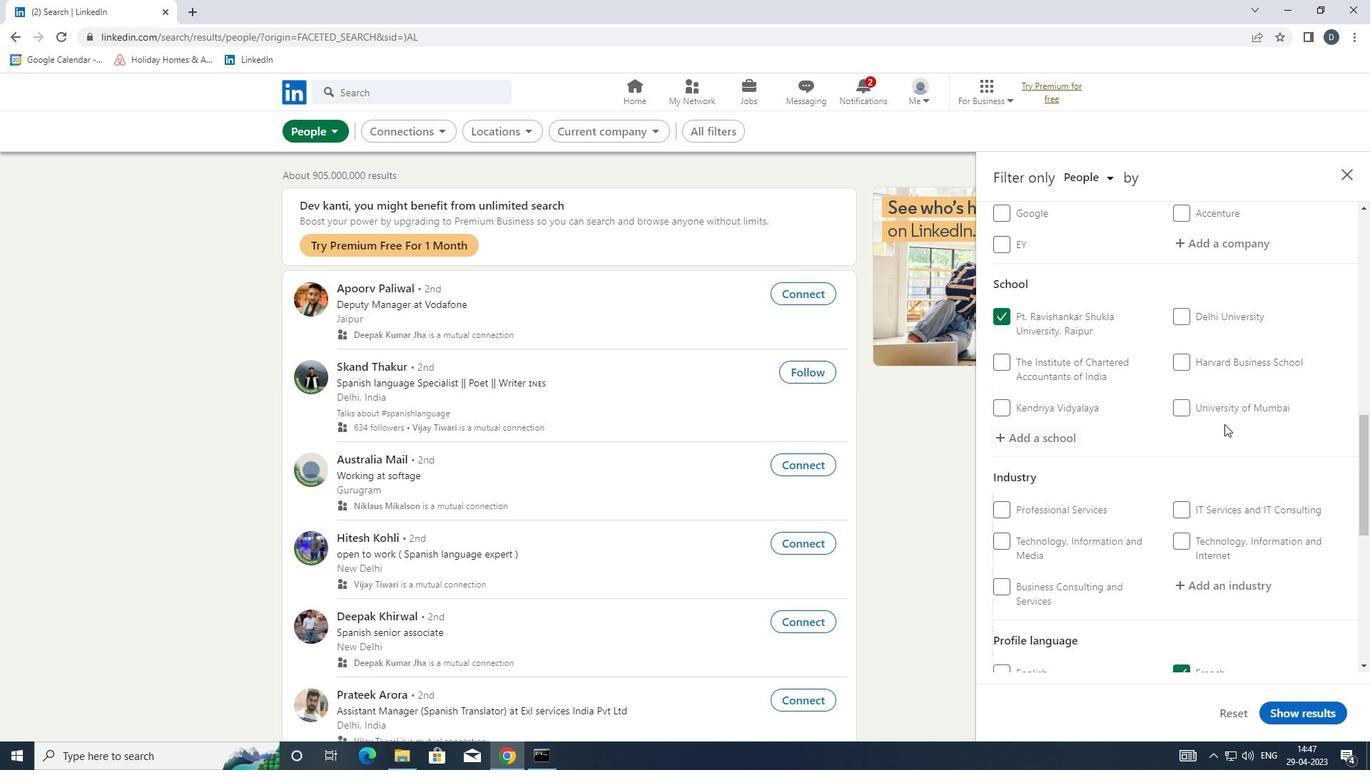 
Action: Mouse moved to (1226, 436)
Screenshot: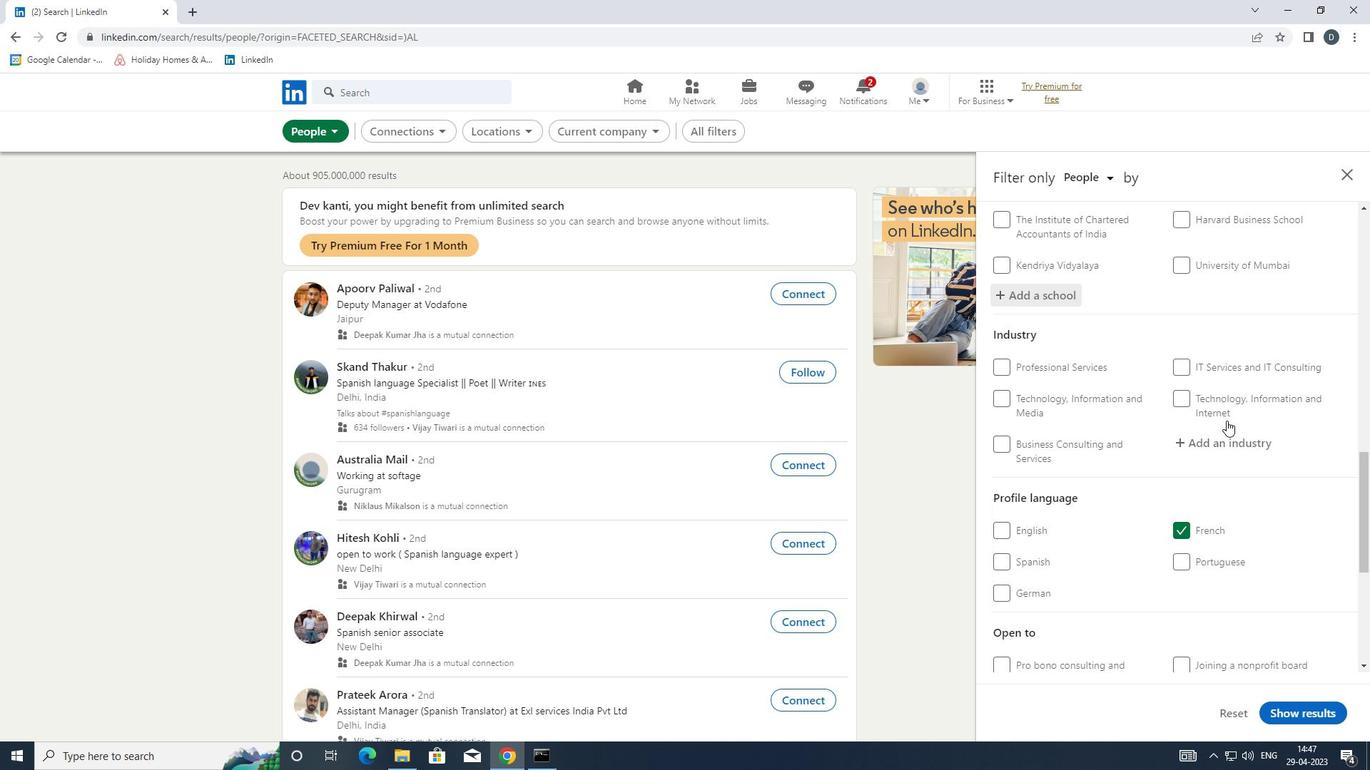 
Action: Mouse pressed left at (1226, 436)
Screenshot: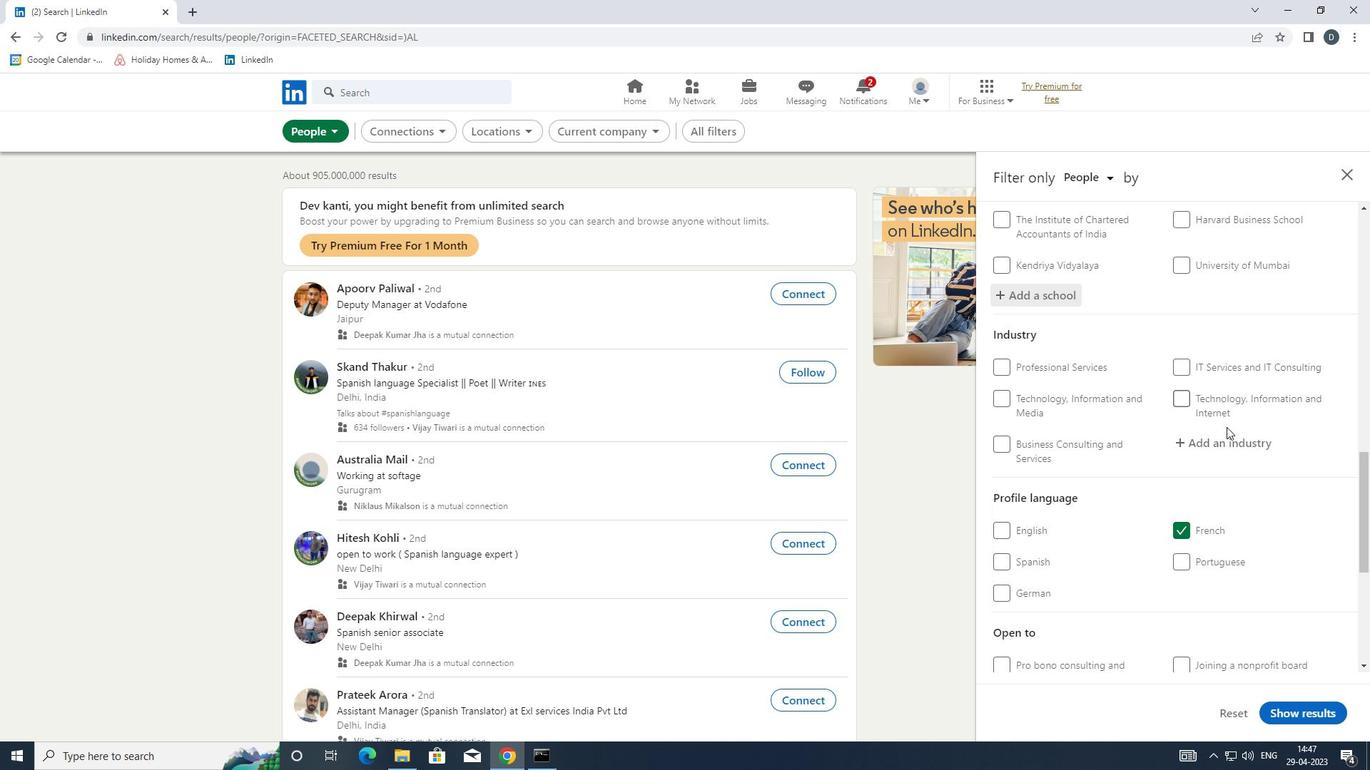 
Action: Key pressed <Key.shift>WRITINGF<Key.backspace>
Screenshot: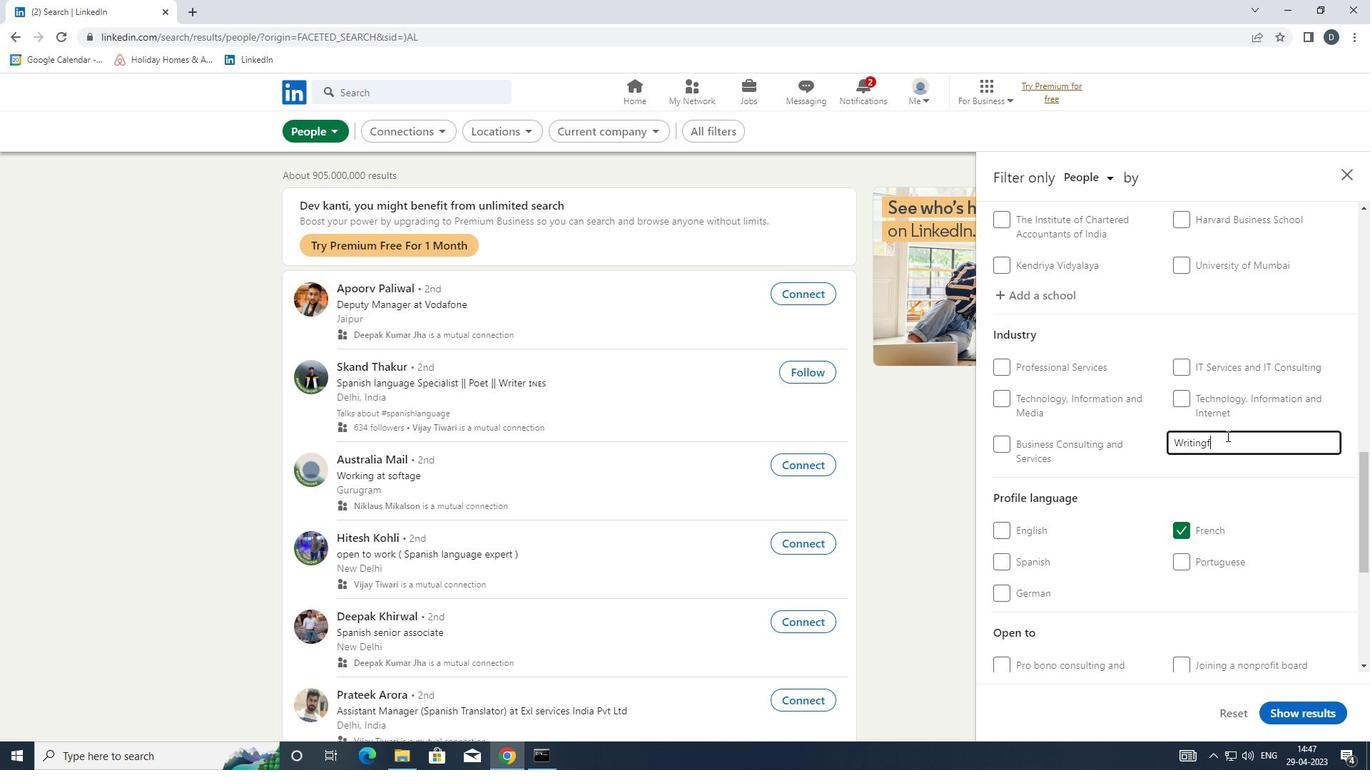 
Action: Mouse moved to (1221, 459)
Screenshot: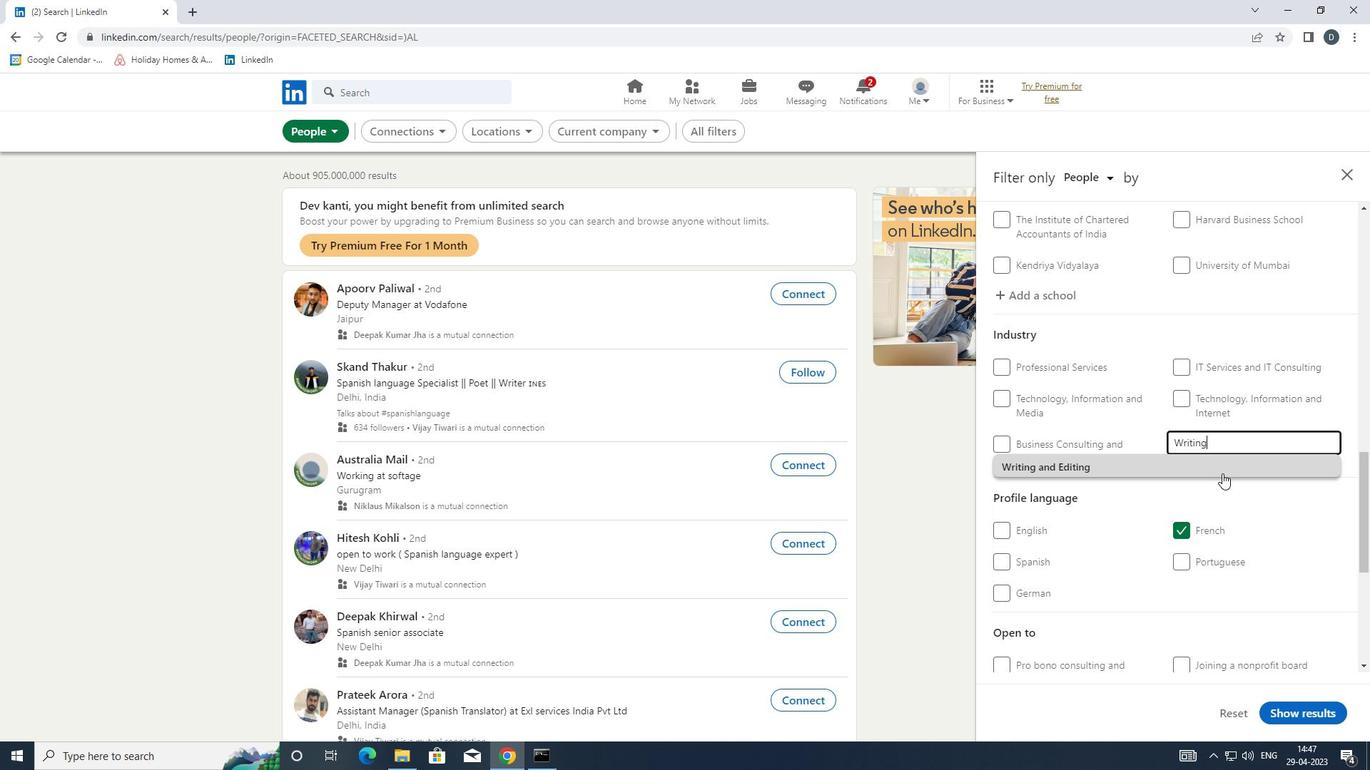 
Action: Mouse pressed left at (1221, 459)
Screenshot: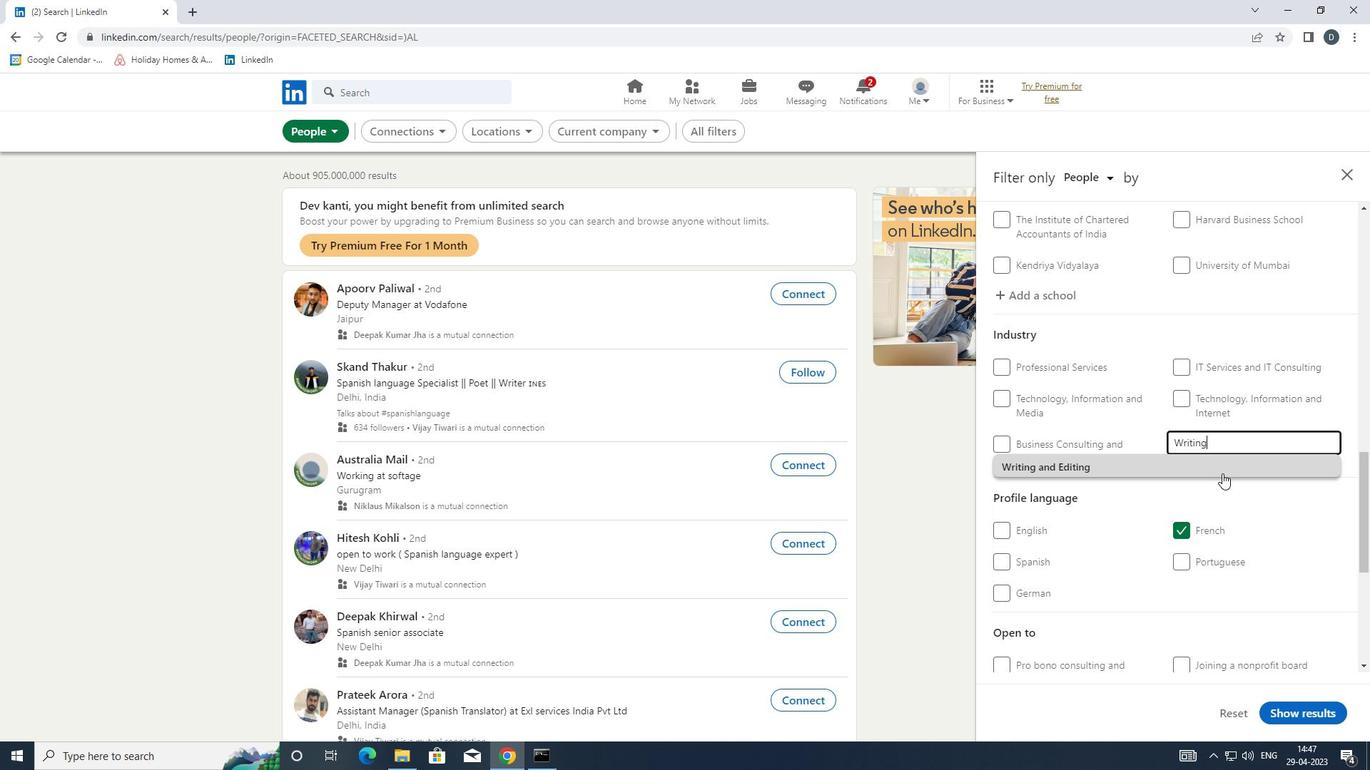 
Action: Mouse scrolled (1221, 458) with delta (0, 0)
Screenshot: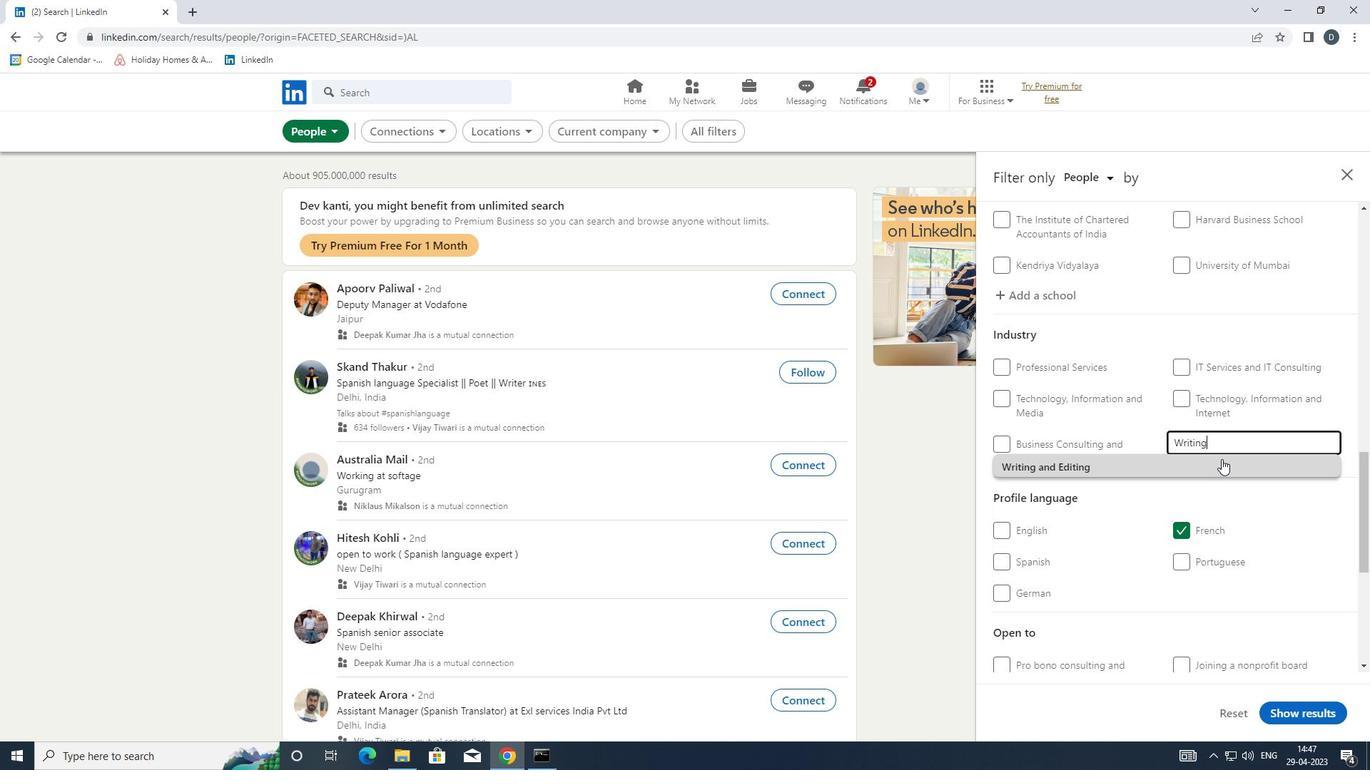 
Action: Mouse scrolled (1221, 458) with delta (0, 0)
Screenshot: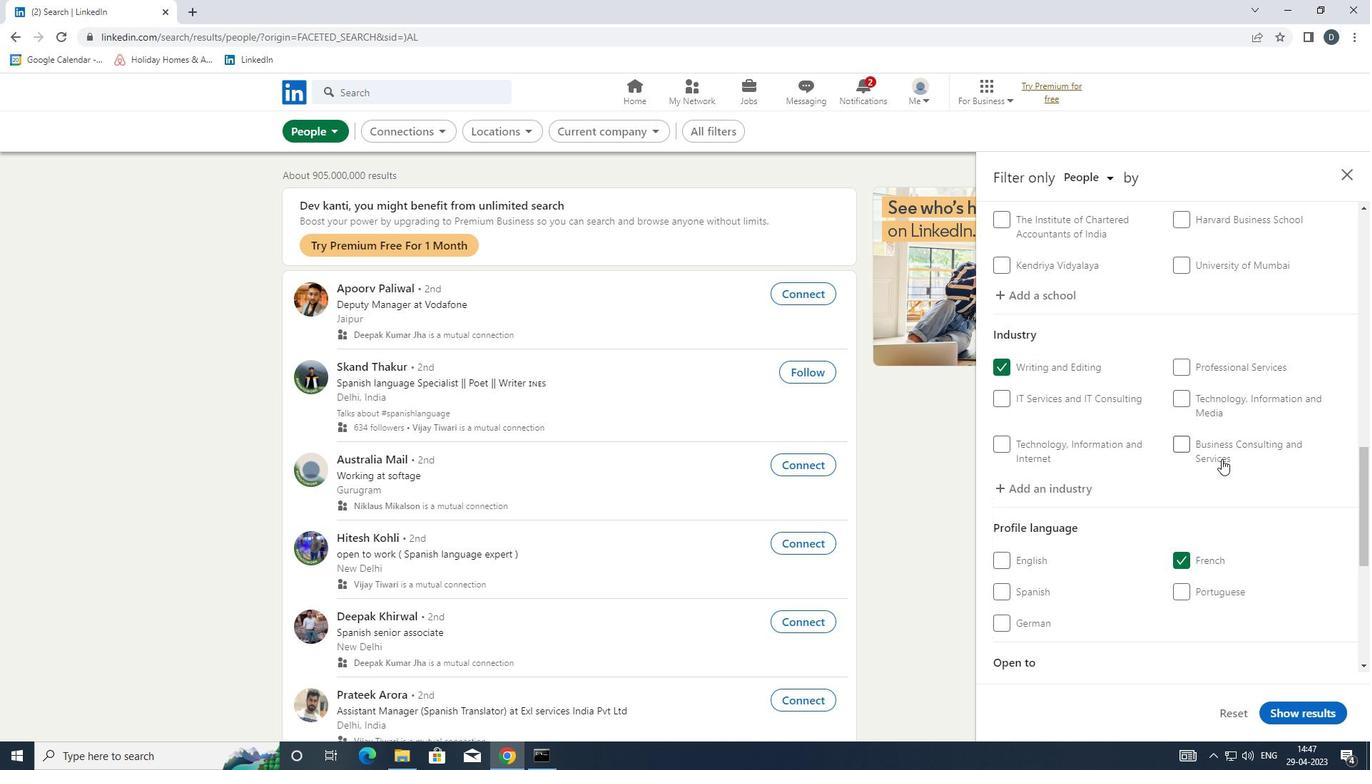 
Action: Mouse scrolled (1221, 458) with delta (0, 0)
Screenshot: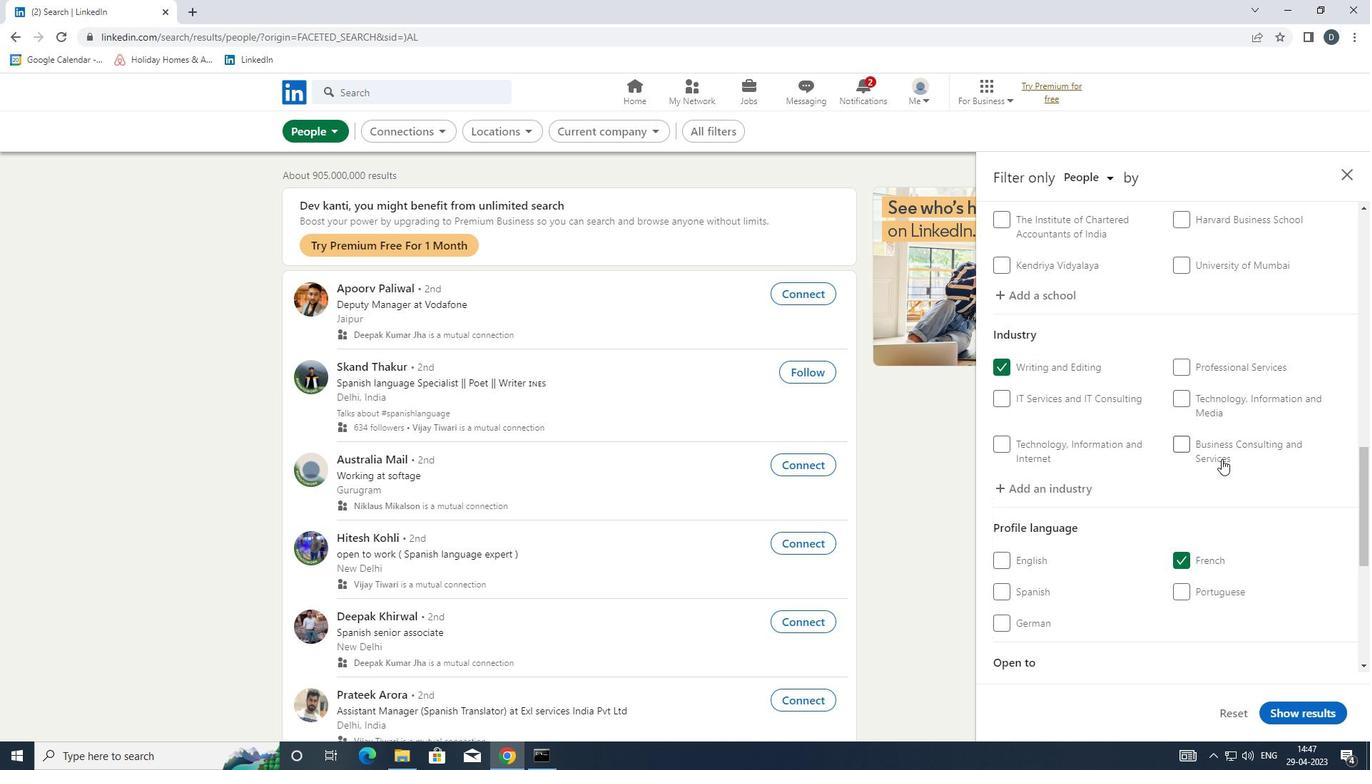 
Action: Mouse moved to (1221, 457)
Screenshot: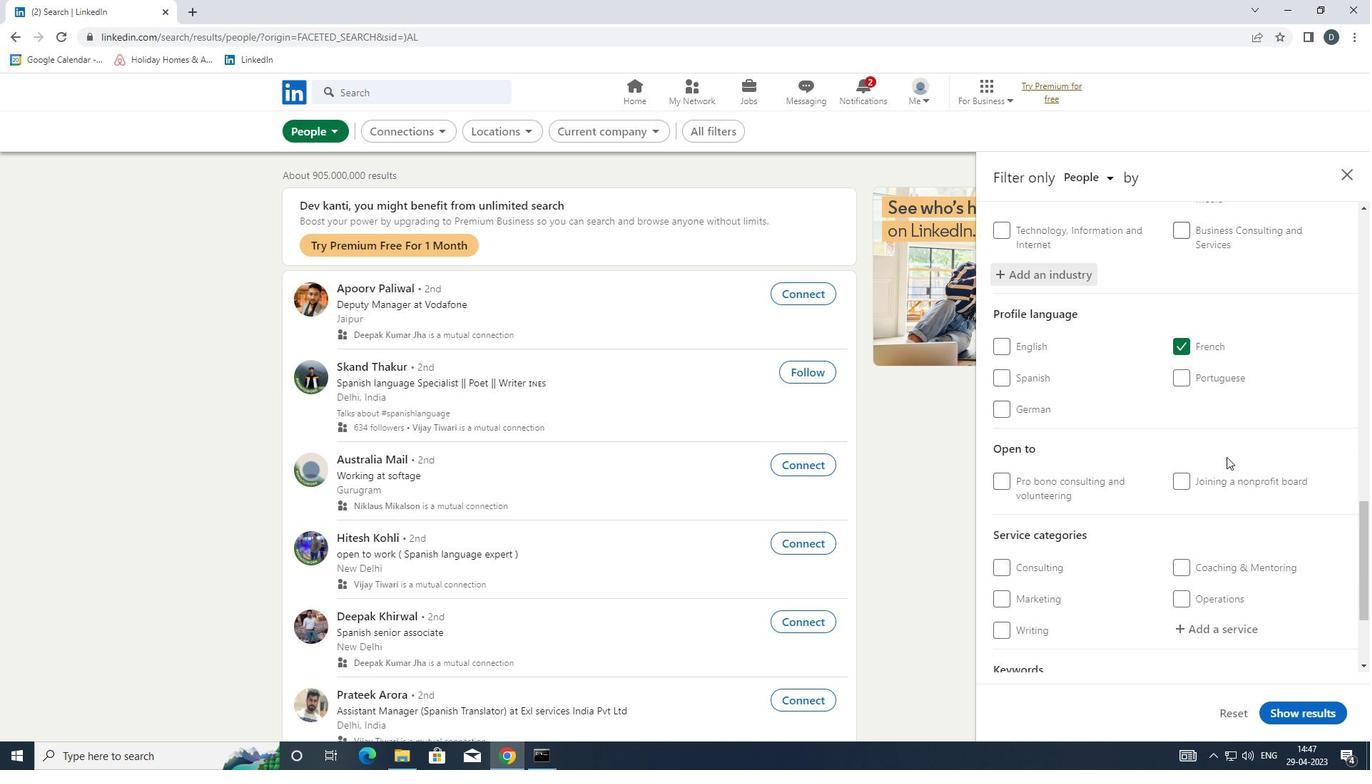 
Action: Mouse scrolled (1221, 456) with delta (0, 0)
Screenshot: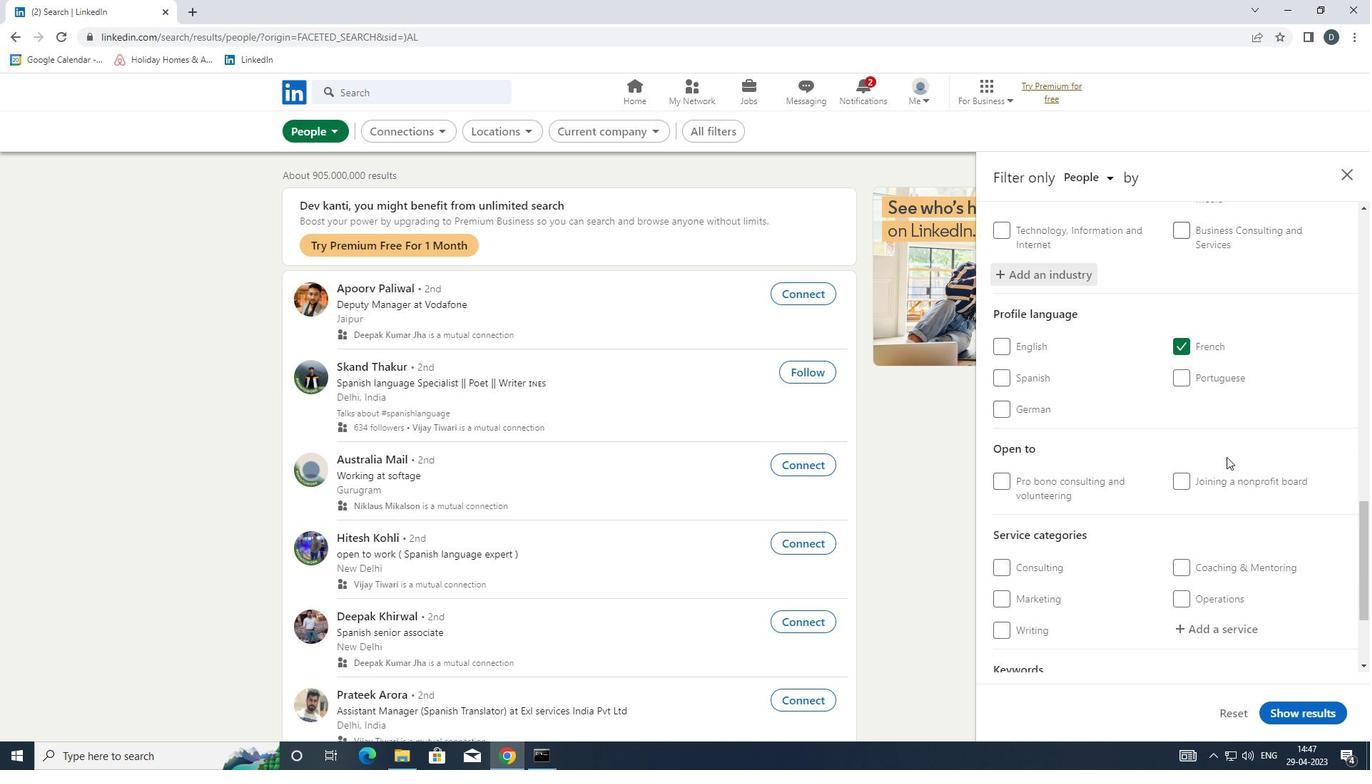 
Action: Mouse moved to (1221, 457)
Screenshot: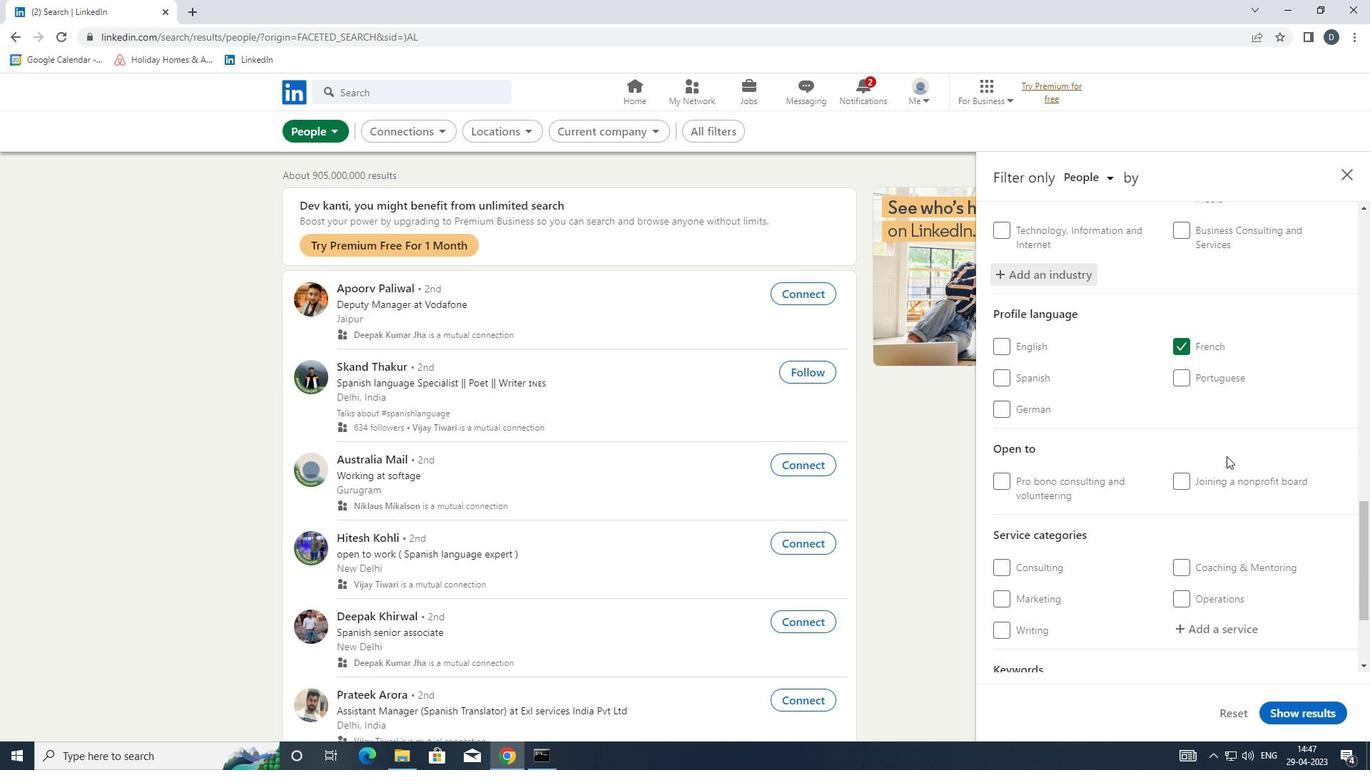 
Action: Mouse scrolled (1221, 456) with delta (0, 0)
Screenshot: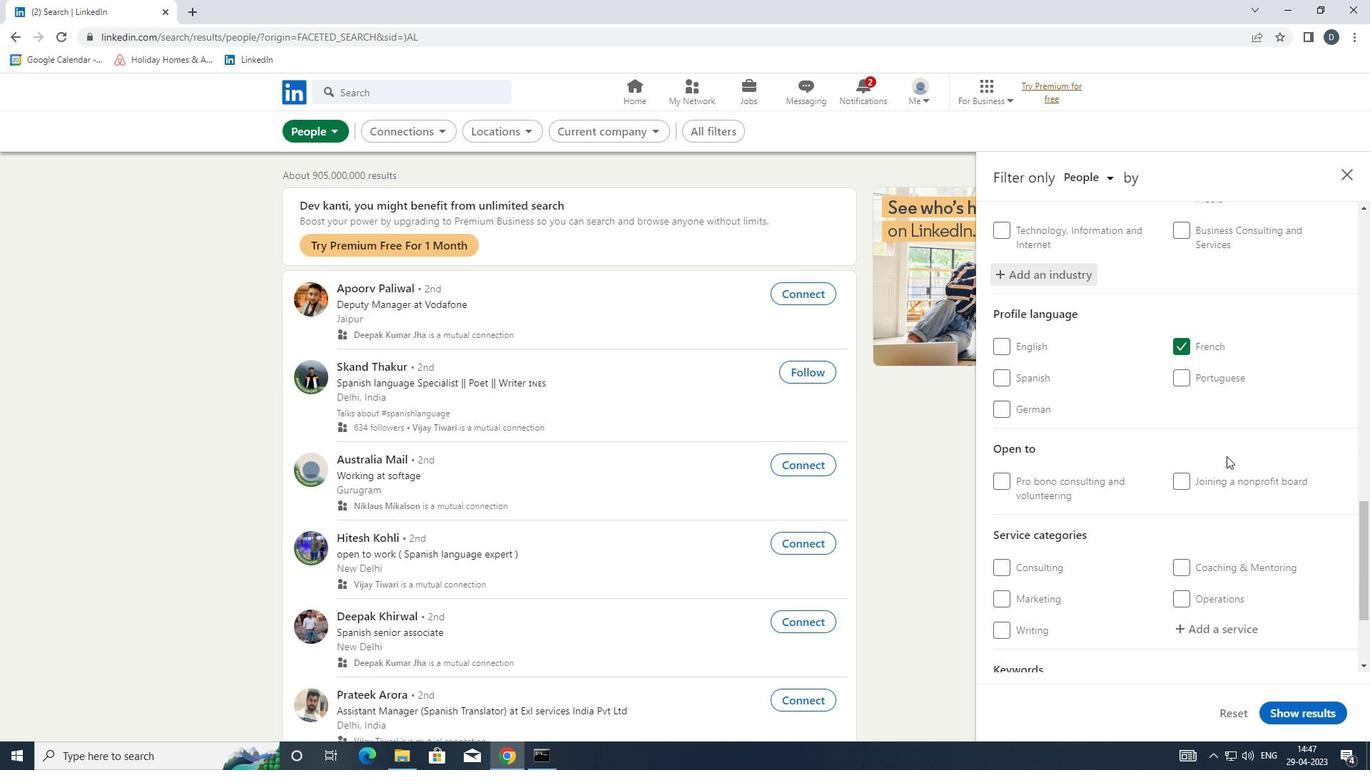 
Action: Mouse moved to (1219, 459)
Screenshot: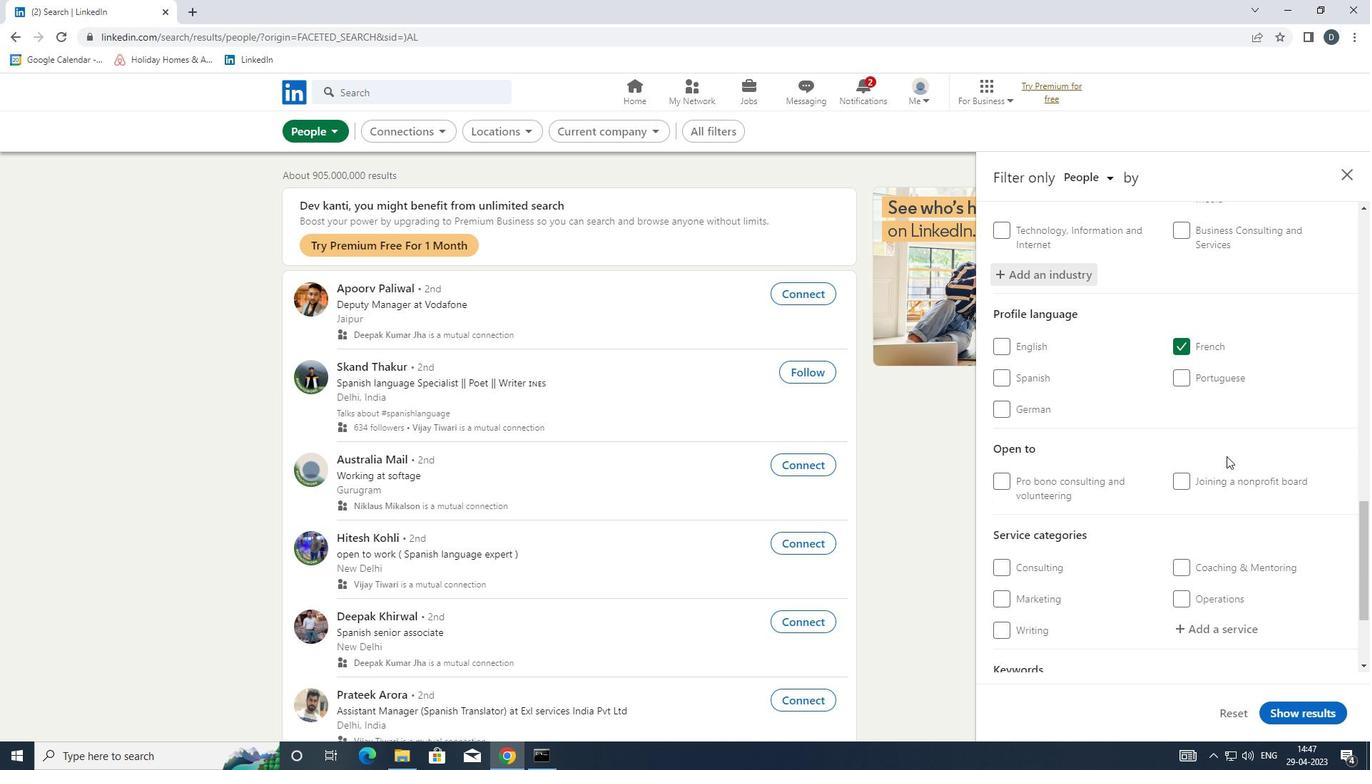 
Action: Mouse scrolled (1219, 458) with delta (0, 0)
Screenshot: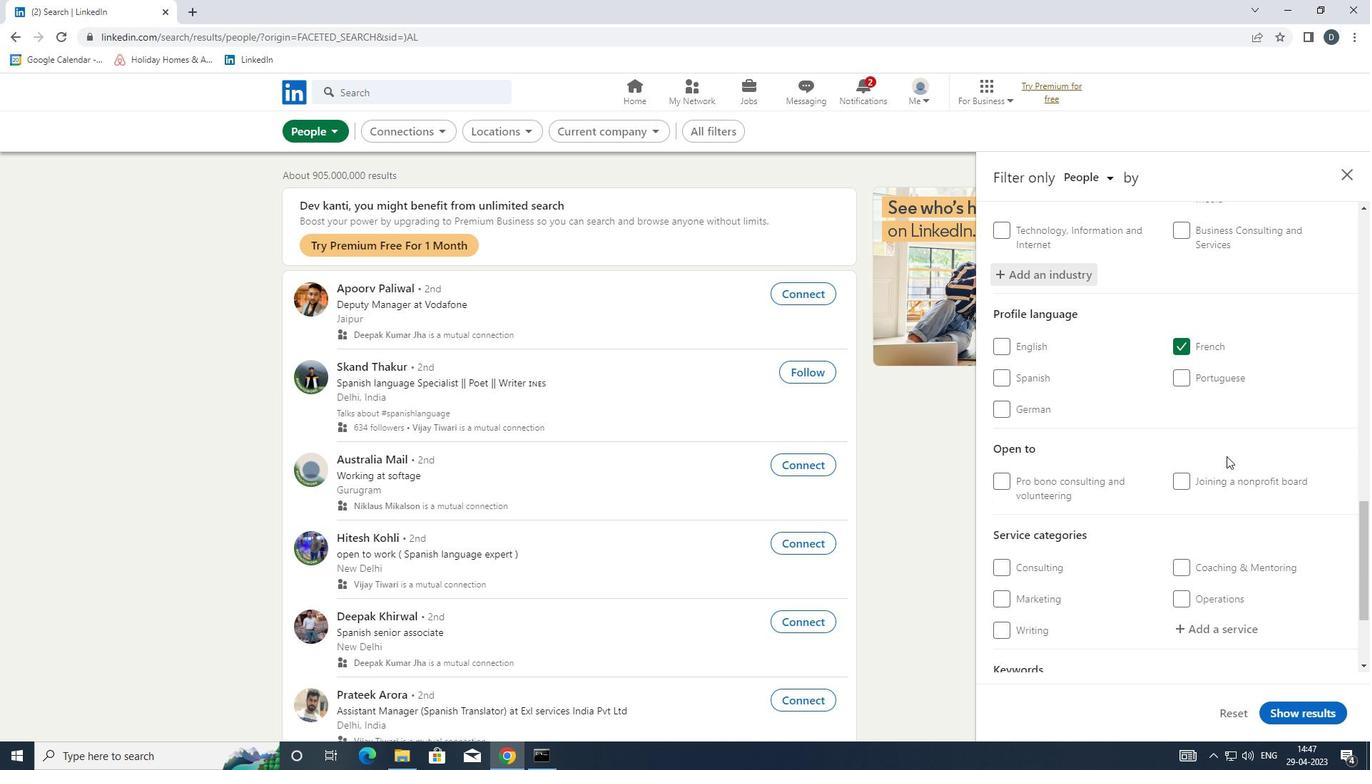 
Action: Mouse moved to (1221, 479)
Screenshot: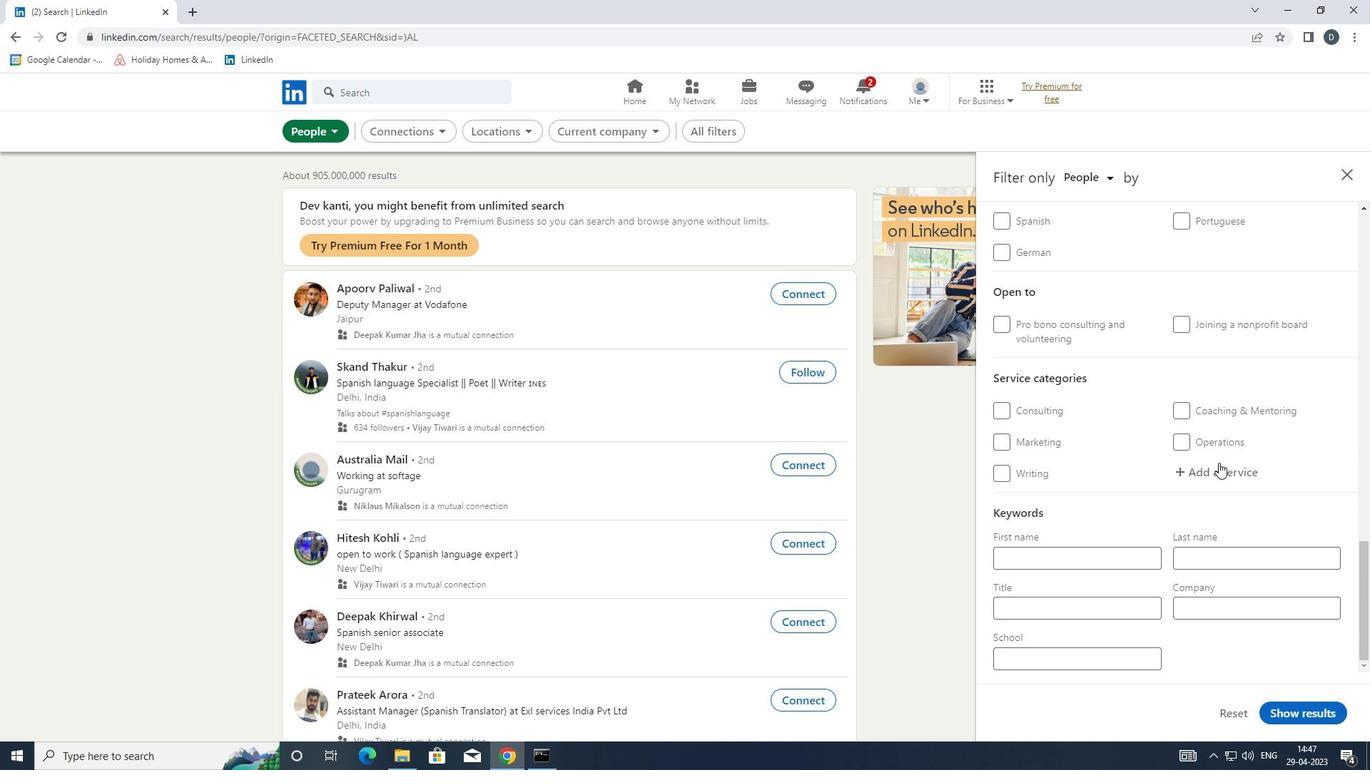 
Action: Mouse pressed left at (1221, 479)
Screenshot: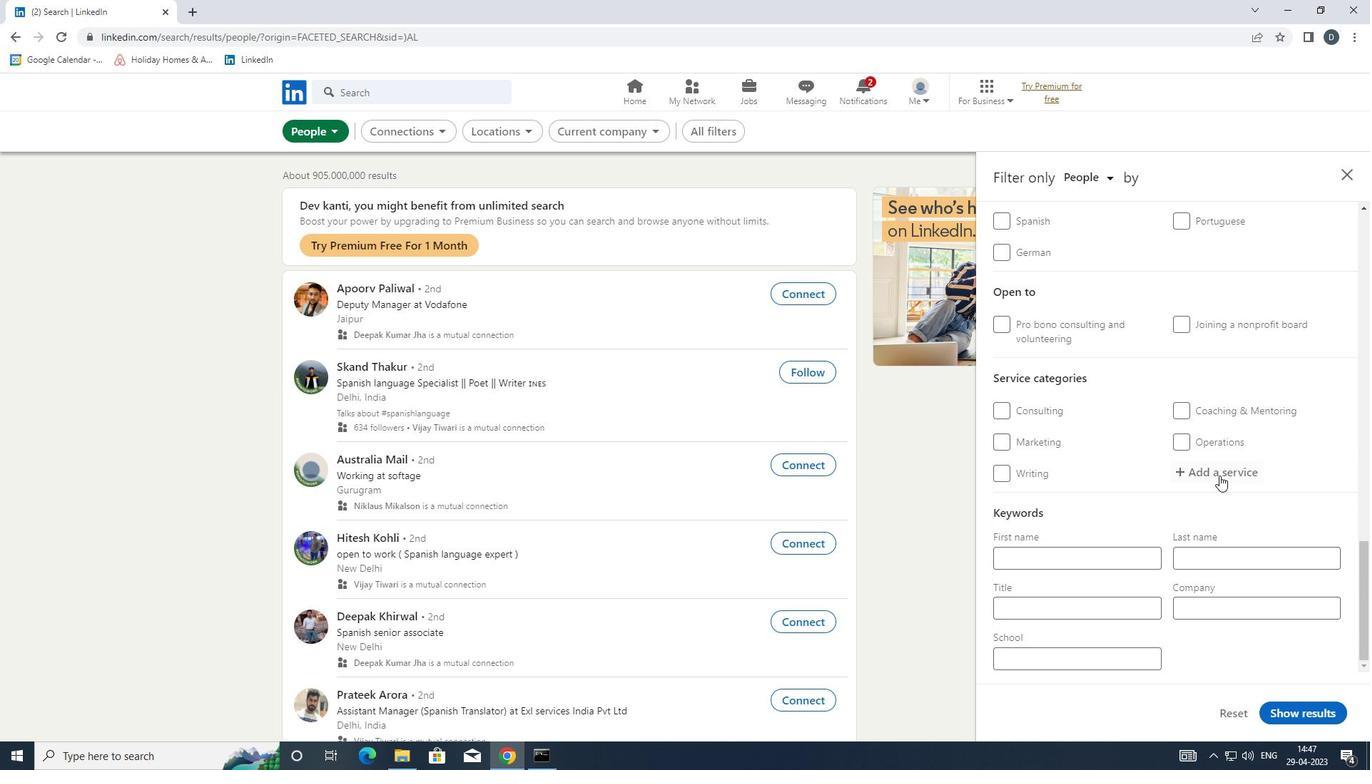
Action: Key pressed <Key.shift><Key.shift>BARTE<Key.down><Key.enter>
Screenshot: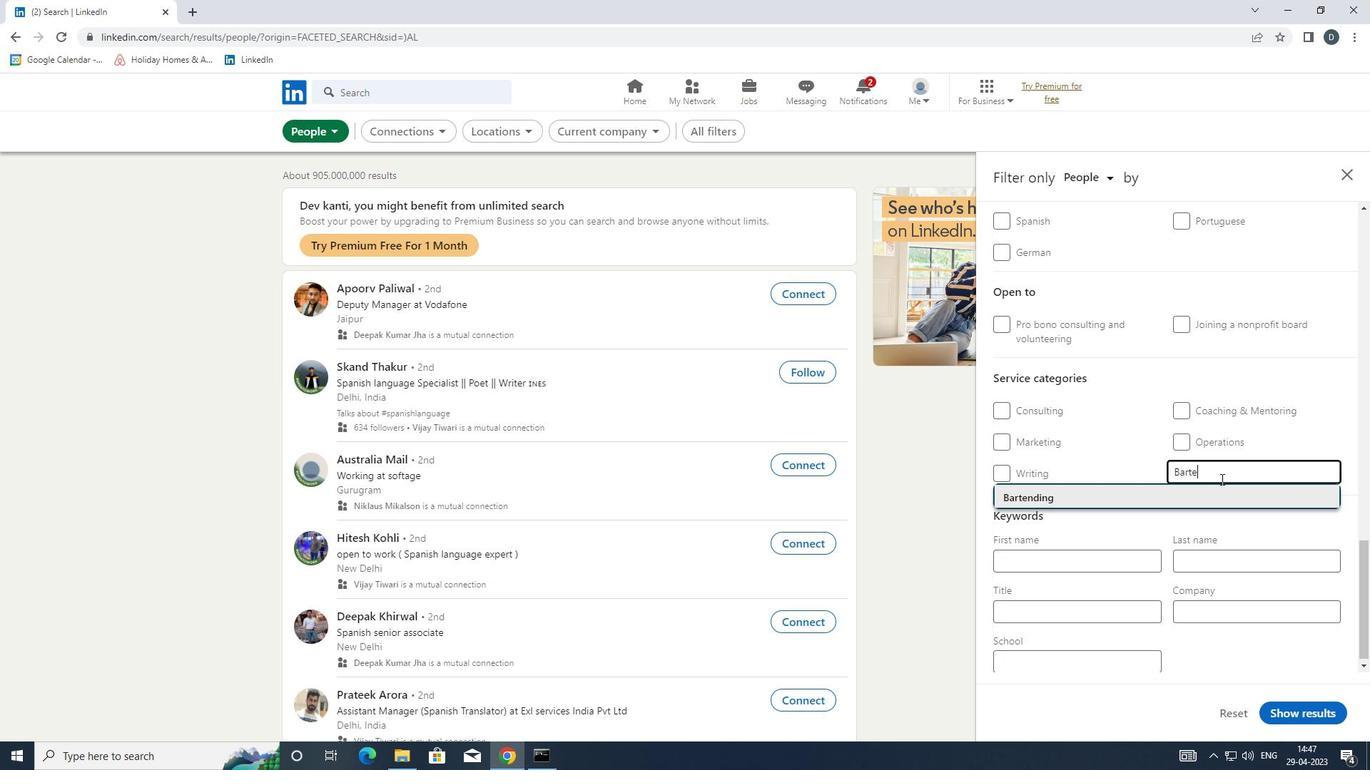 
Action: Mouse moved to (1240, 470)
Screenshot: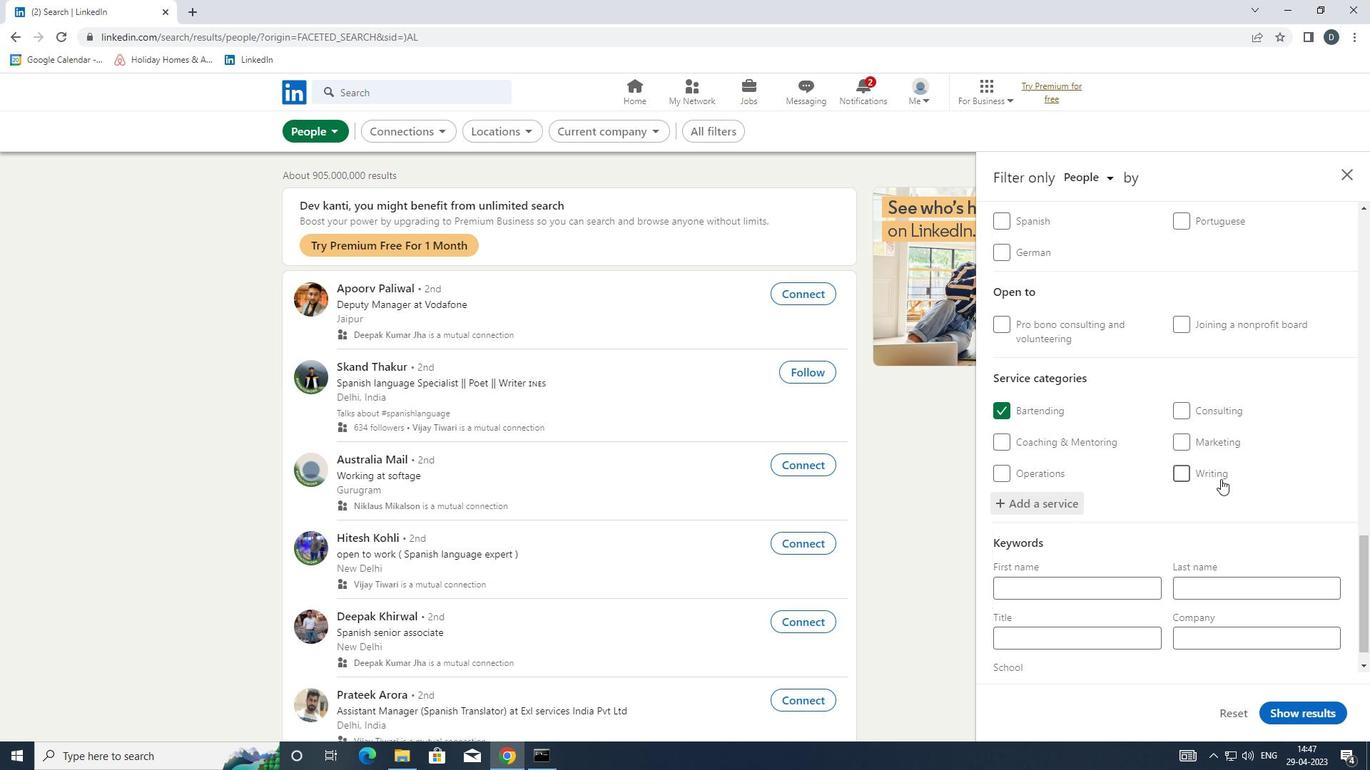 
Action: Mouse scrolled (1240, 469) with delta (0, 0)
Screenshot: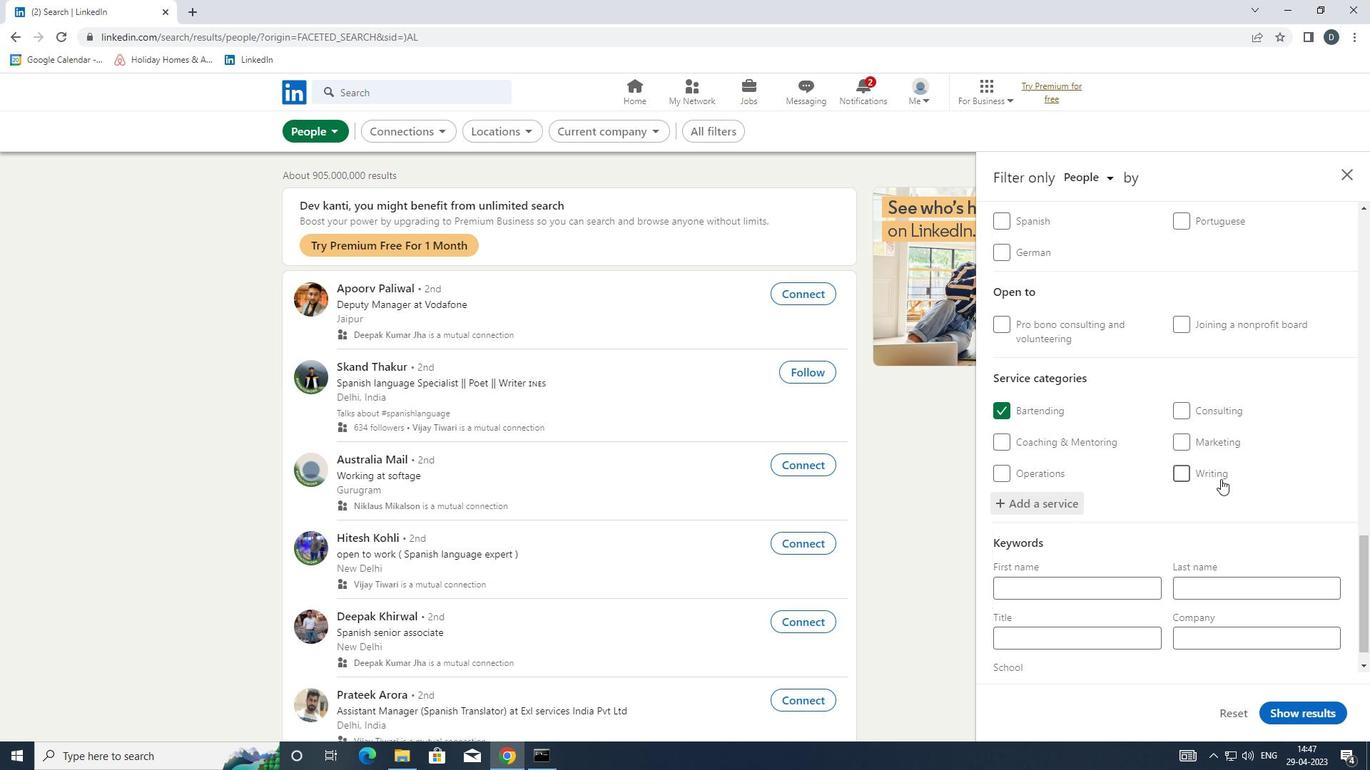 
Action: Mouse moved to (1239, 478)
Screenshot: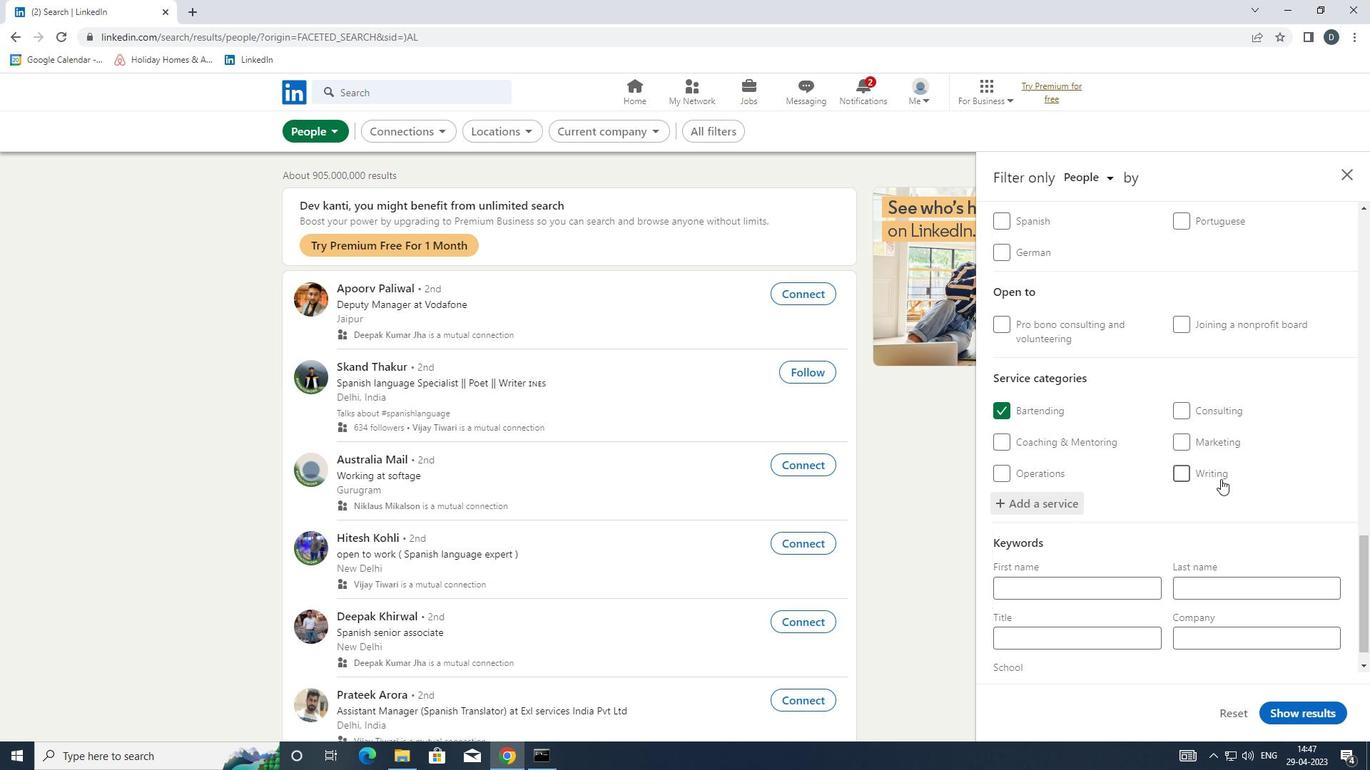 
Action: Mouse scrolled (1239, 477) with delta (0, 0)
Screenshot: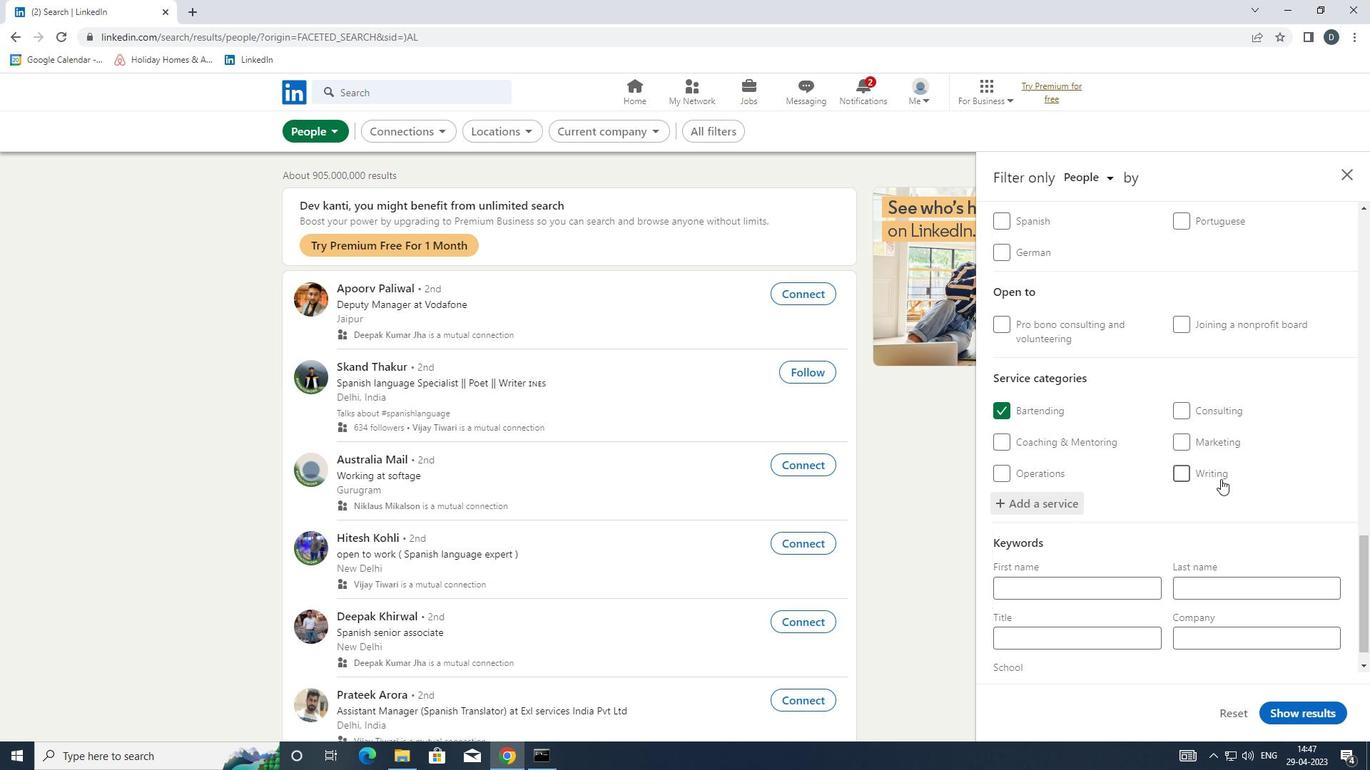 
Action: Mouse moved to (1236, 485)
Screenshot: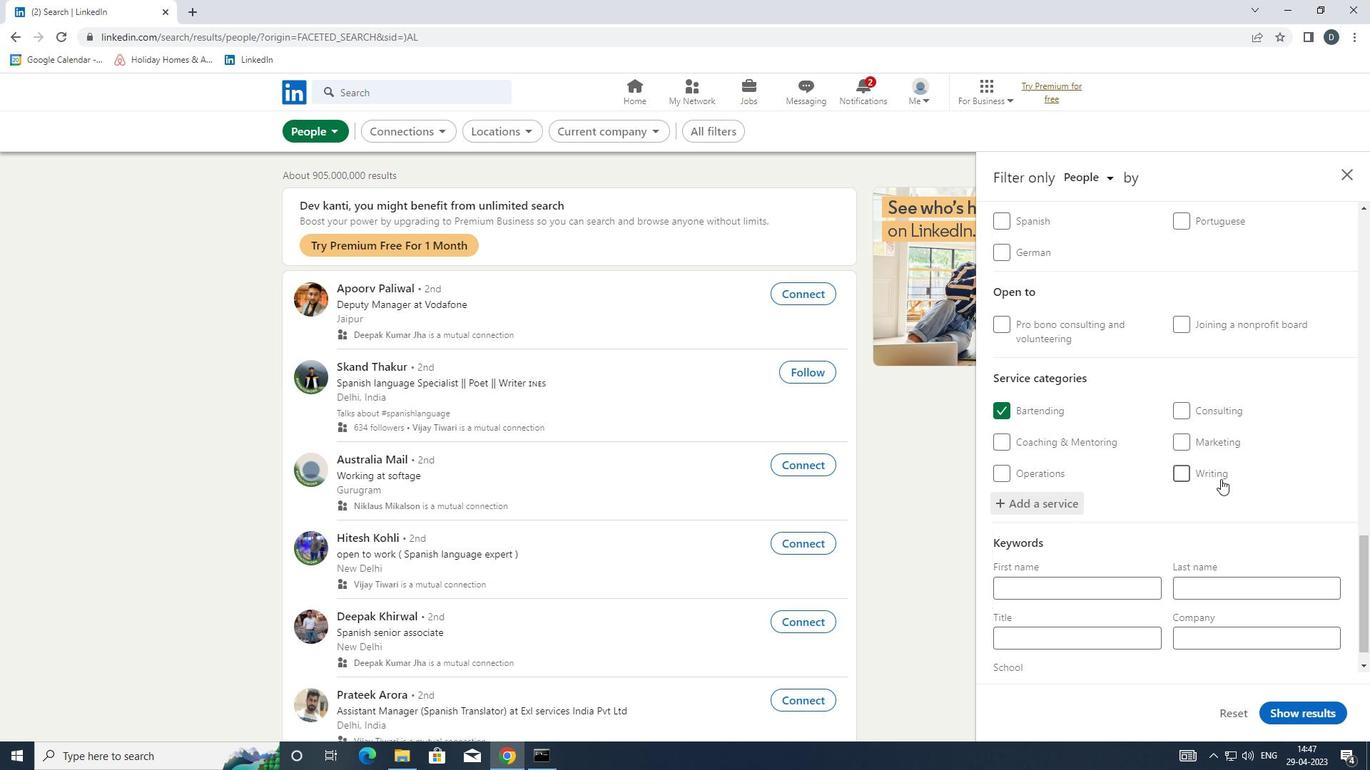 
Action: Mouse scrolled (1236, 485) with delta (0, 0)
Screenshot: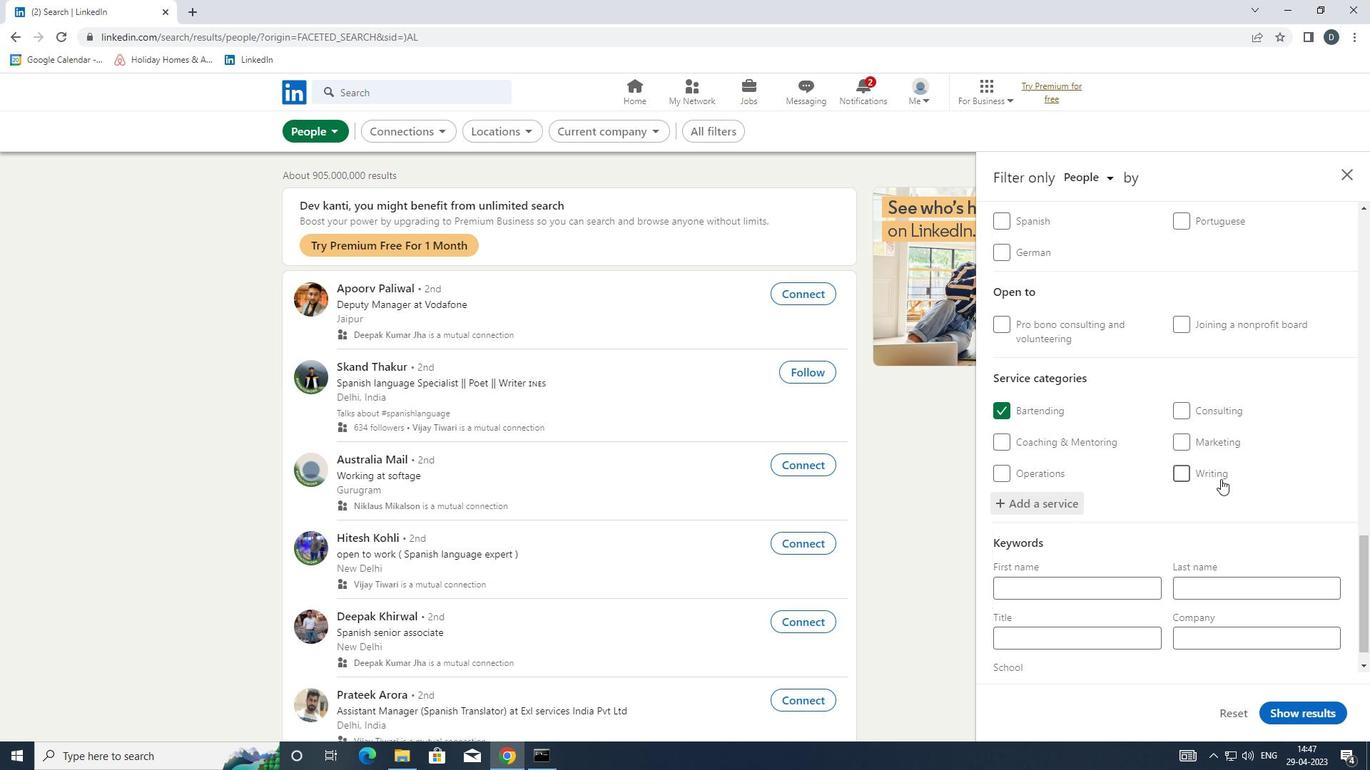
Action: Mouse moved to (1234, 491)
Screenshot: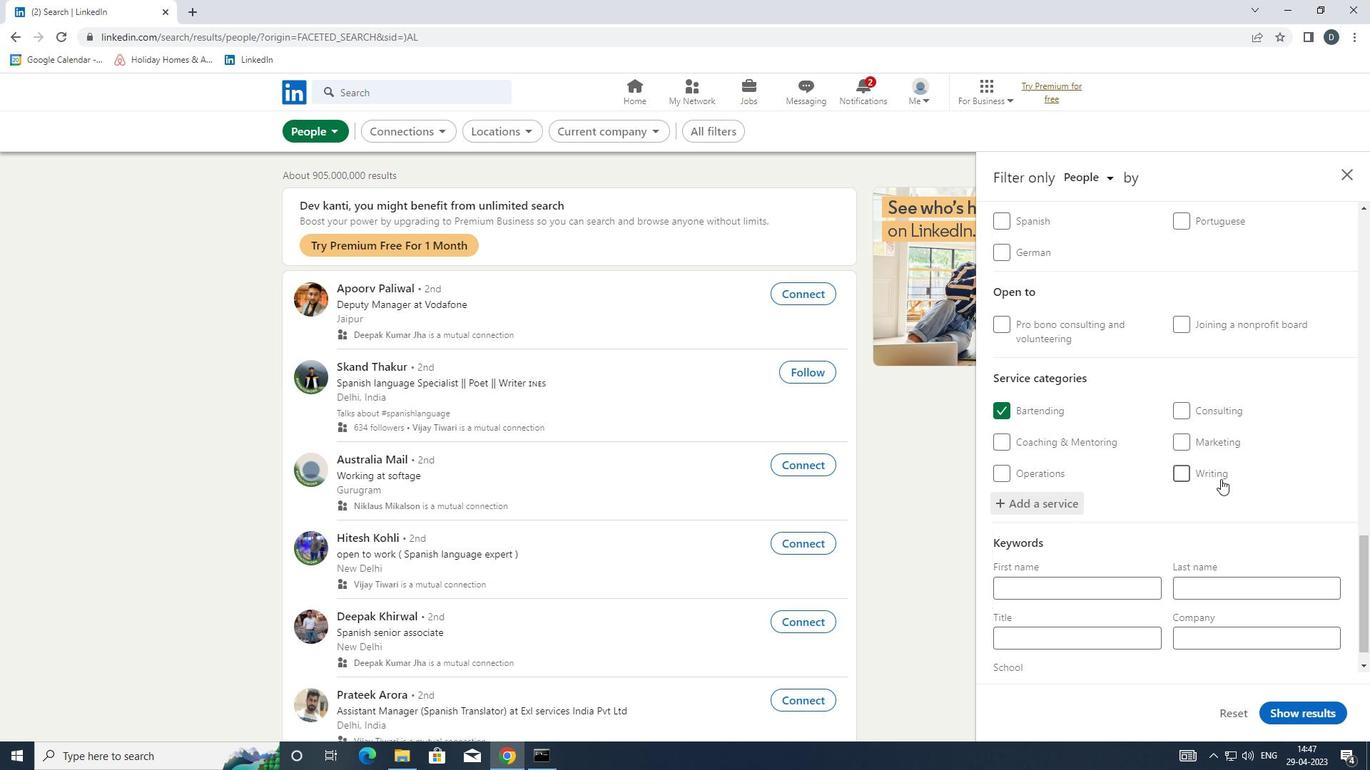 
Action: Mouse scrolled (1234, 490) with delta (0, 0)
Screenshot: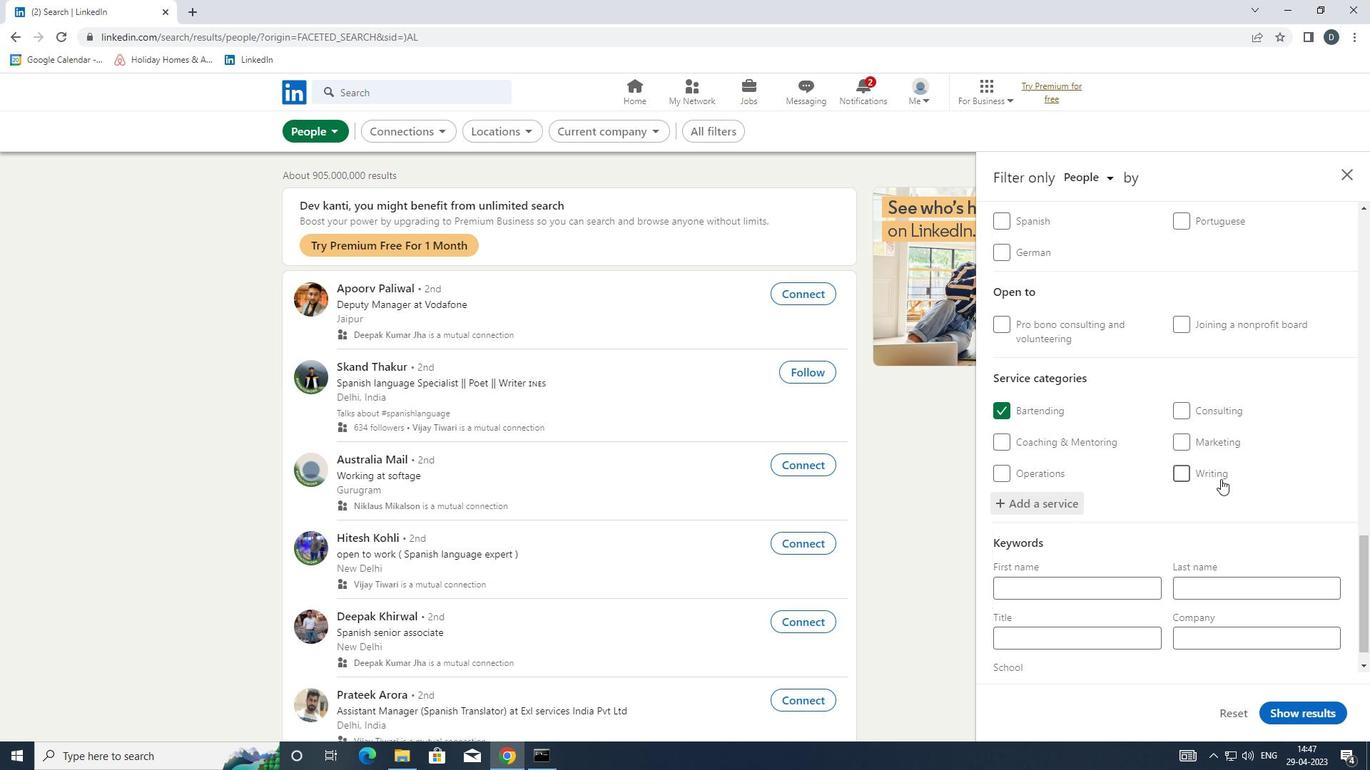 
Action: Mouse moved to (1106, 603)
Screenshot: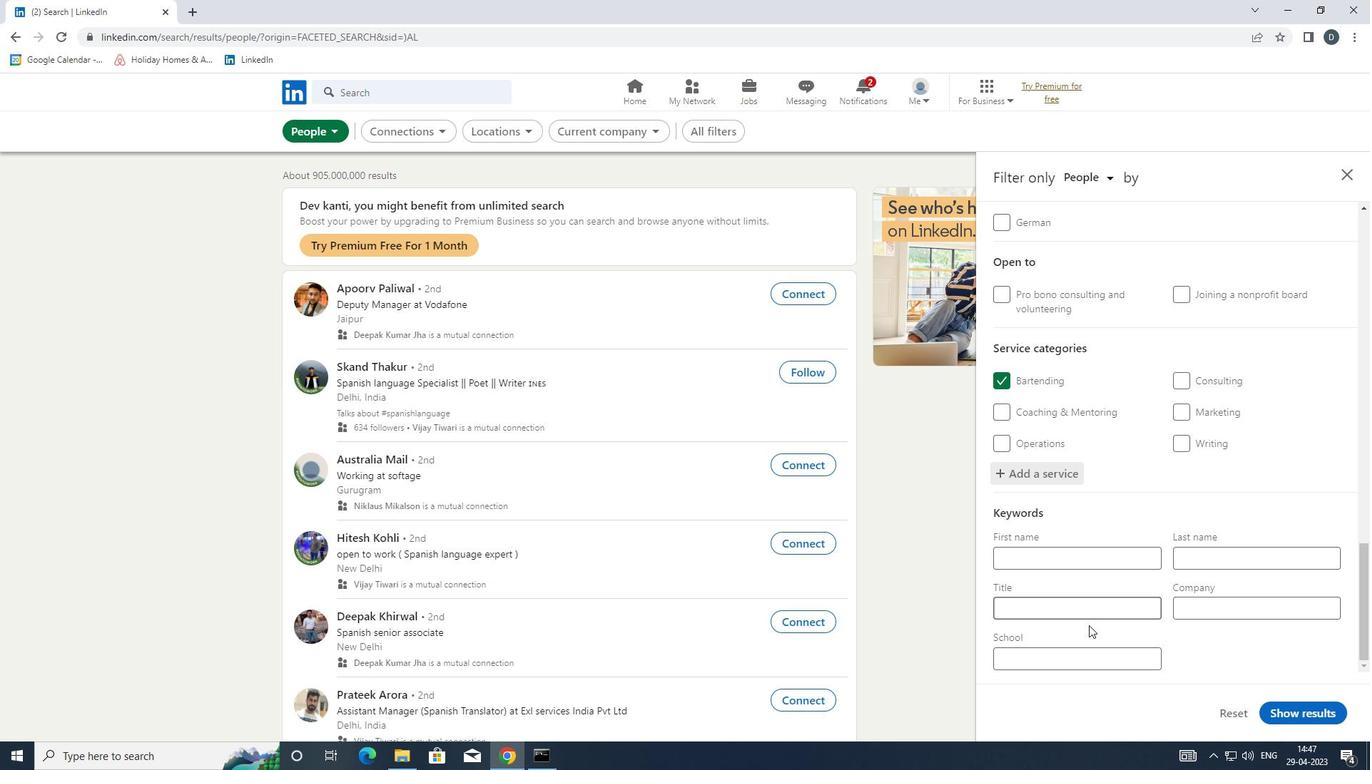 
Action: Mouse pressed left at (1106, 603)
Screenshot: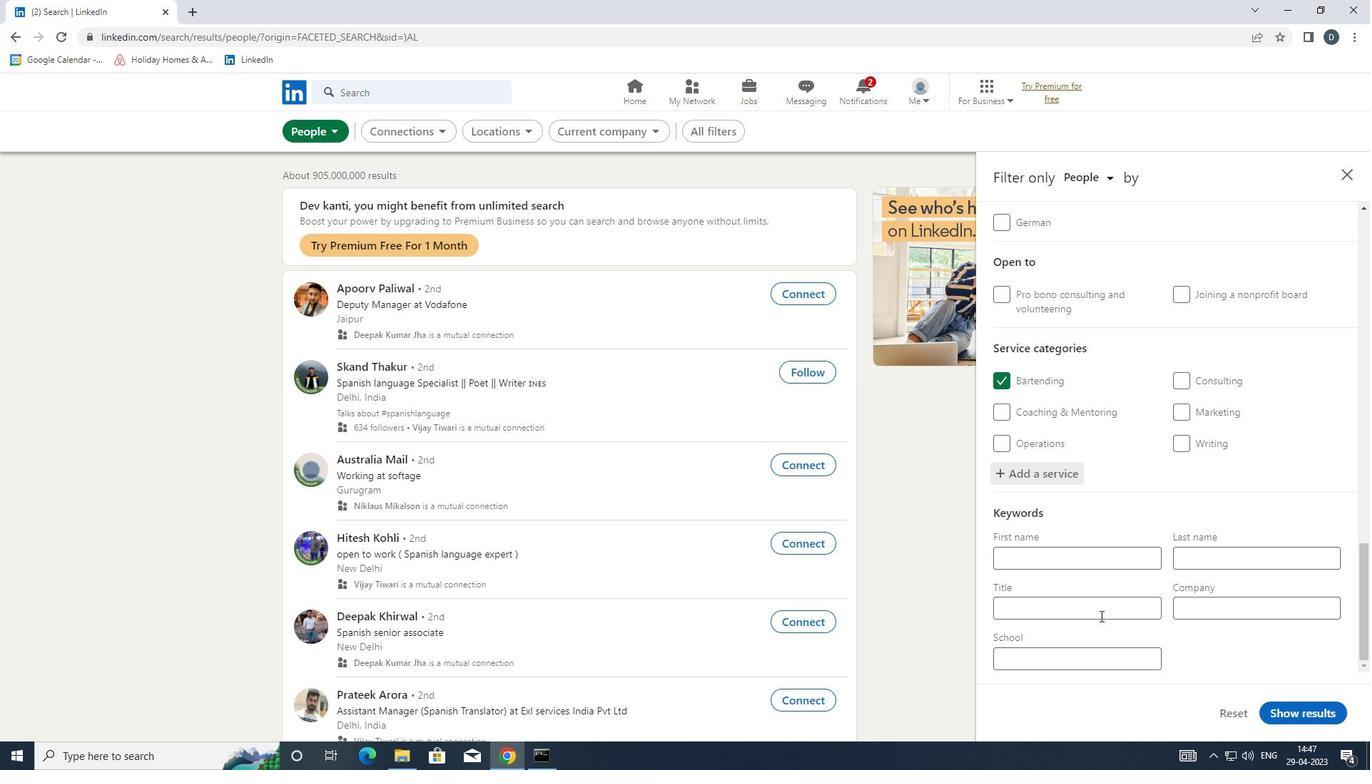 
Action: Mouse moved to (1092, 603)
Screenshot: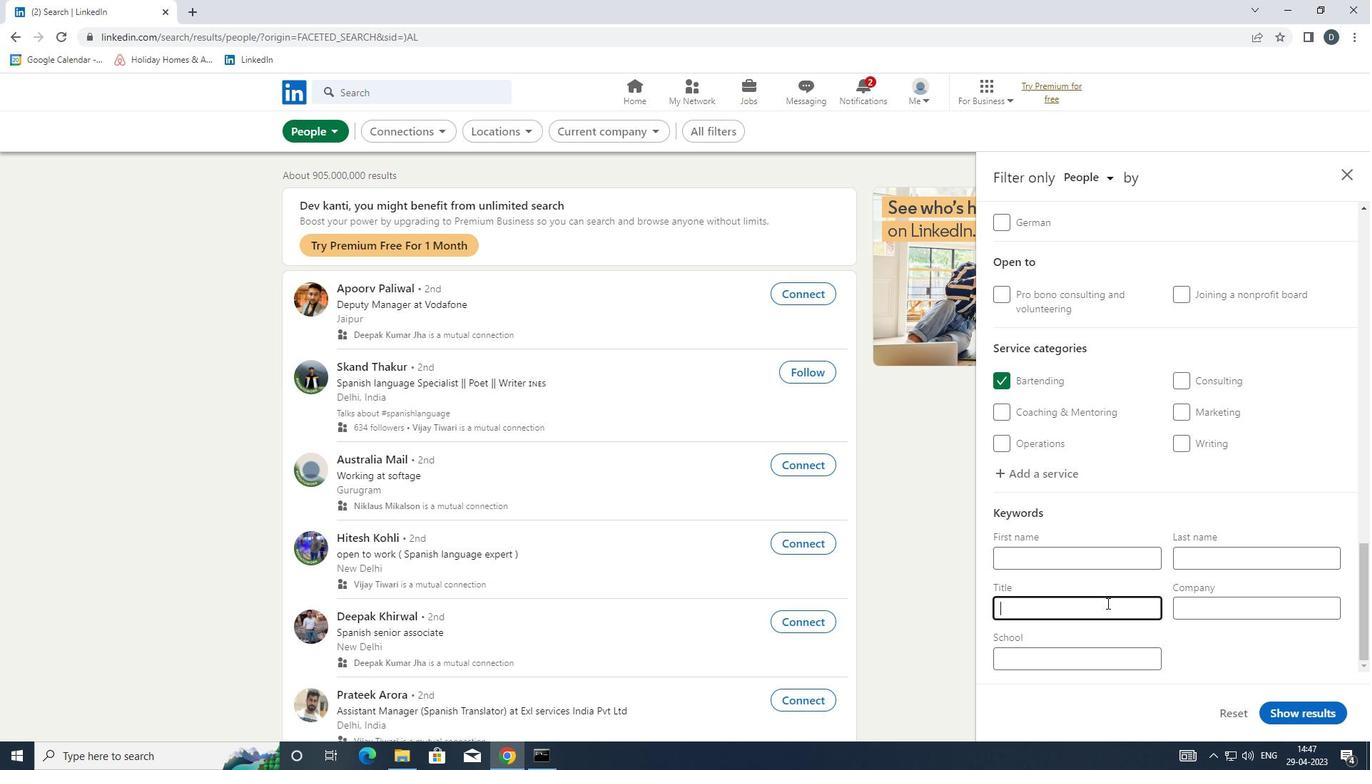 
Action: Key pressed <Key.shift>LINE<Key.space><Key.shift><Key.shift><Key.shift><Key.shift><Key.shift><Key.shift><Key.shift><Key.shift><Key.shift><Key.shift><Key.shift><Key.shift>COOK
Screenshot: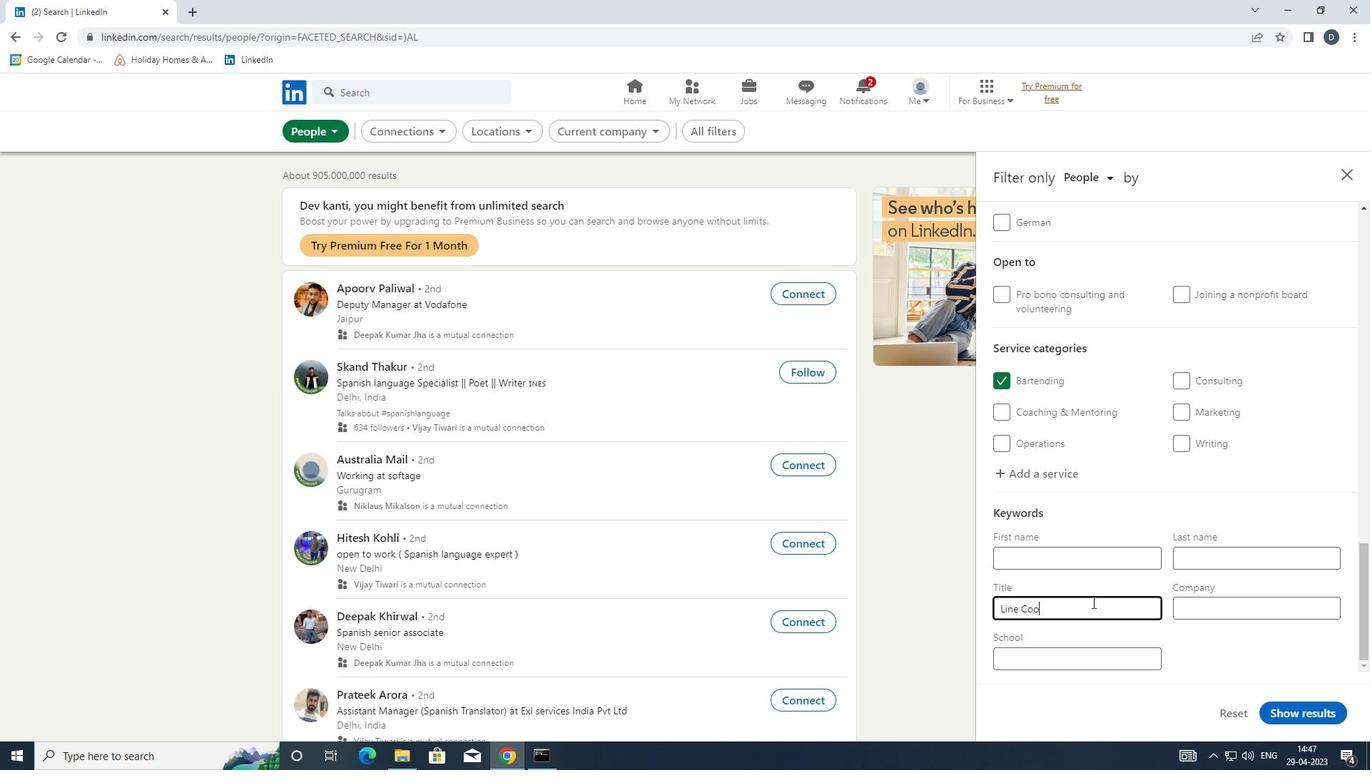 
Action: Mouse moved to (1315, 711)
Screenshot: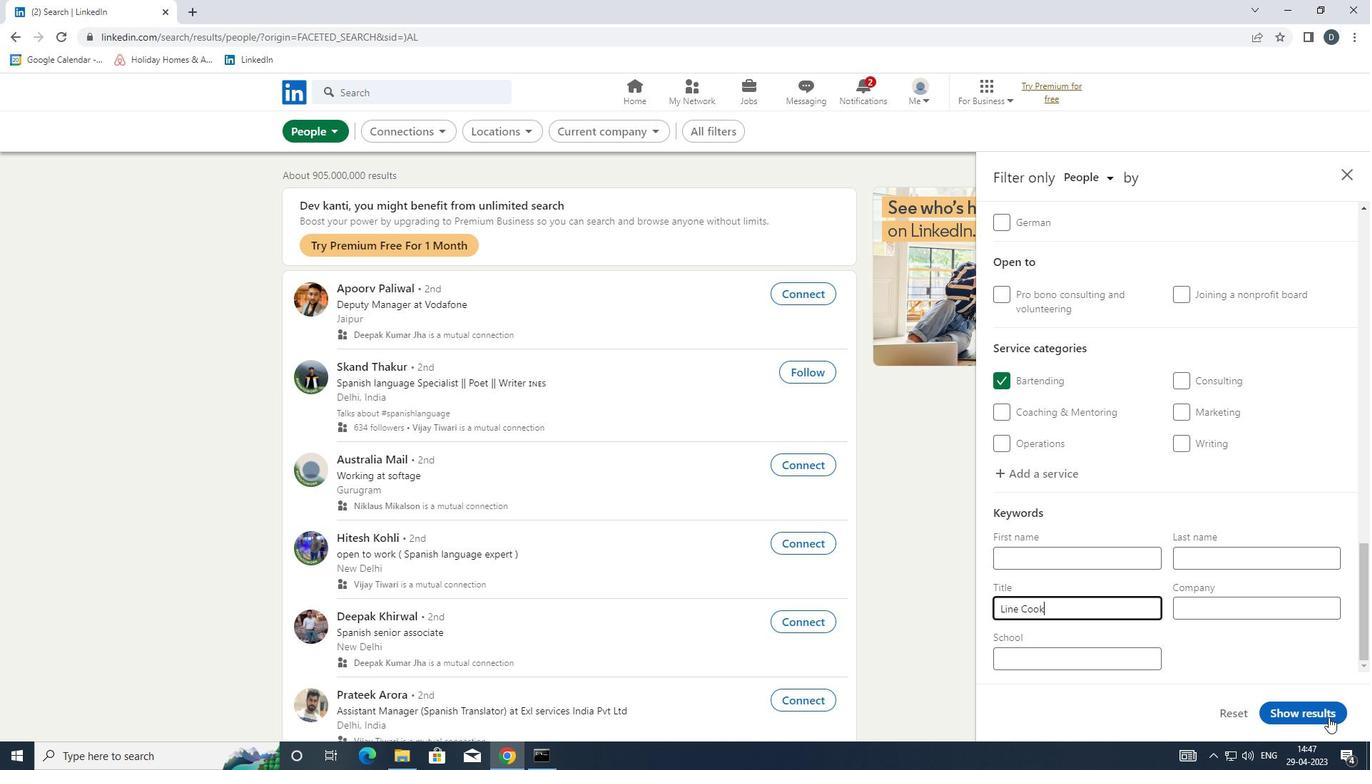 
Action: Mouse pressed left at (1315, 711)
Screenshot: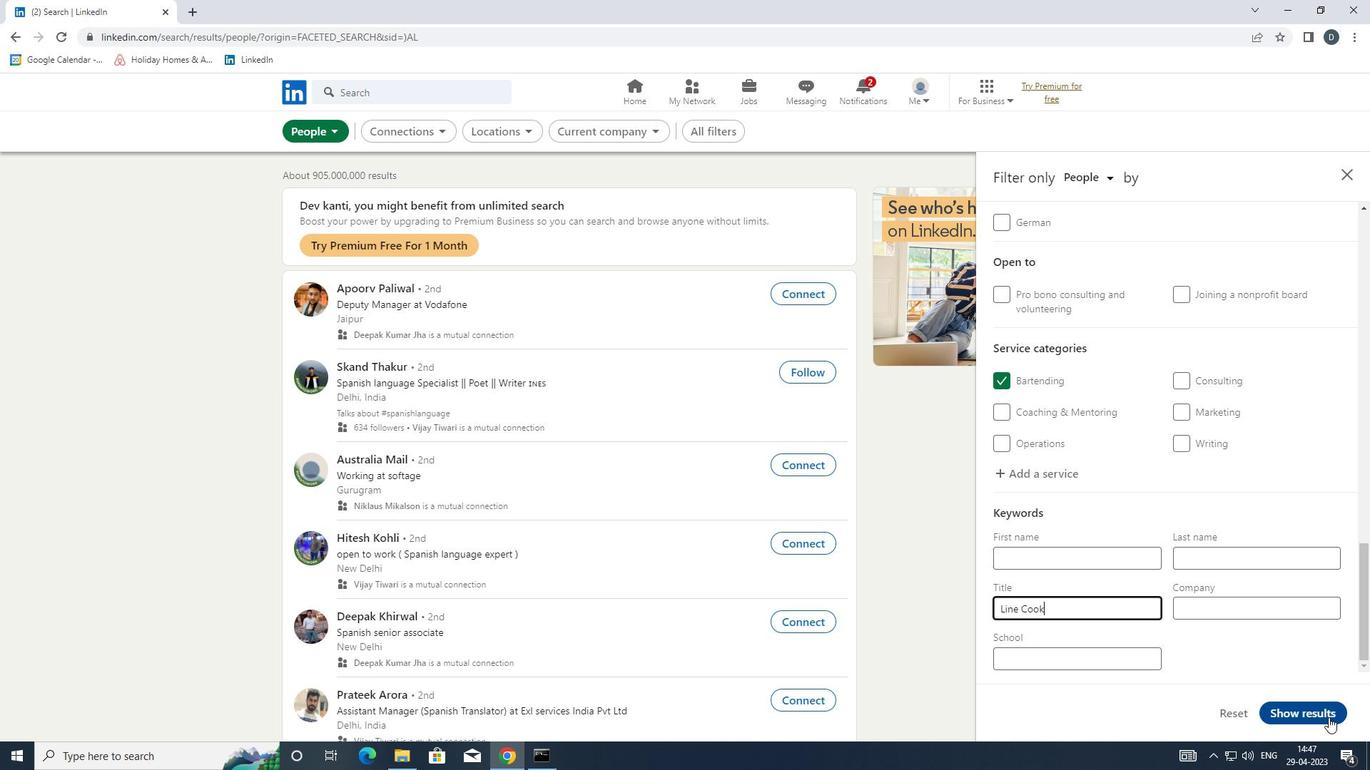 
Action: Mouse moved to (981, 429)
Screenshot: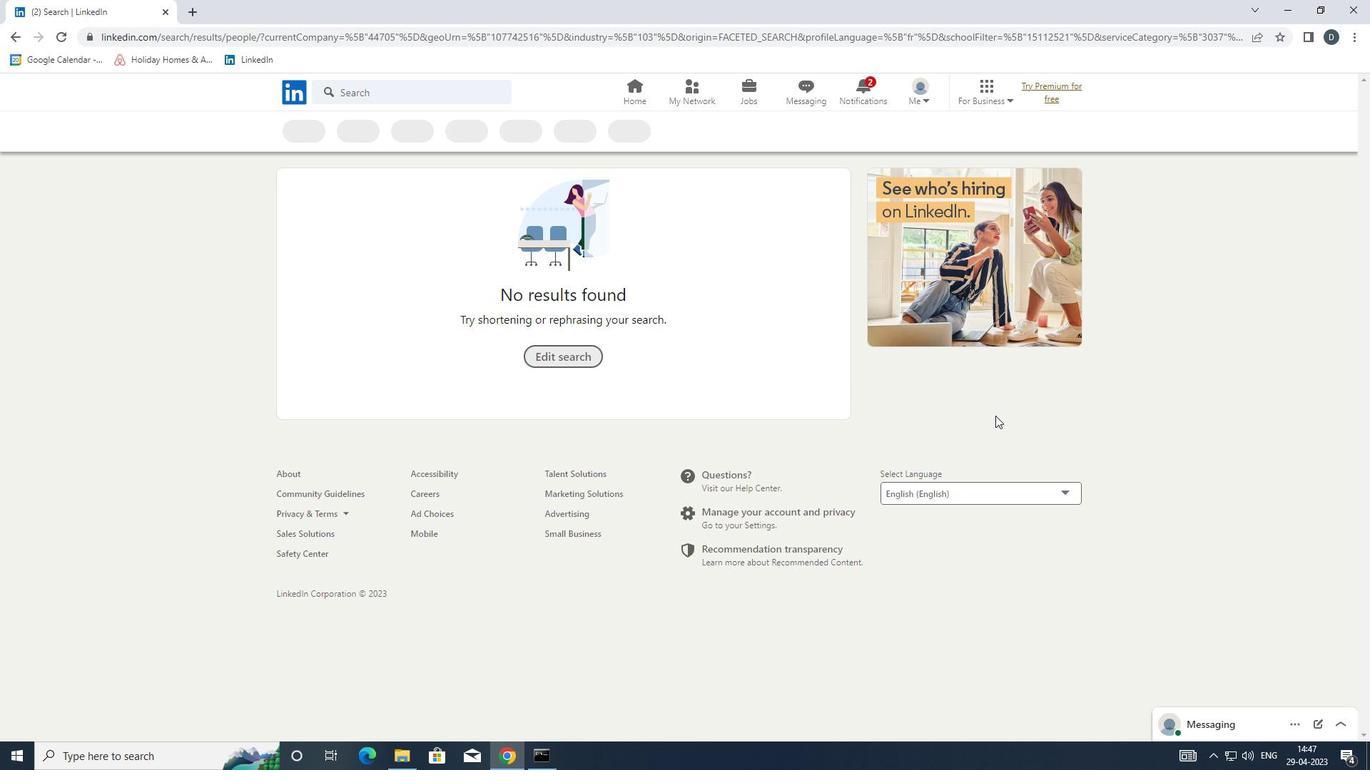 
